 Task: Find connections with filter location Puntarenas with filter topic #Professionalwomenwith filter profile language Spanish with filter current company Roche with filter school Symbiosis Centre For Management and Human Resource Development with filter industry Electric Lighting Equipment Manufacturing with filter service category Health Insurance with filter keywords title Management Consultant
Action: Mouse moved to (662, 113)
Screenshot: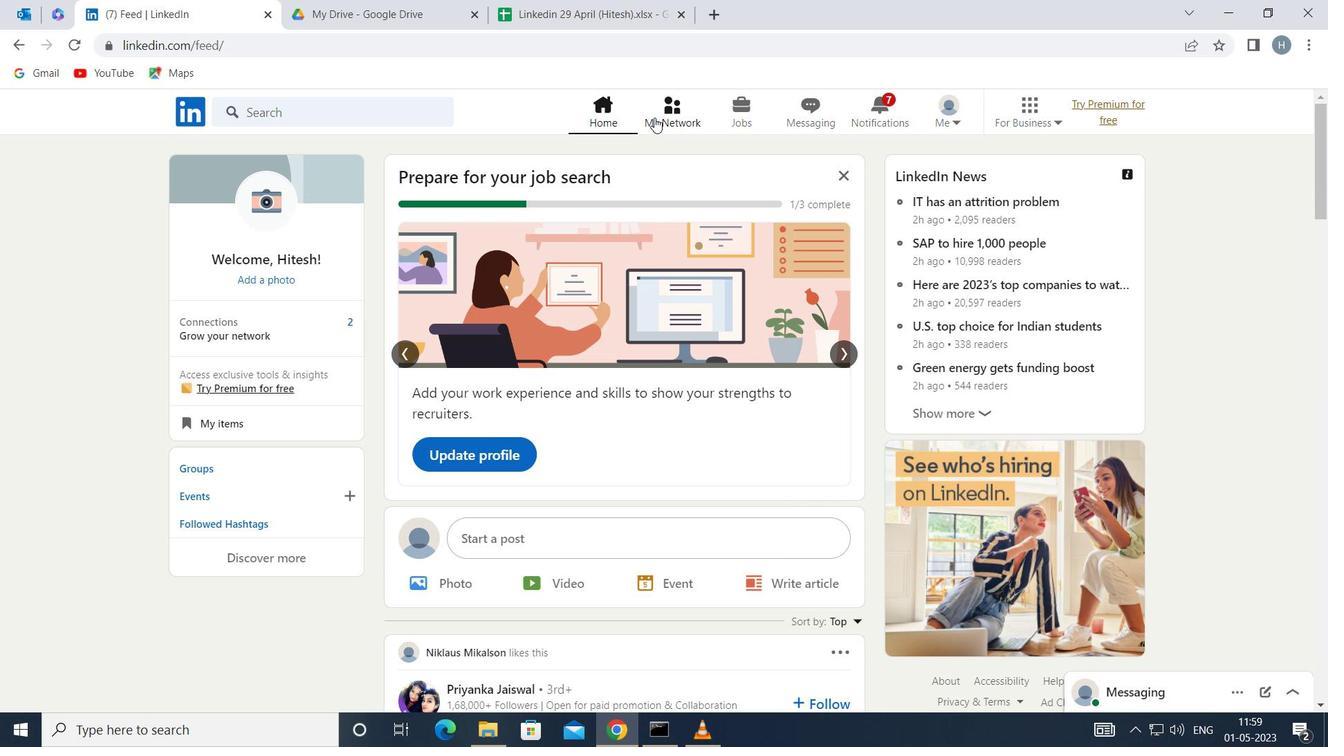 
Action: Mouse pressed left at (662, 113)
Screenshot: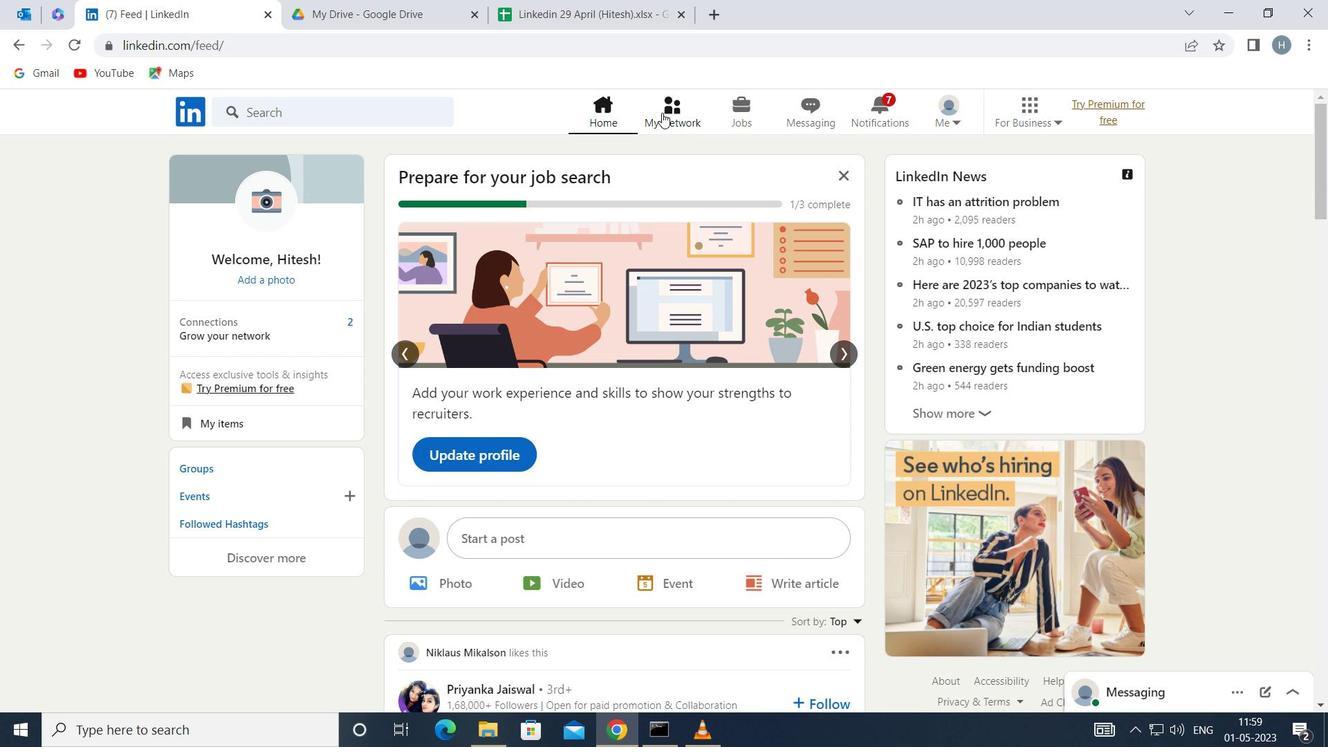 
Action: Mouse moved to (375, 209)
Screenshot: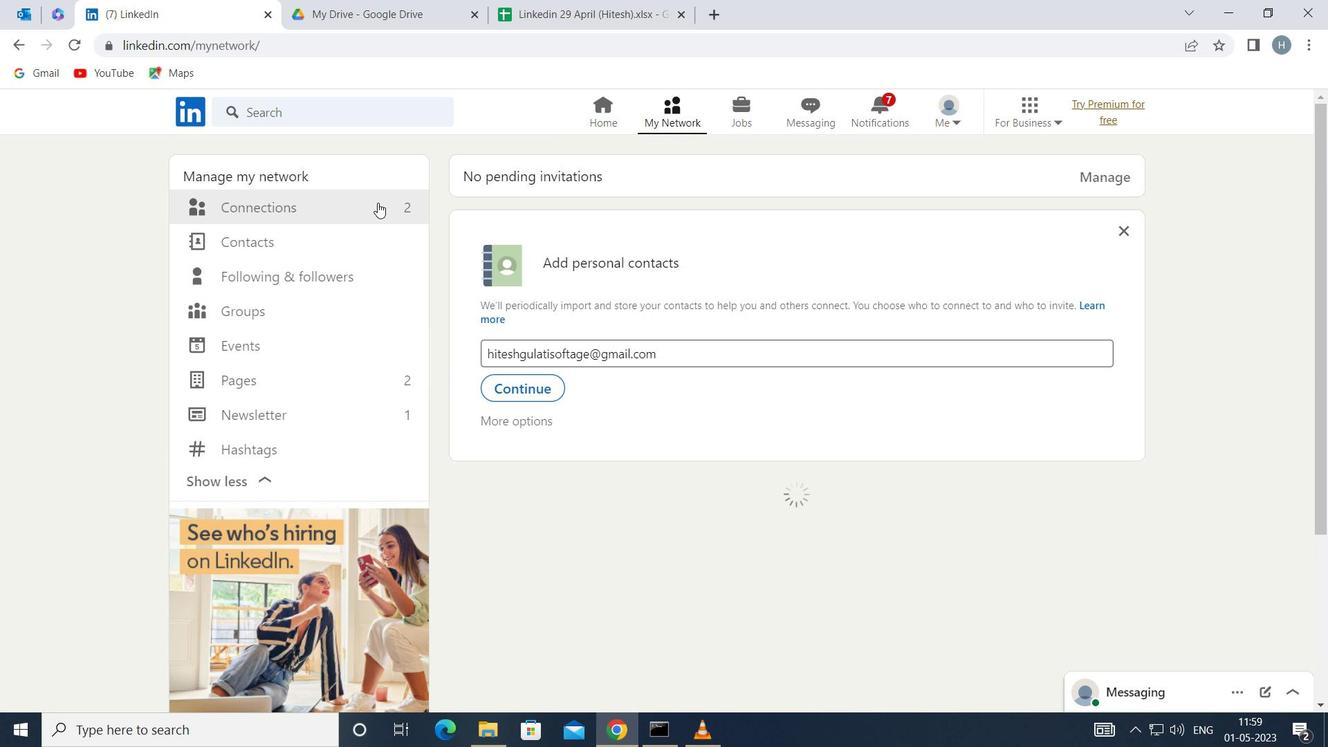 
Action: Mouse pressed left at (375, 209)
Screenshot: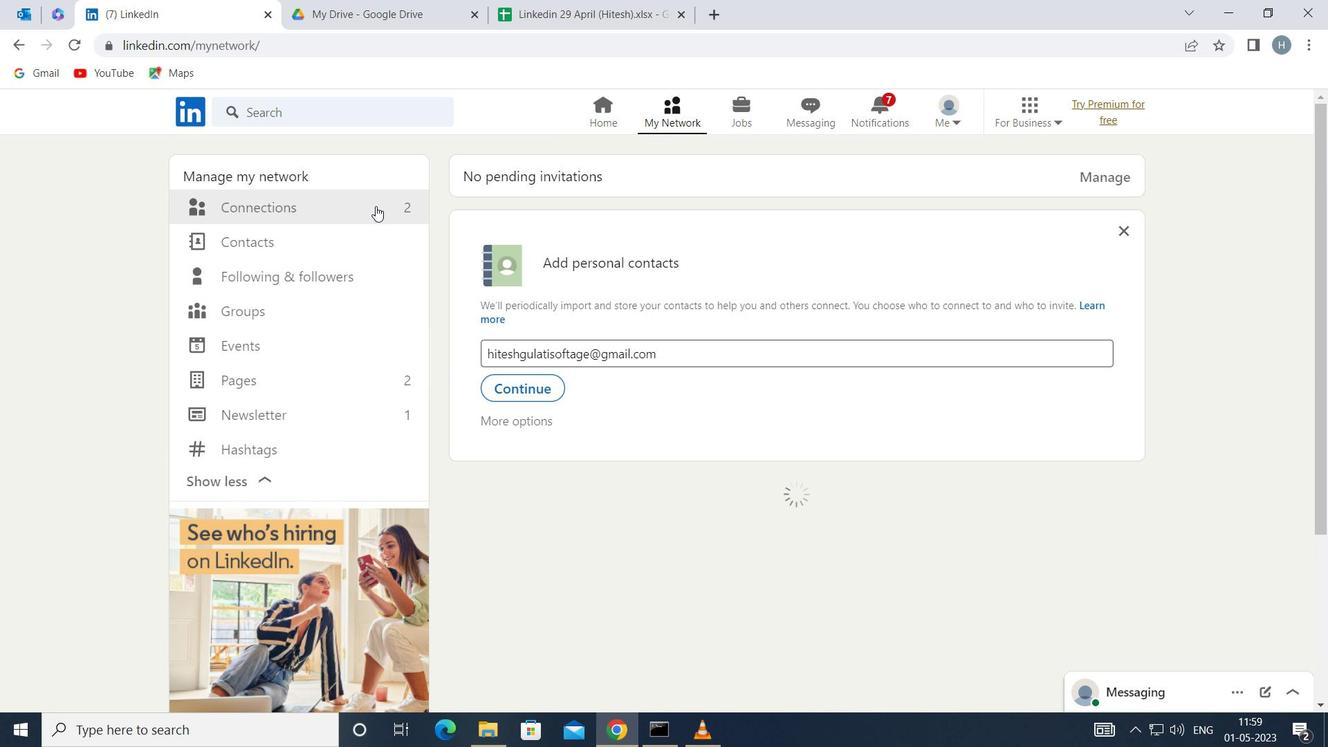 
Action: Mouse moved to (789, 205)
Screenshot: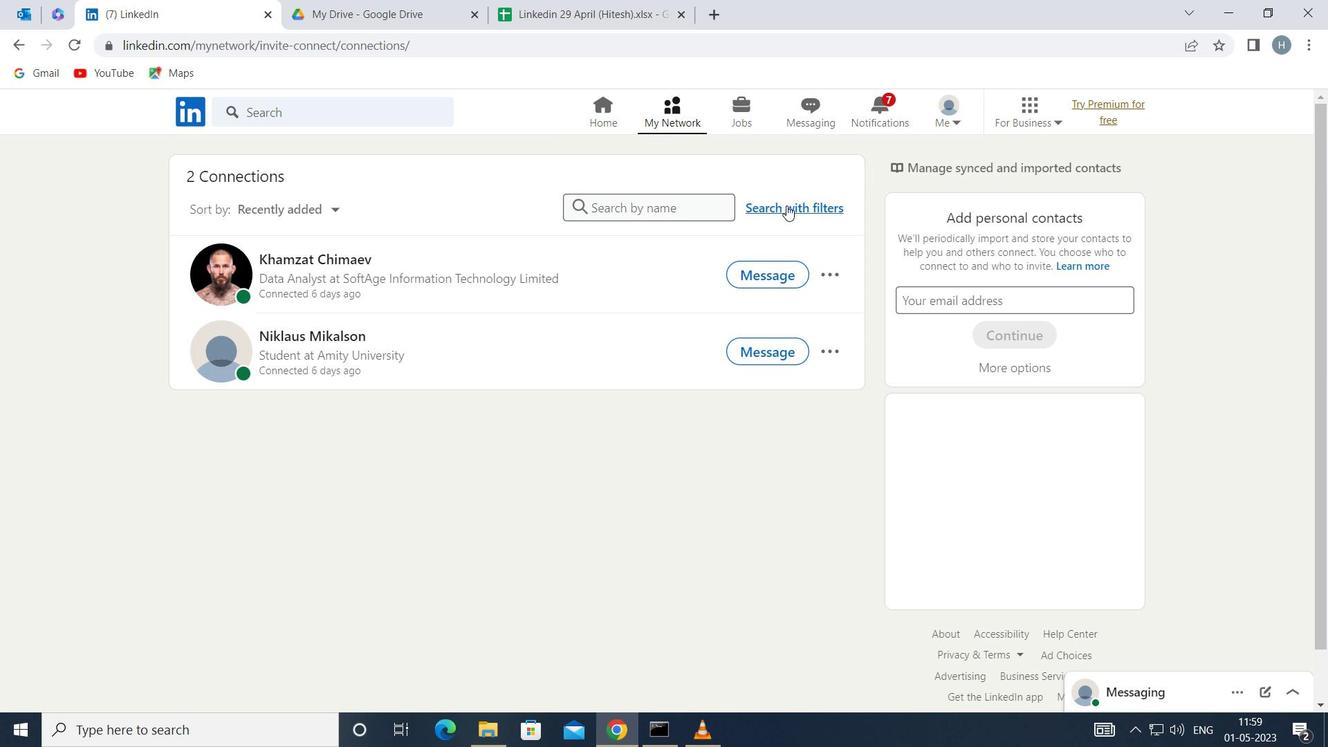 
Action: Mouse pressed left at (789, 205)
Screenshot: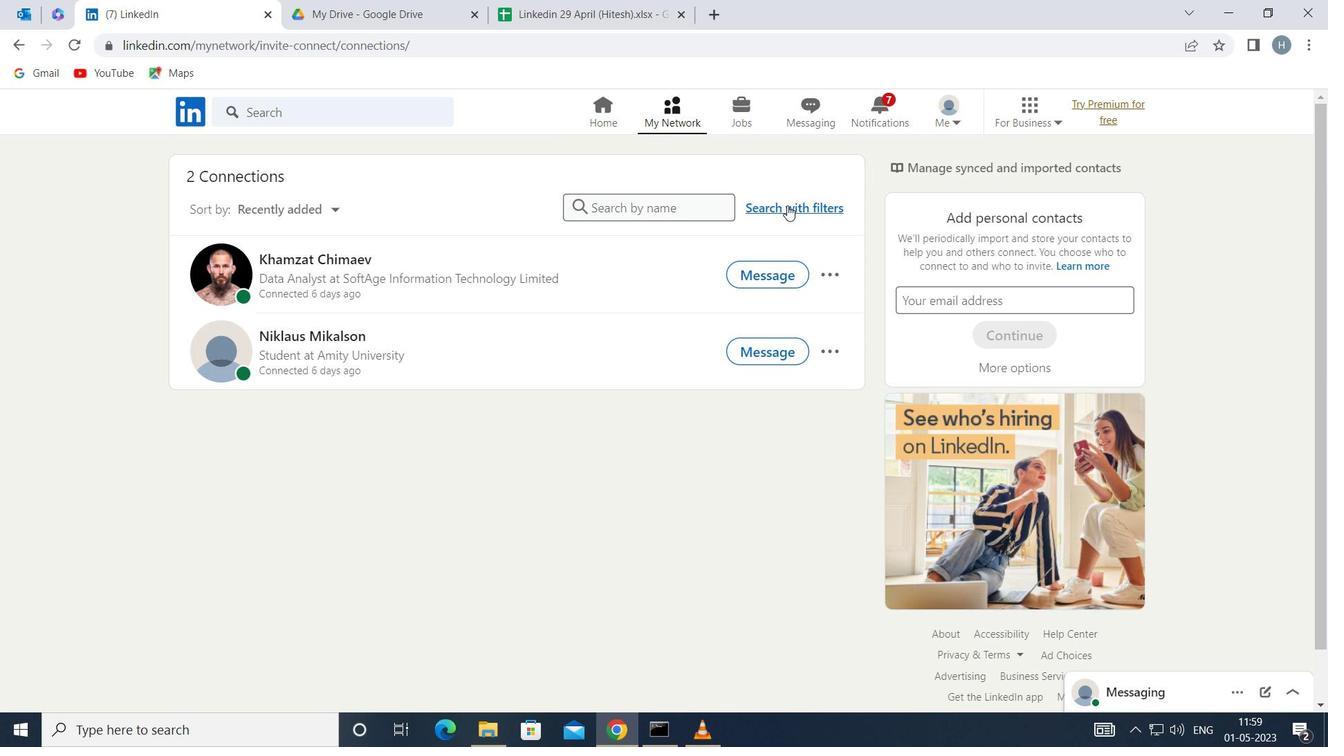 
Action: Mouse moved to (727, 161)
Screenshot: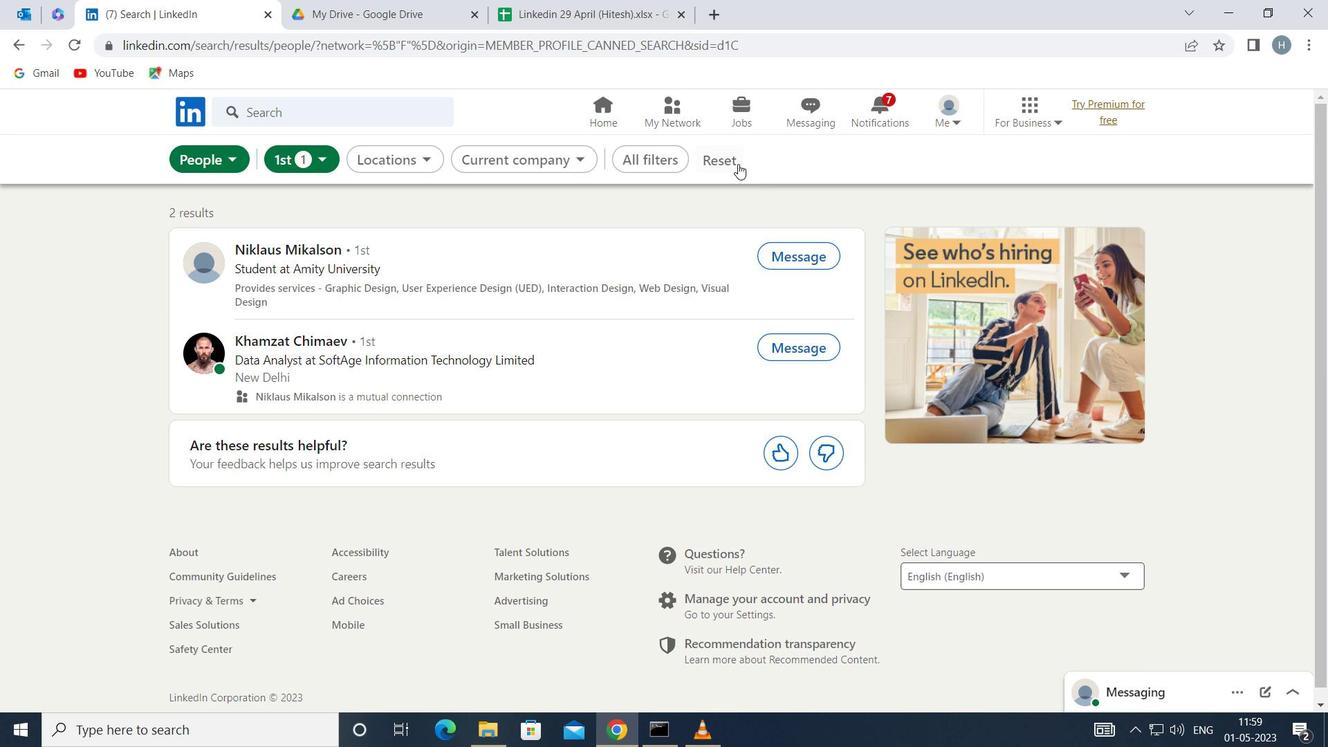 
Action: Mouse pressed left at (727, 161)
Screenshot: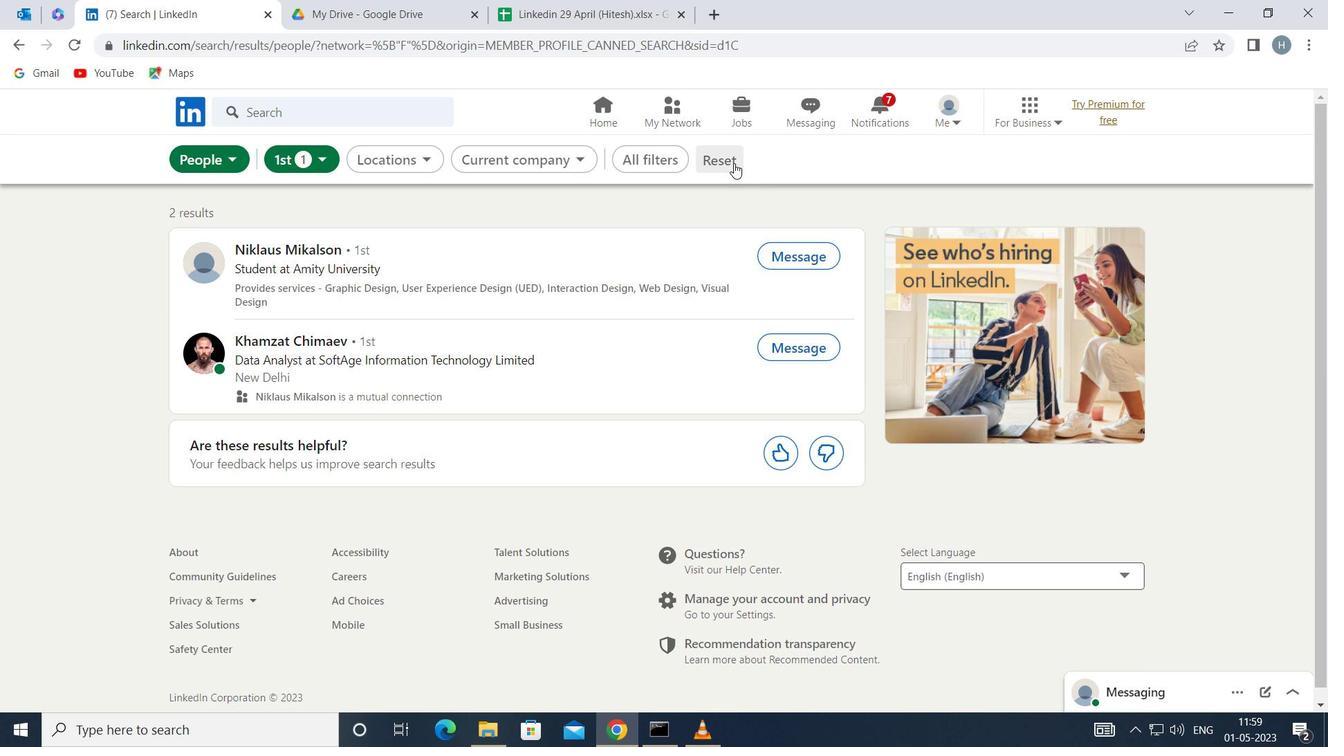 
Action: Mouse moved to (697, 155)
Screenshot: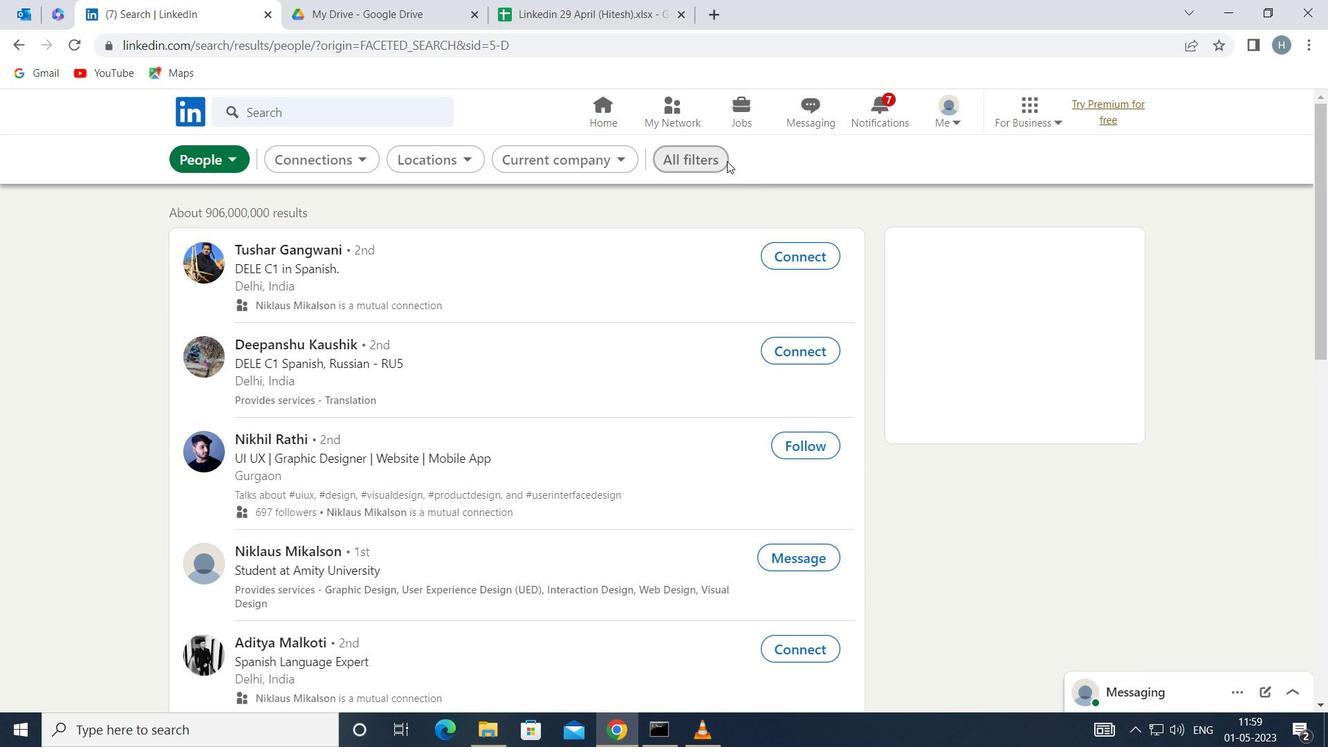 
Action: Mouse pressed left at (697, 155)
Screenshot: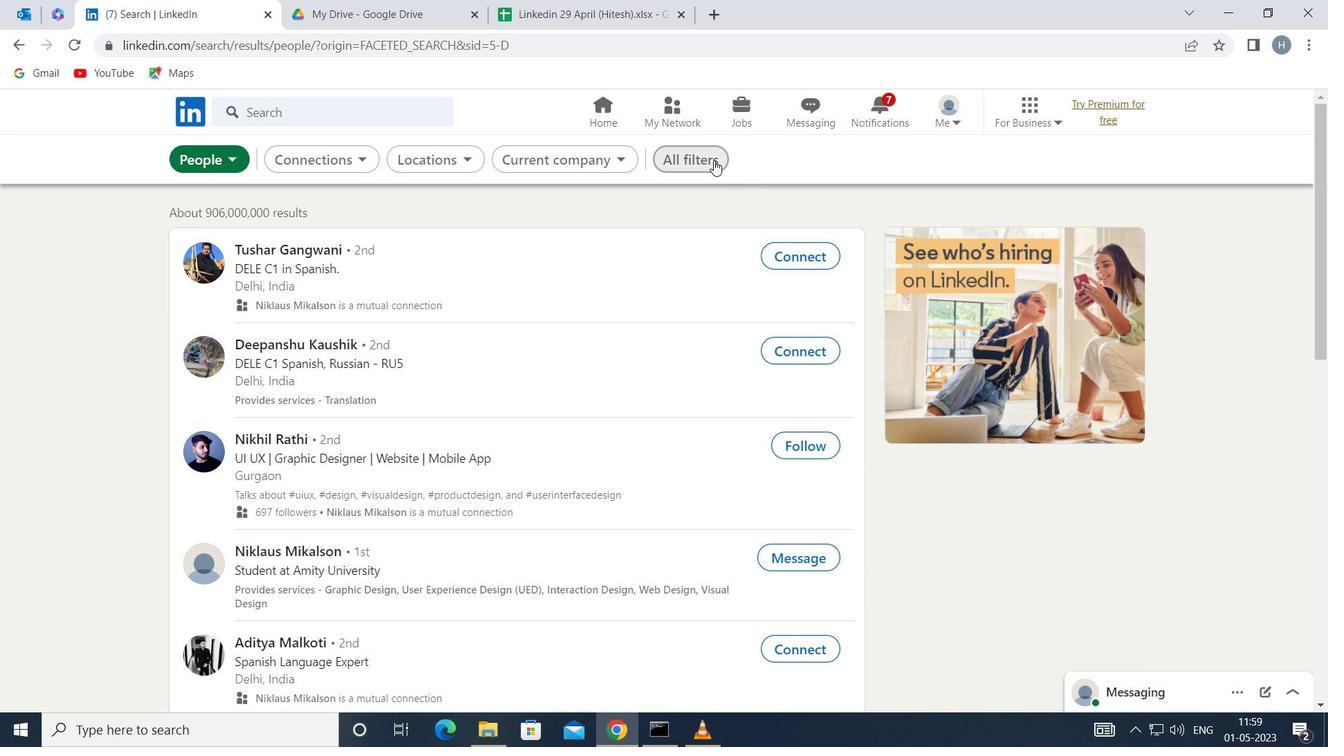 
Action: Mouse moved to (926, 291)
Screenshot: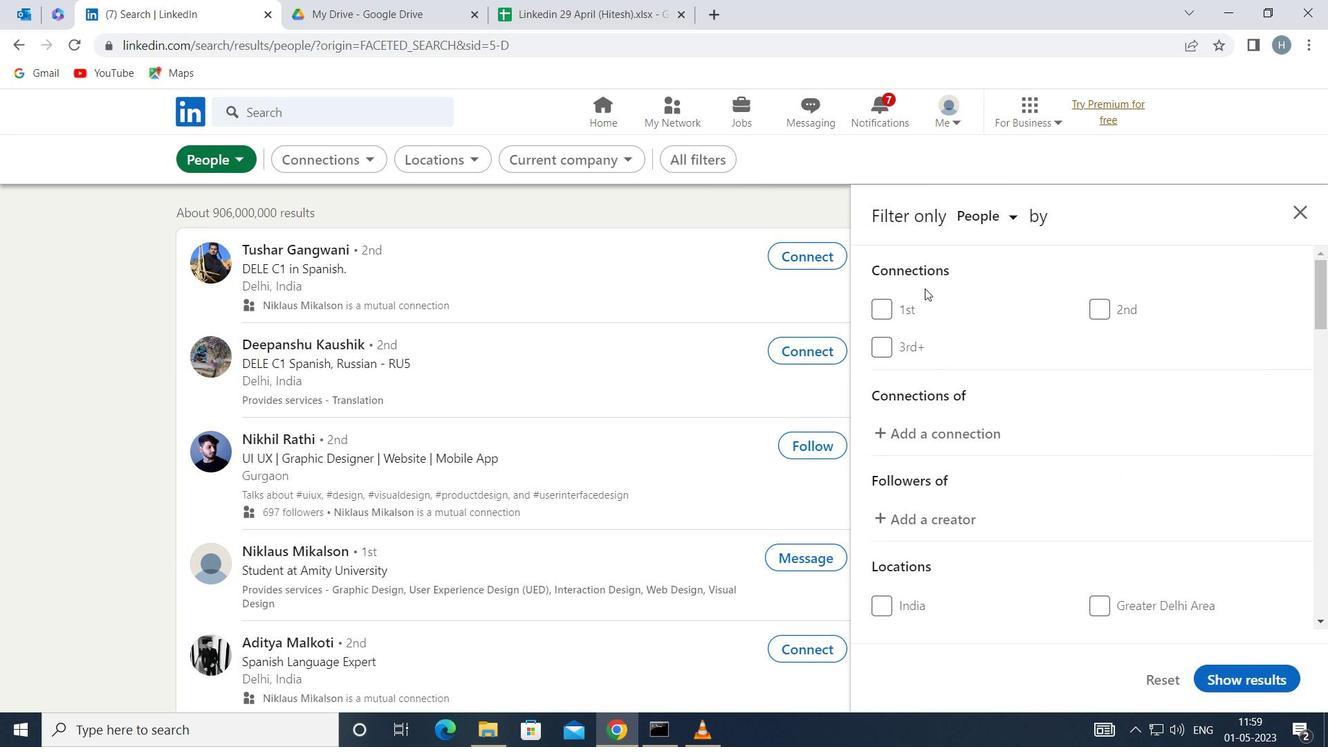
Action: Mouse scrolled (926, 291) with delta (0, 0)
Screenshot: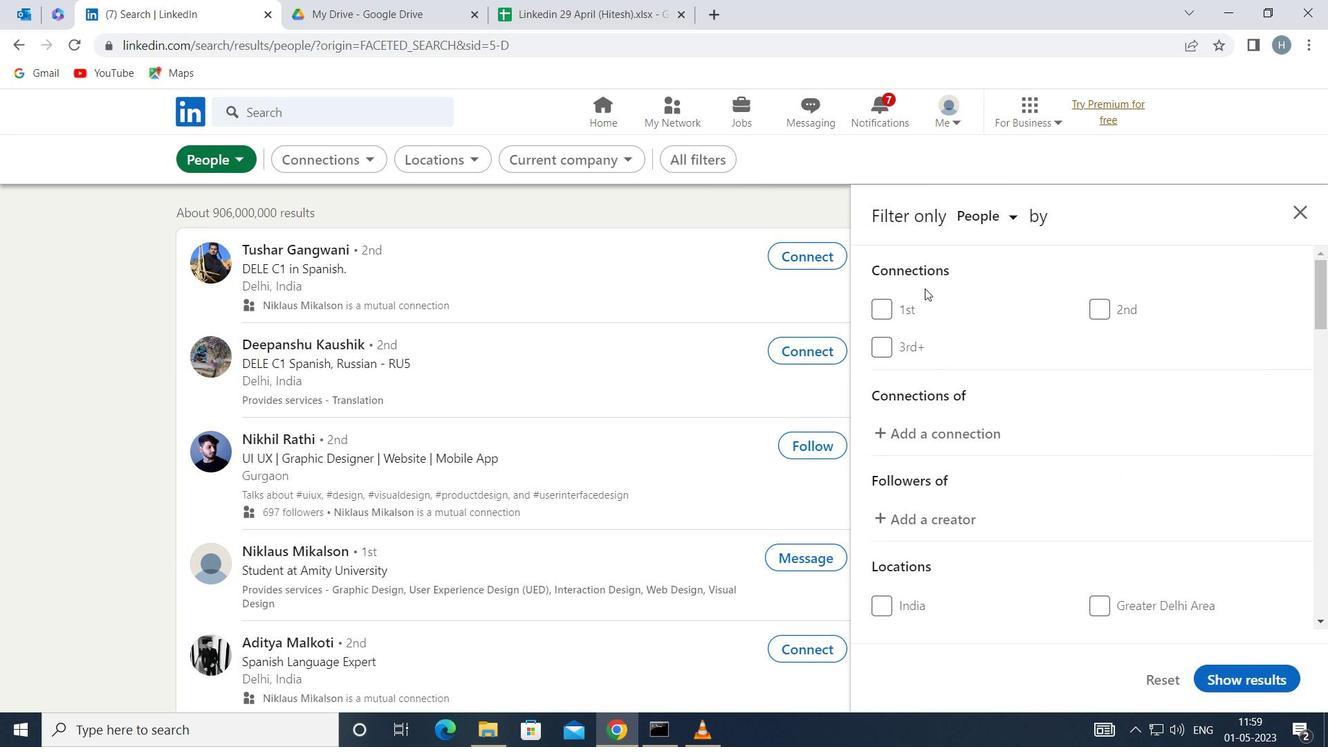 
Action: Mouse moved to (927, 292)
Screenshot: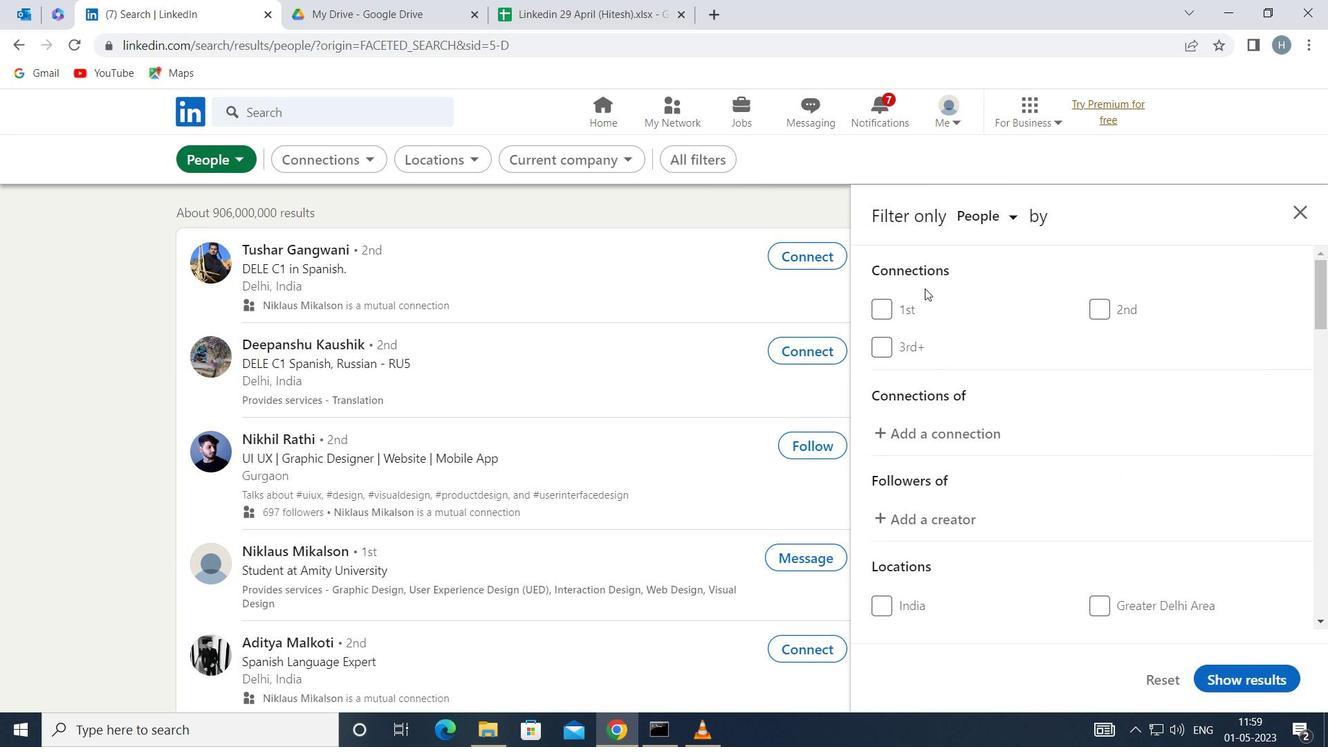 
Action: Mouse scrolled (927, 291) with delta (0, 0)
Screenshot: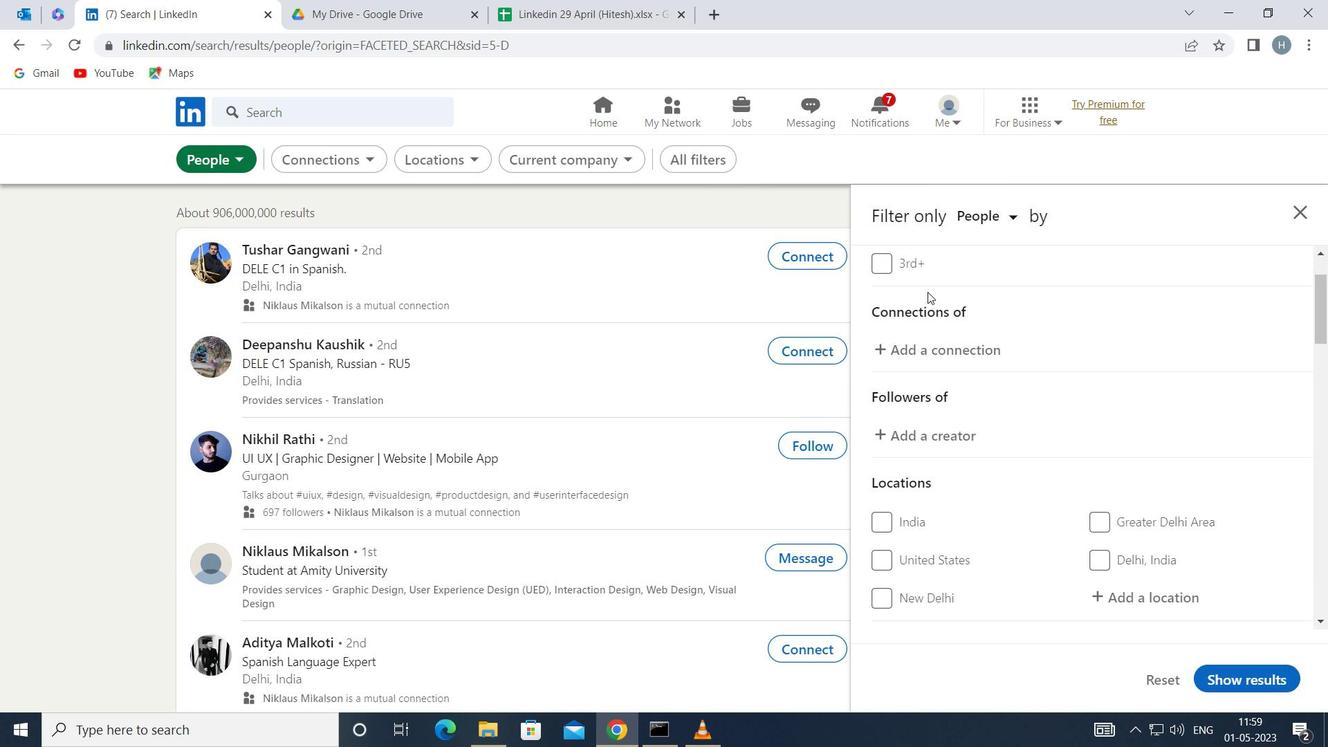
Action: Mouse scrolled (927, 291) with delta (0, 0)
Screenshot: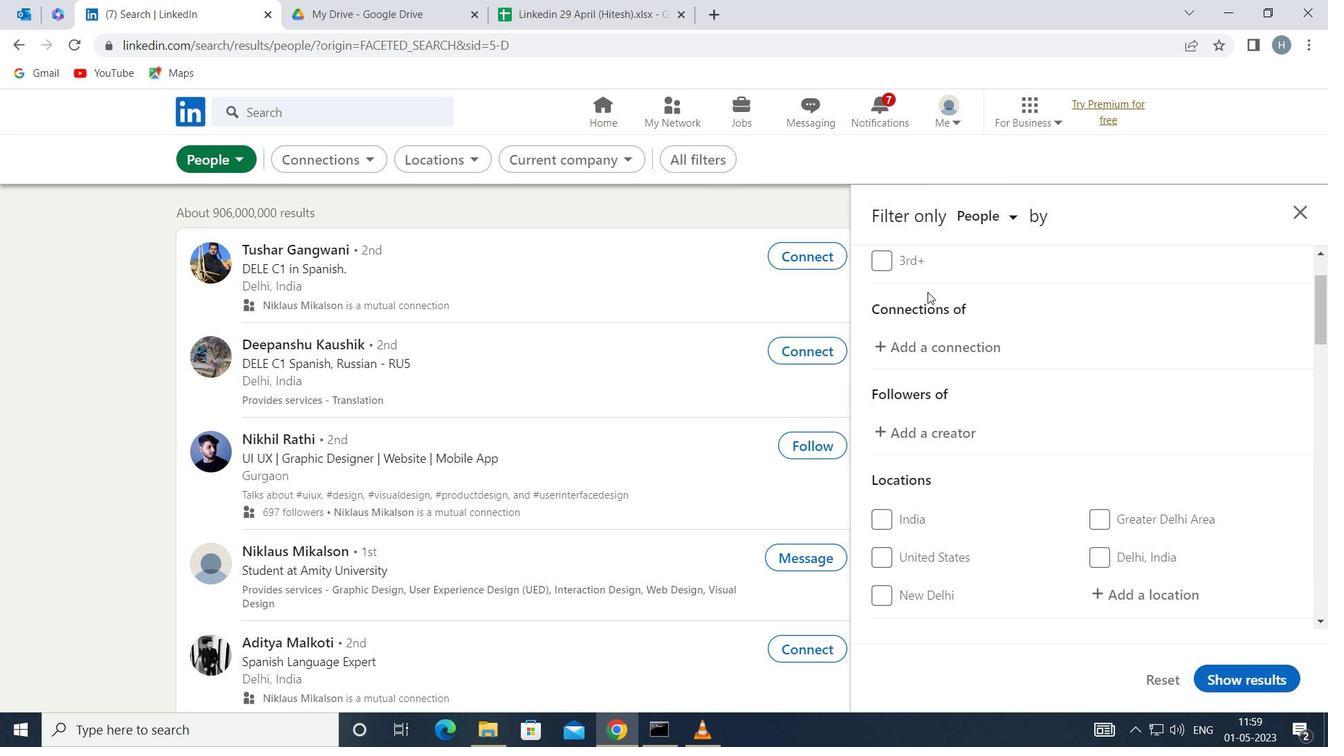 
Action: Mouse moved to (1166, 428)
Screenshot: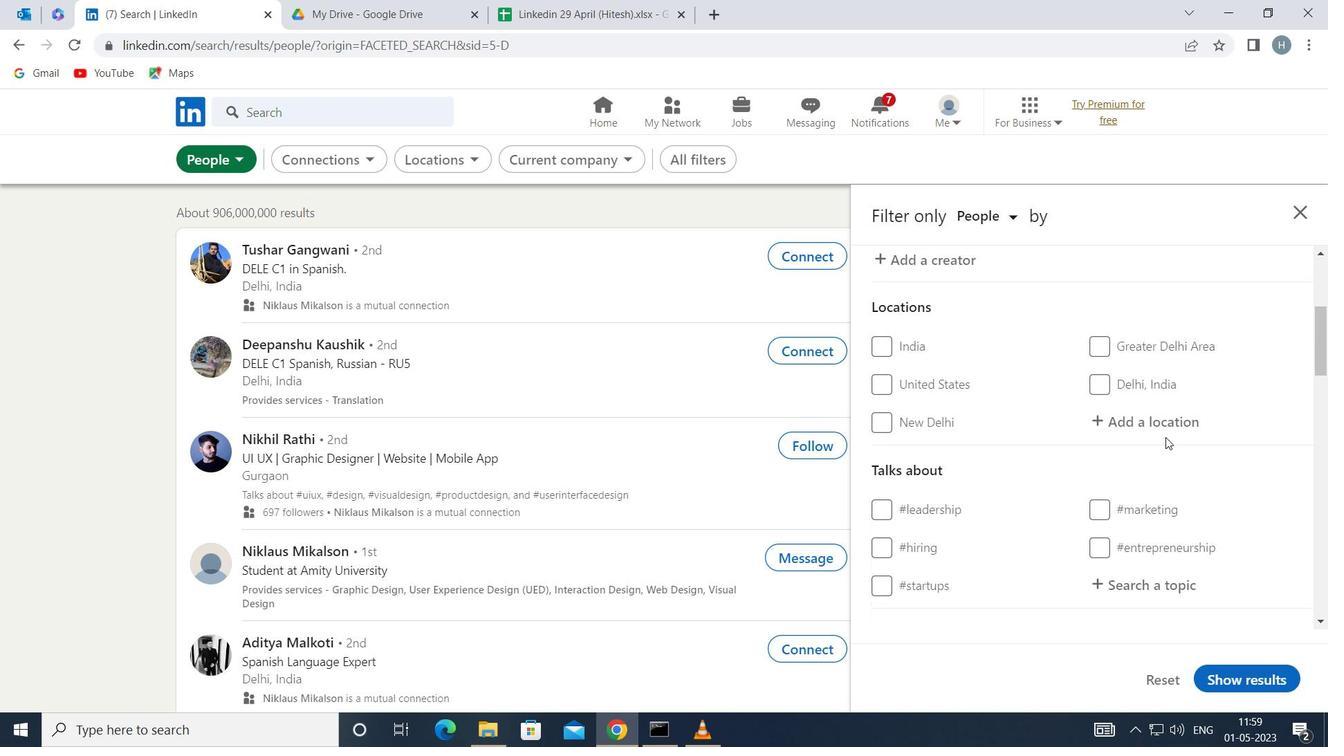 
Action: Mouse pressed left at (1166, 428)
Screenshot: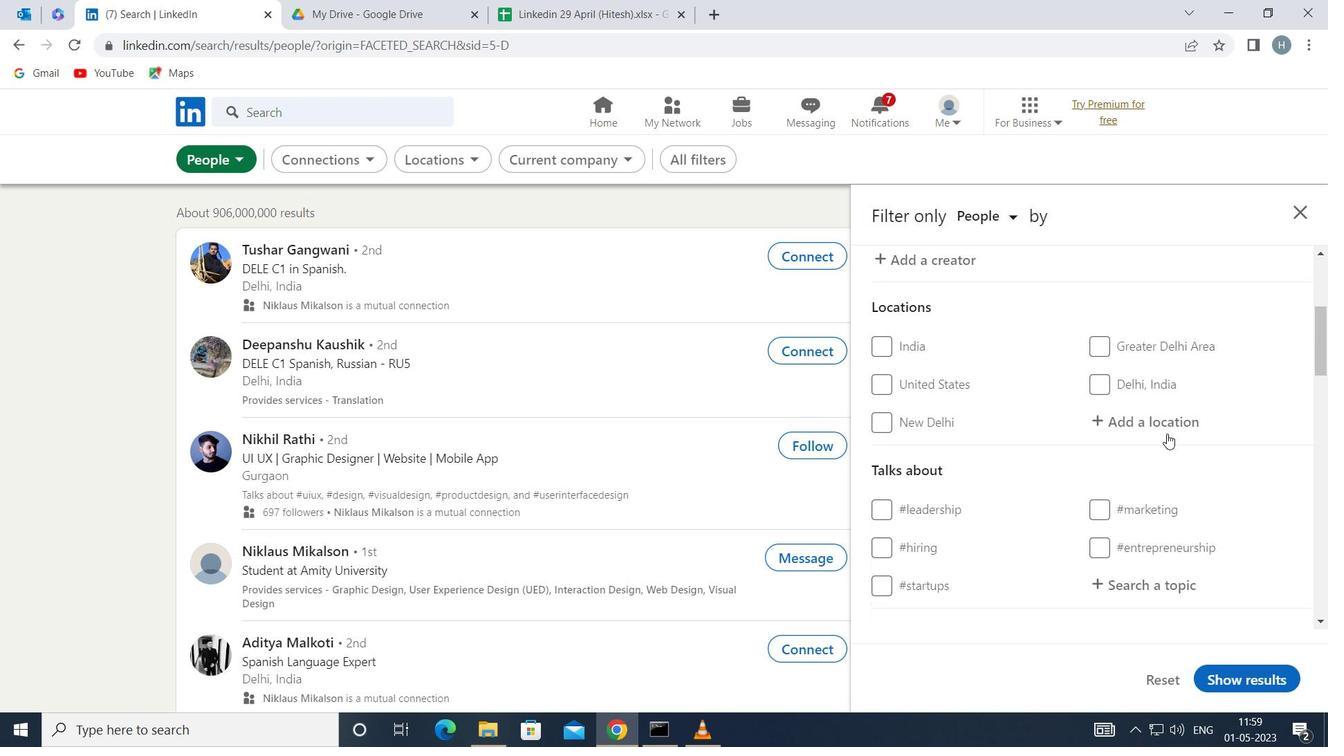 
Action: Mouse moved to (1166, 427)
Screenshot: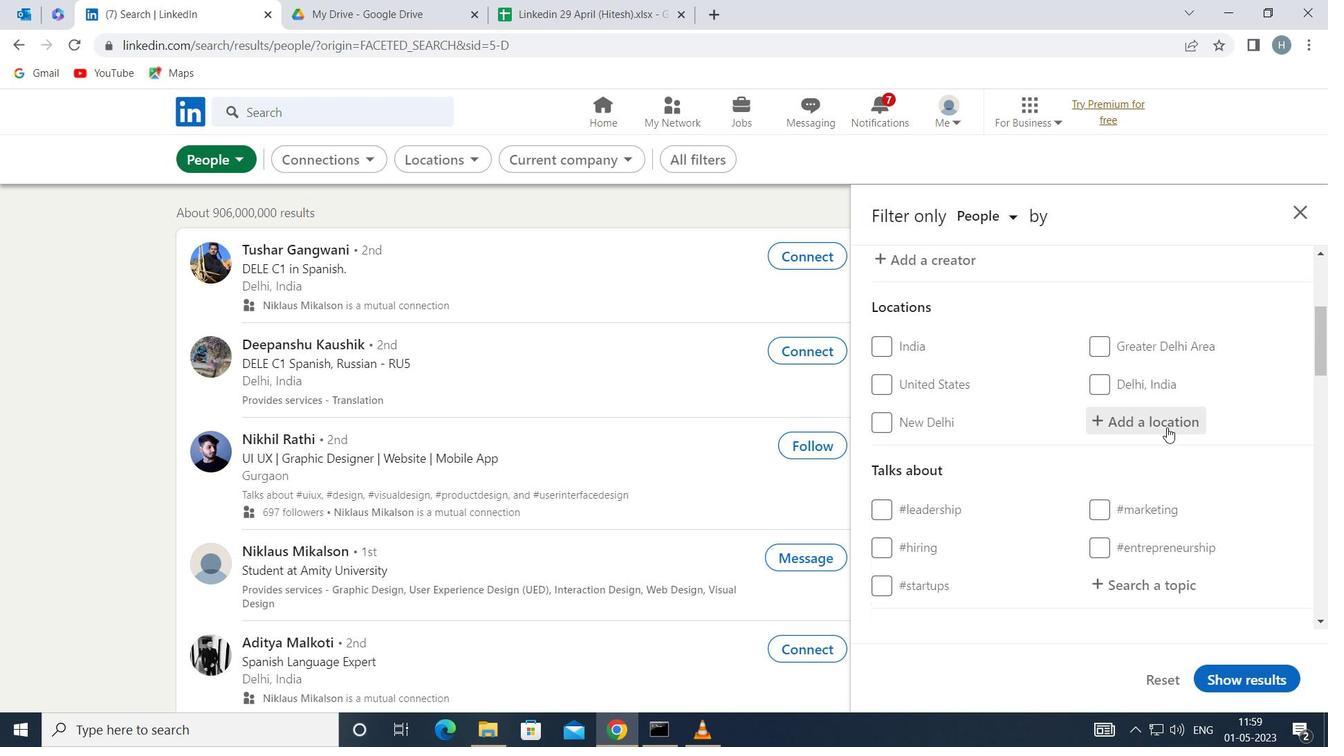 
Action: Key pressed <Key.shift>PUNTARENAS
Screenshot: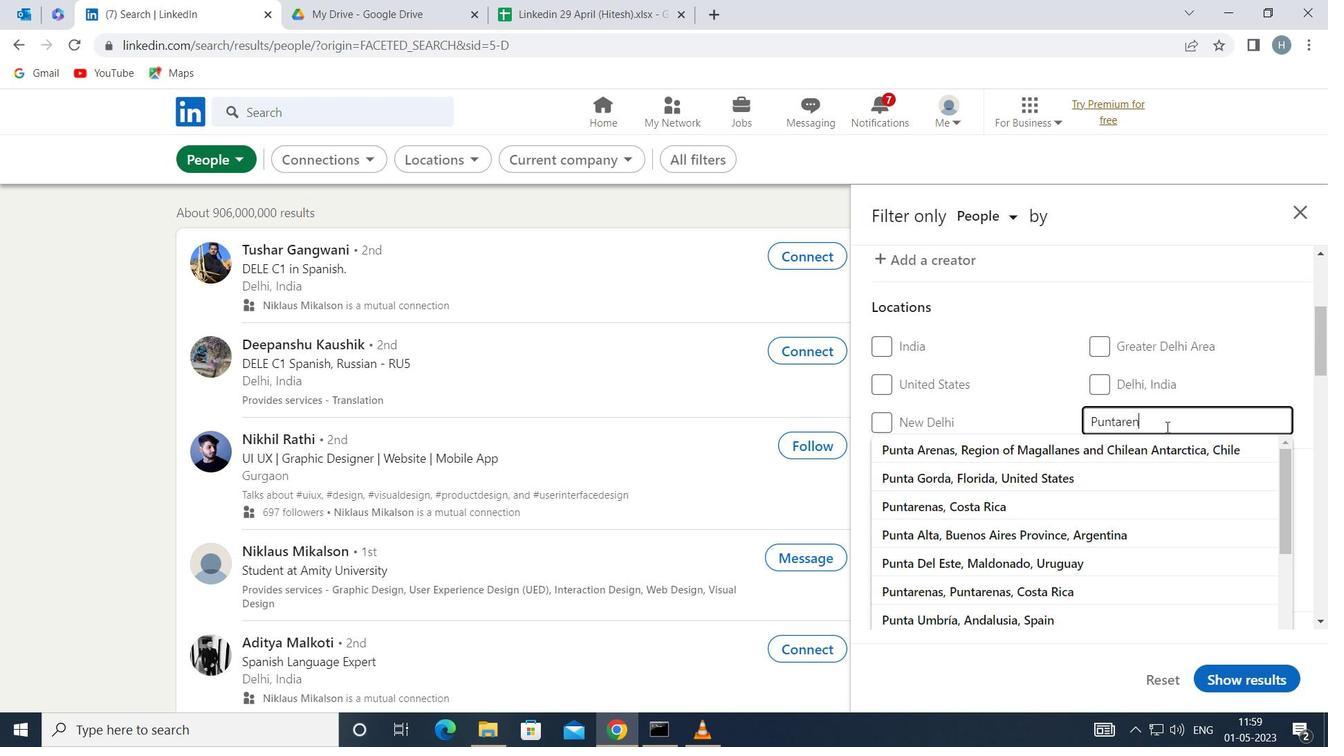 
Action: Mouse moved to (1164, 424)
Screenshot: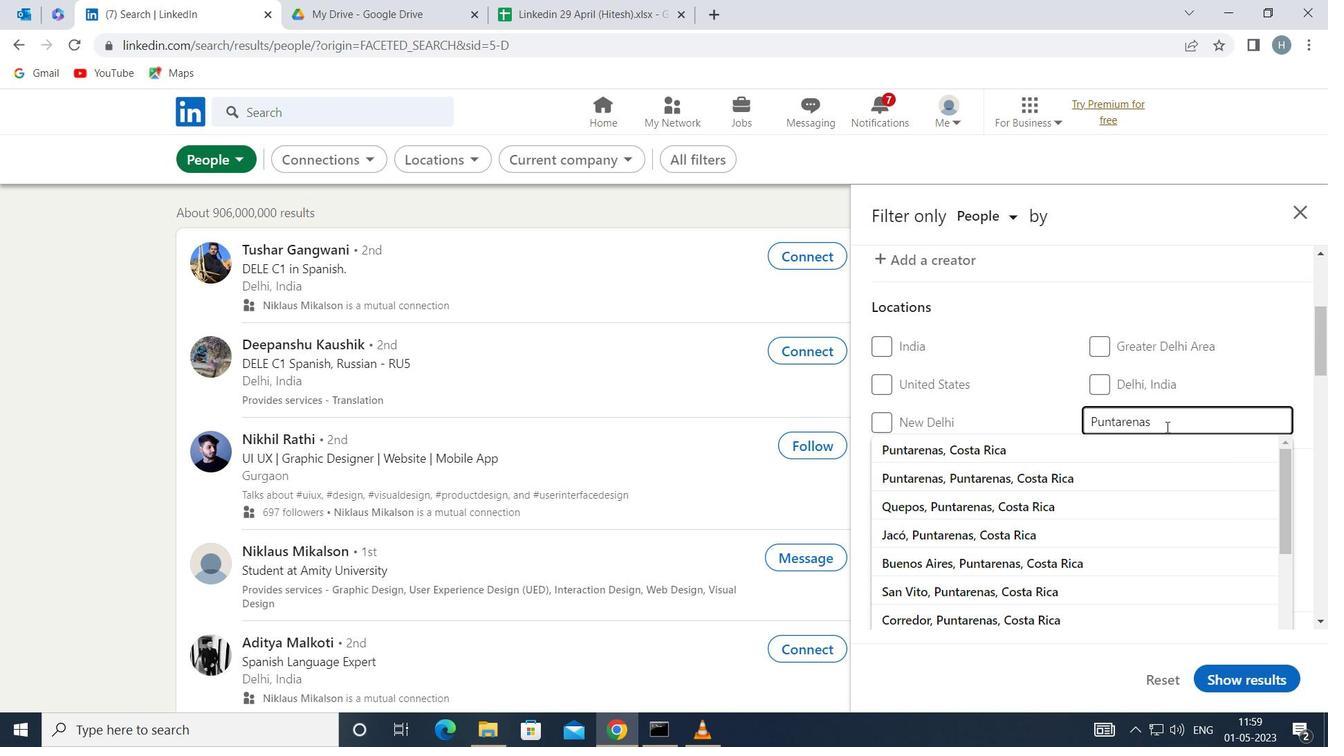 
Action: Key pressed <Key.enter>
Screenshot: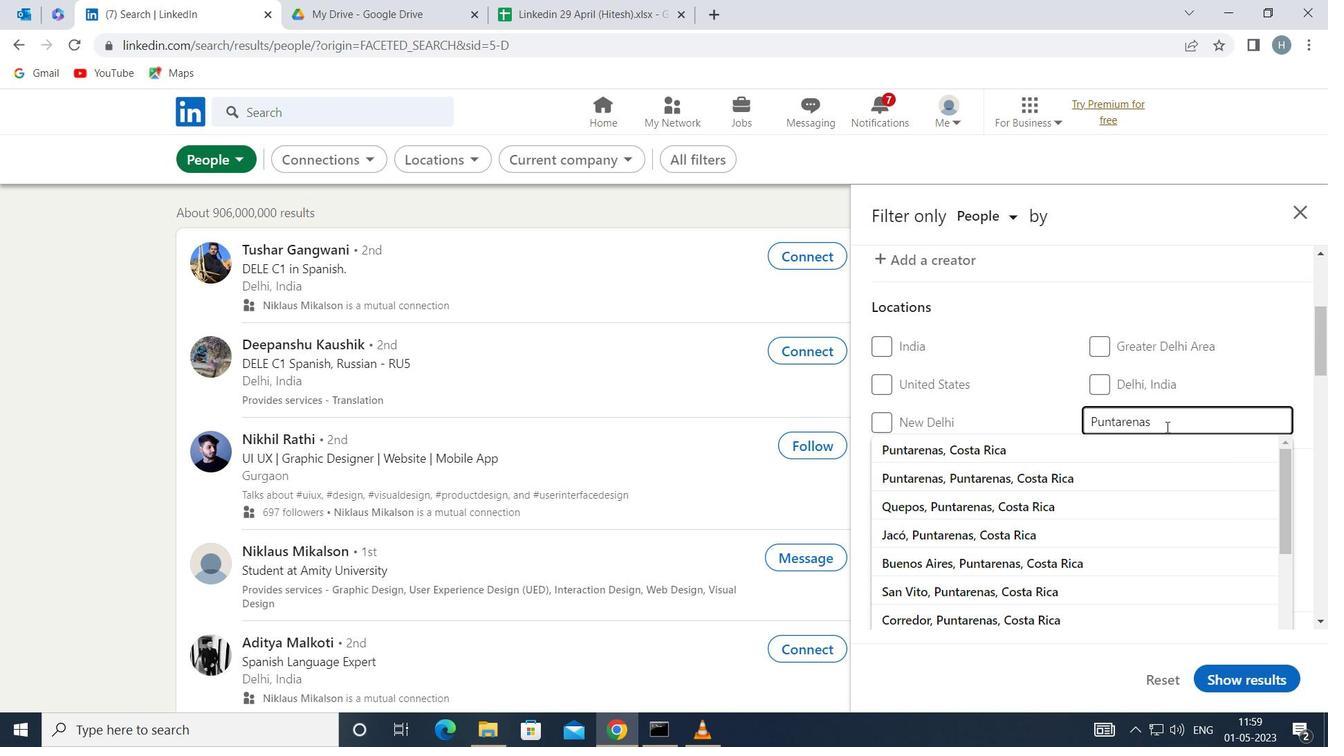
Action: Mouse moved to (1198, 441)
Screenshot: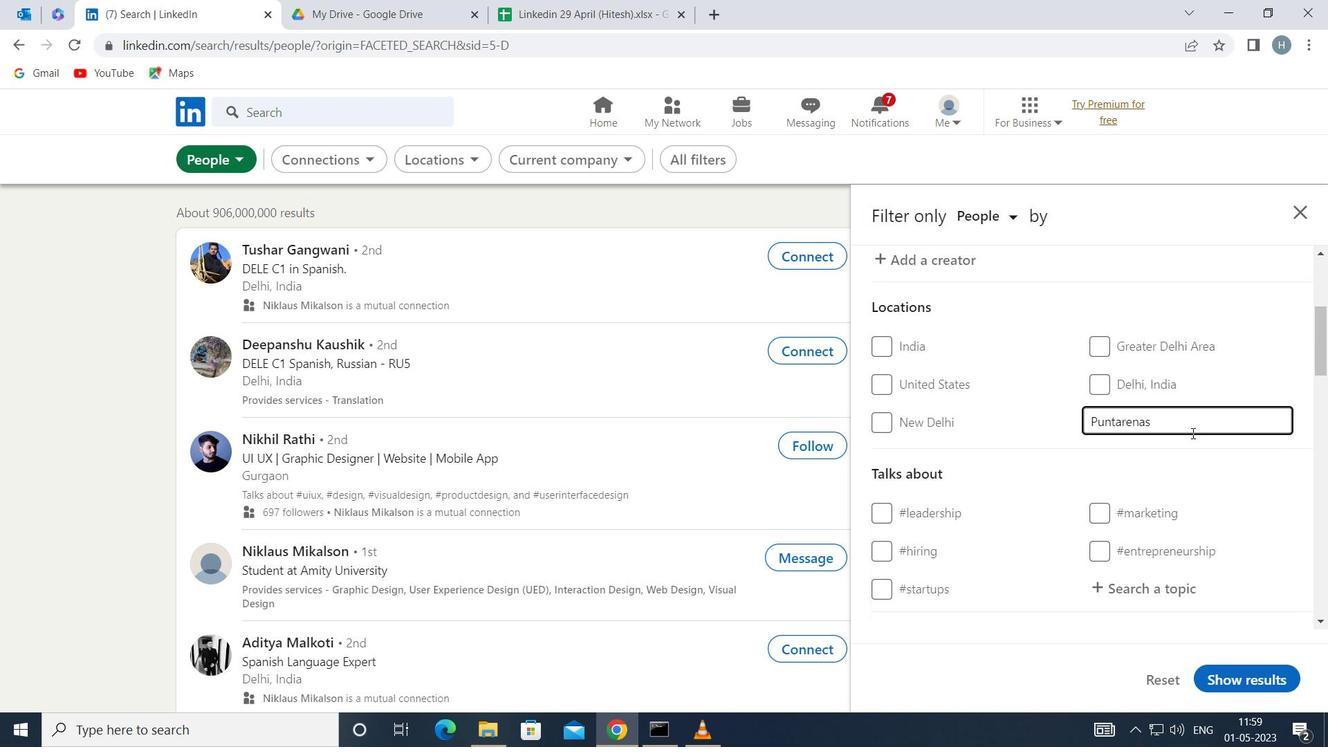 
Action: Mouse scrolled (1198, 440) with delta (0, 0)
Screenshot: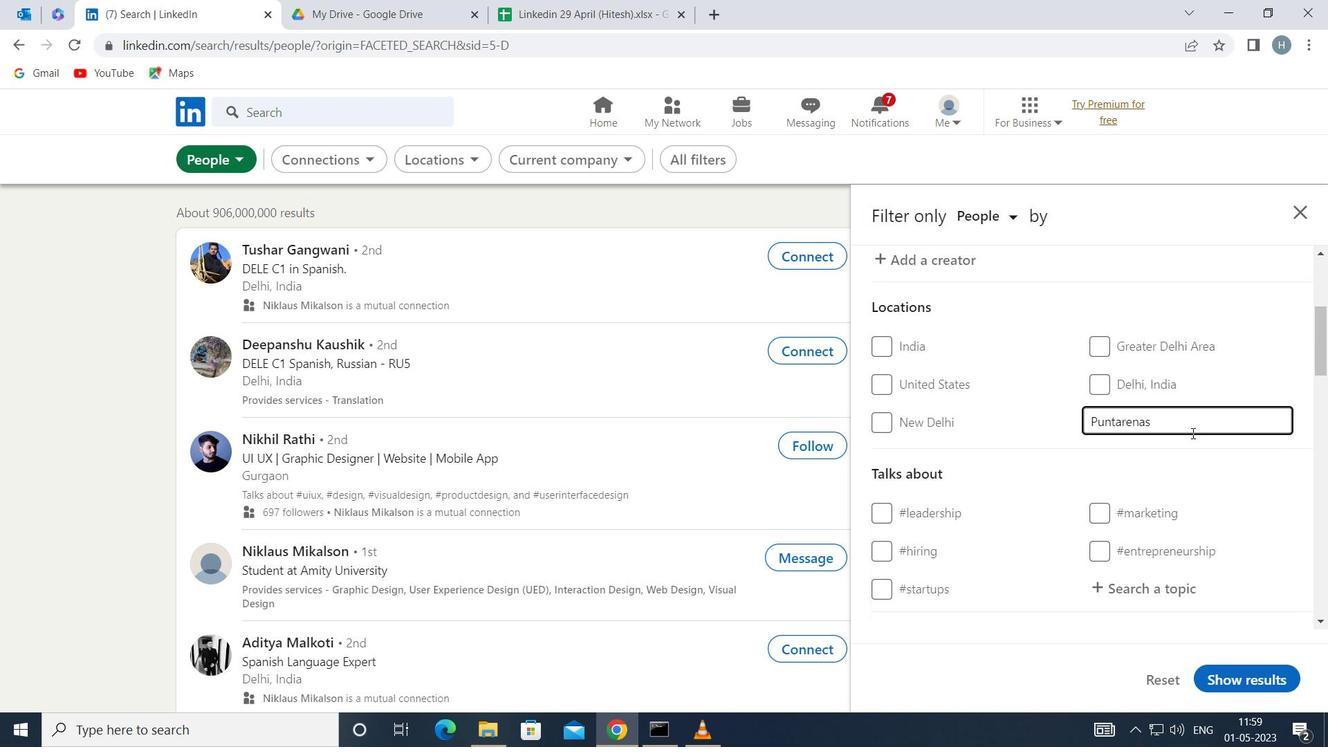 
Action: Mouse moved to (1164, 496)
Screenshot: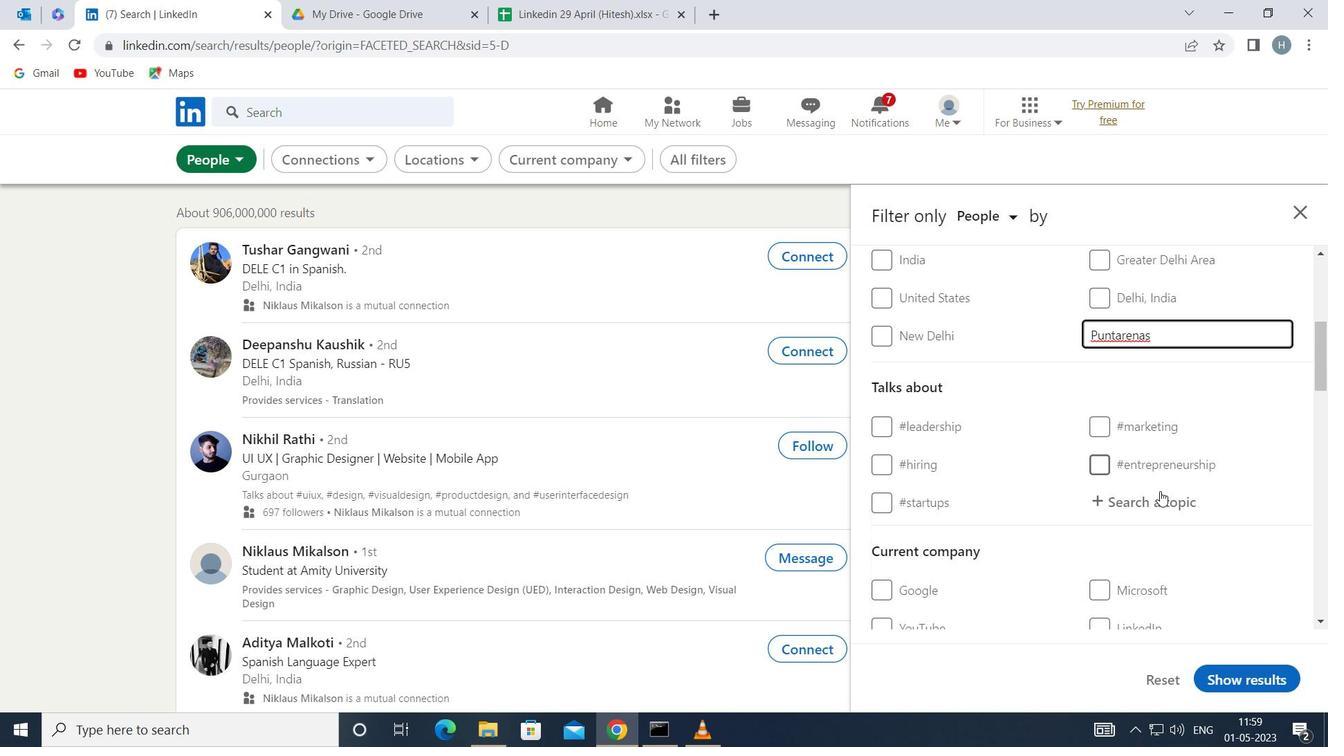 
Action: Mouse pressed left at (1164, 496)
Screenshot: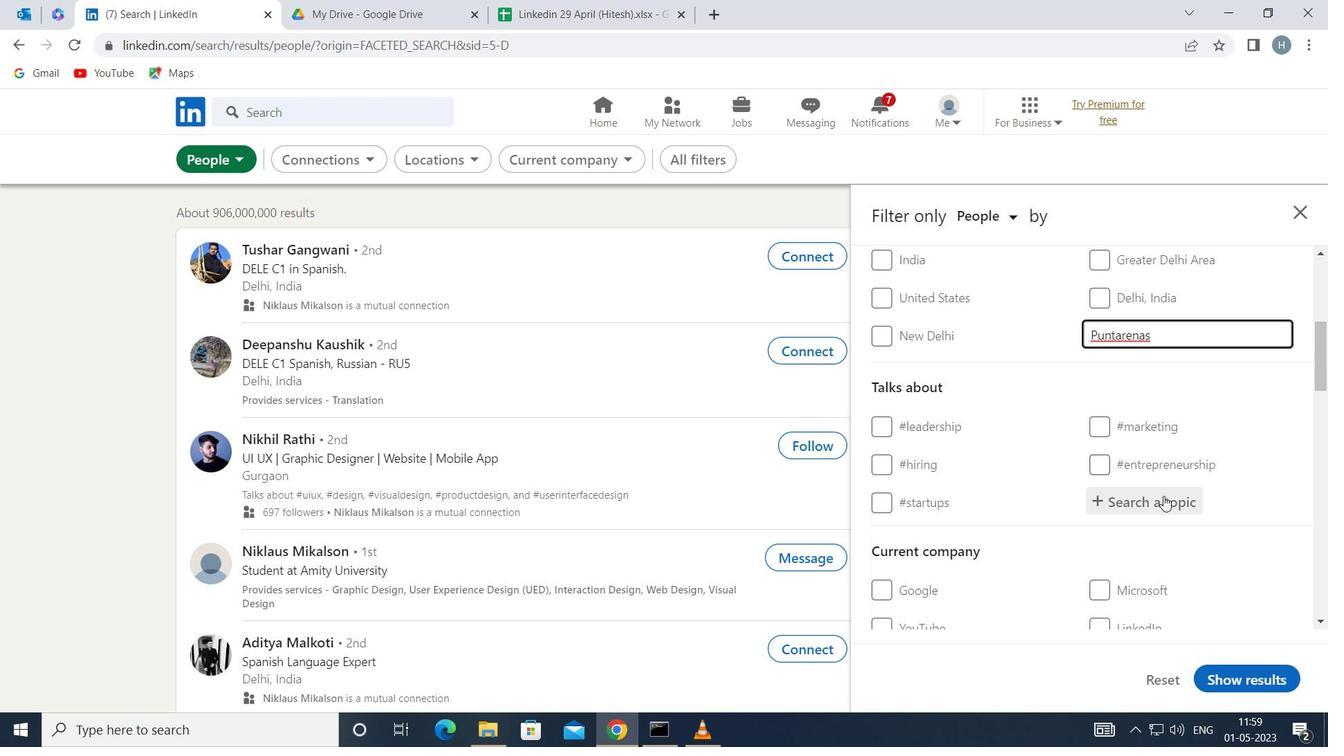 
Action: Mouse moved to (1164, 497)
Screenshot: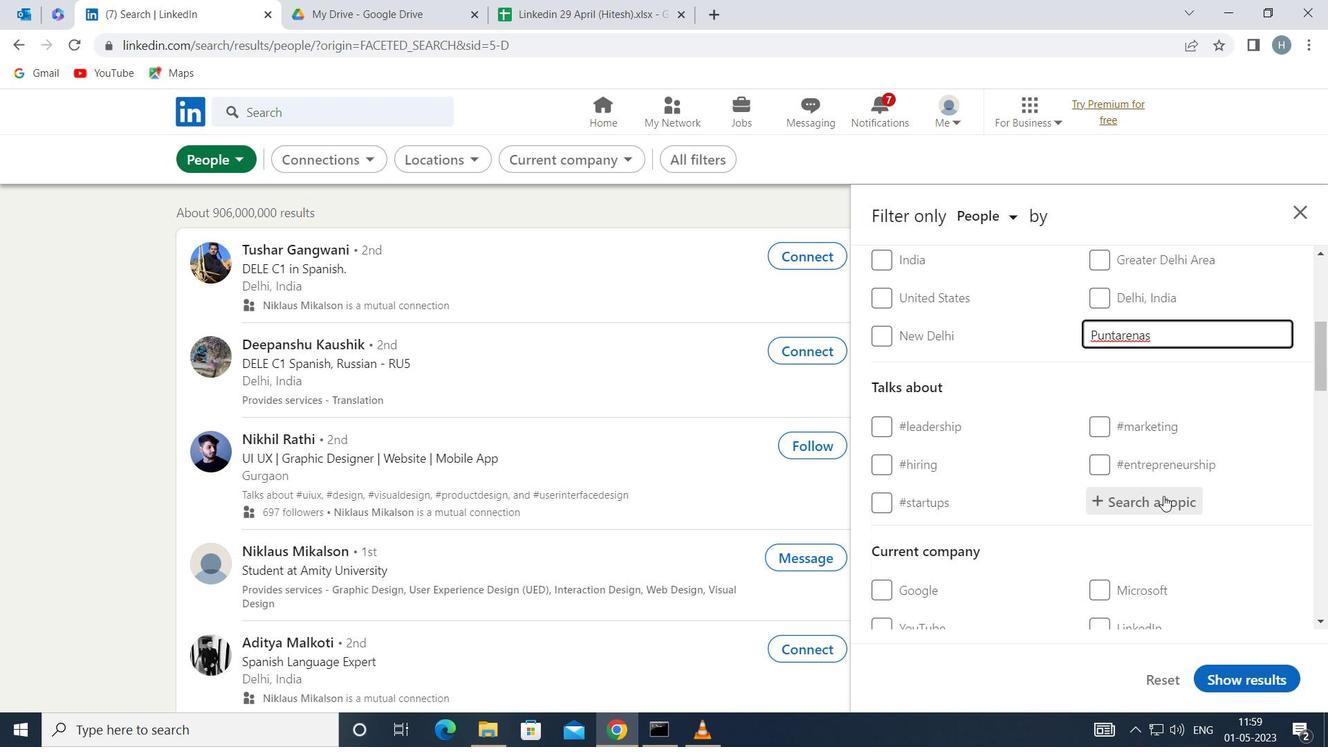 
Action: Key pressed <Key.shift>PROFESSIONALW
Screenshot: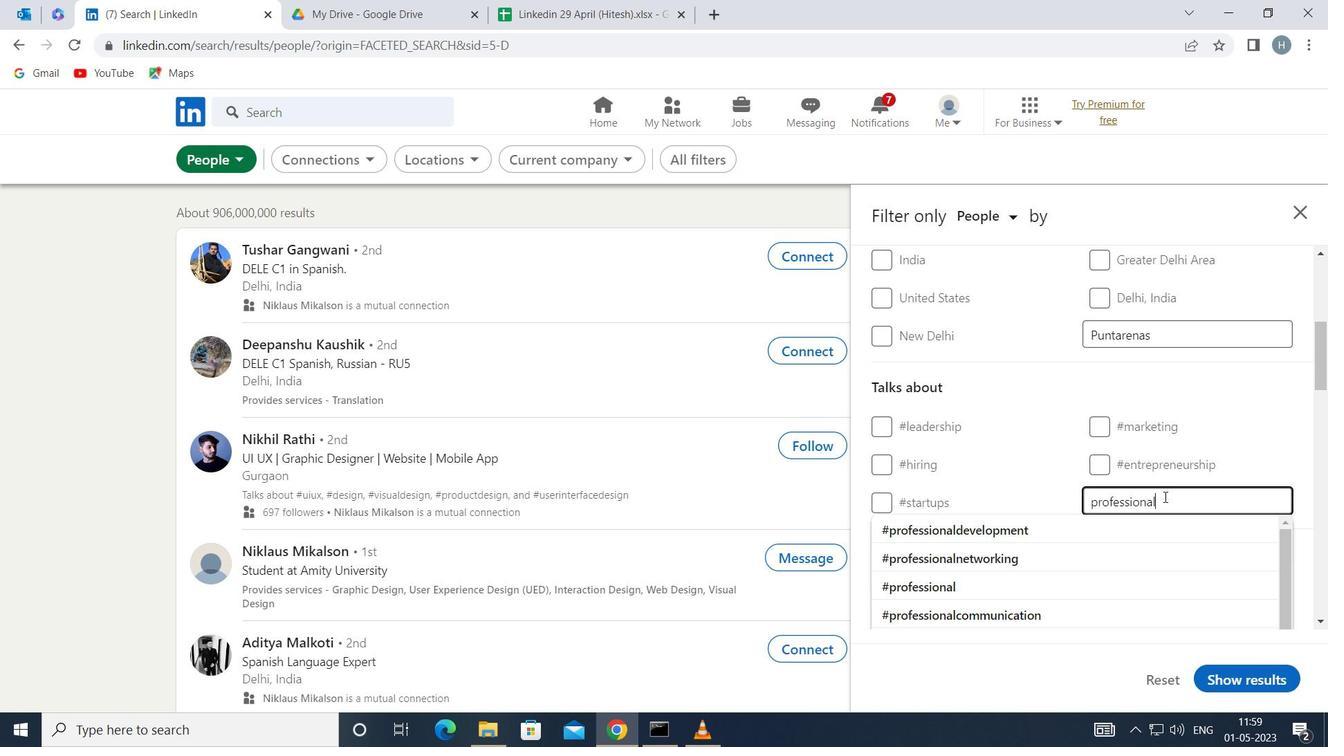 
Action: Mouse moved to (1096, 531)
Screenshot: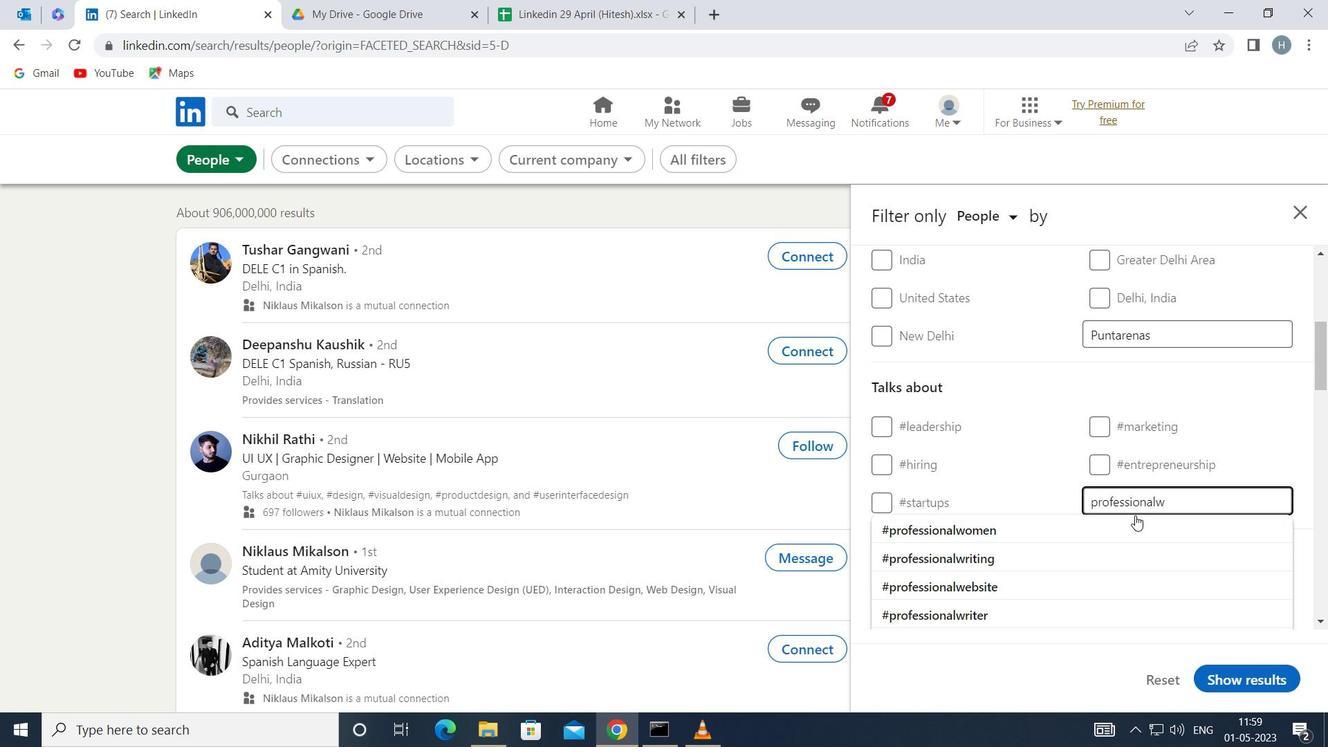 
Action: Mouse pressed left at (1096, 531)
Screenshot: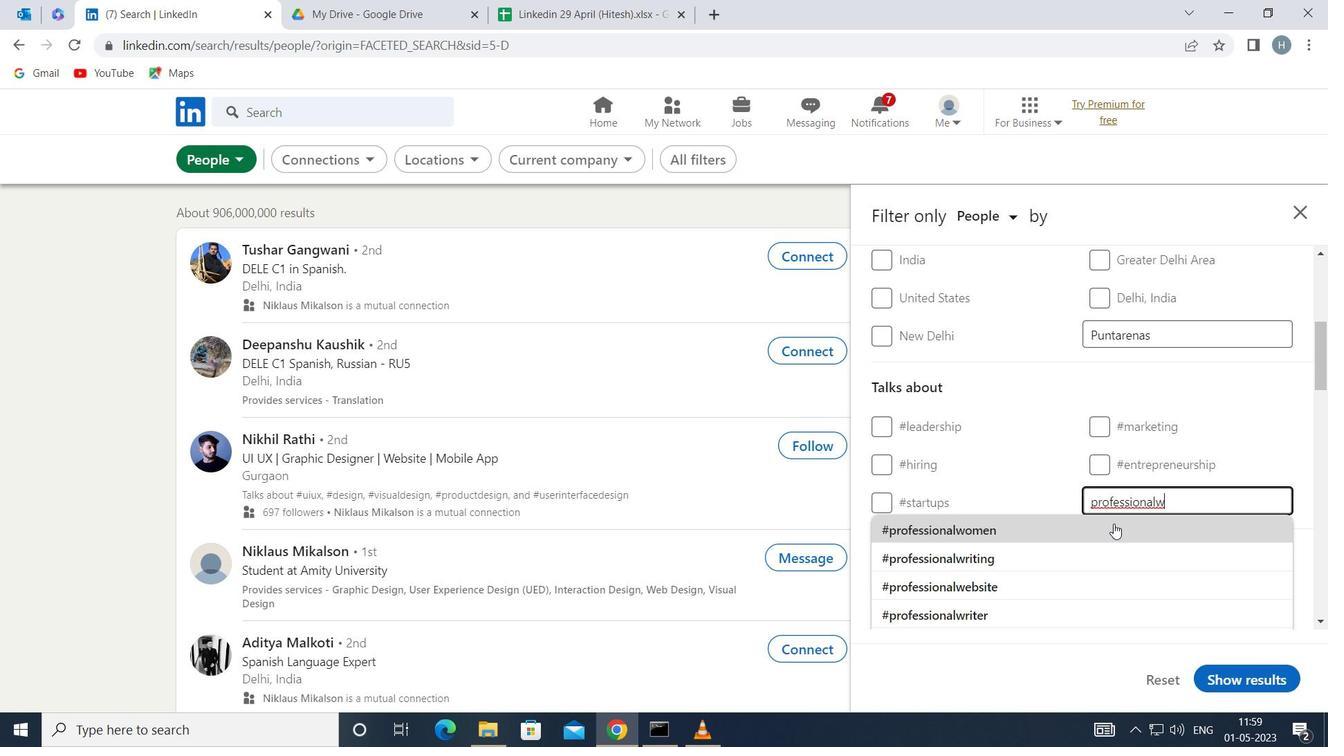
Action: Mouse moved to (1032, 510)
Screenshot: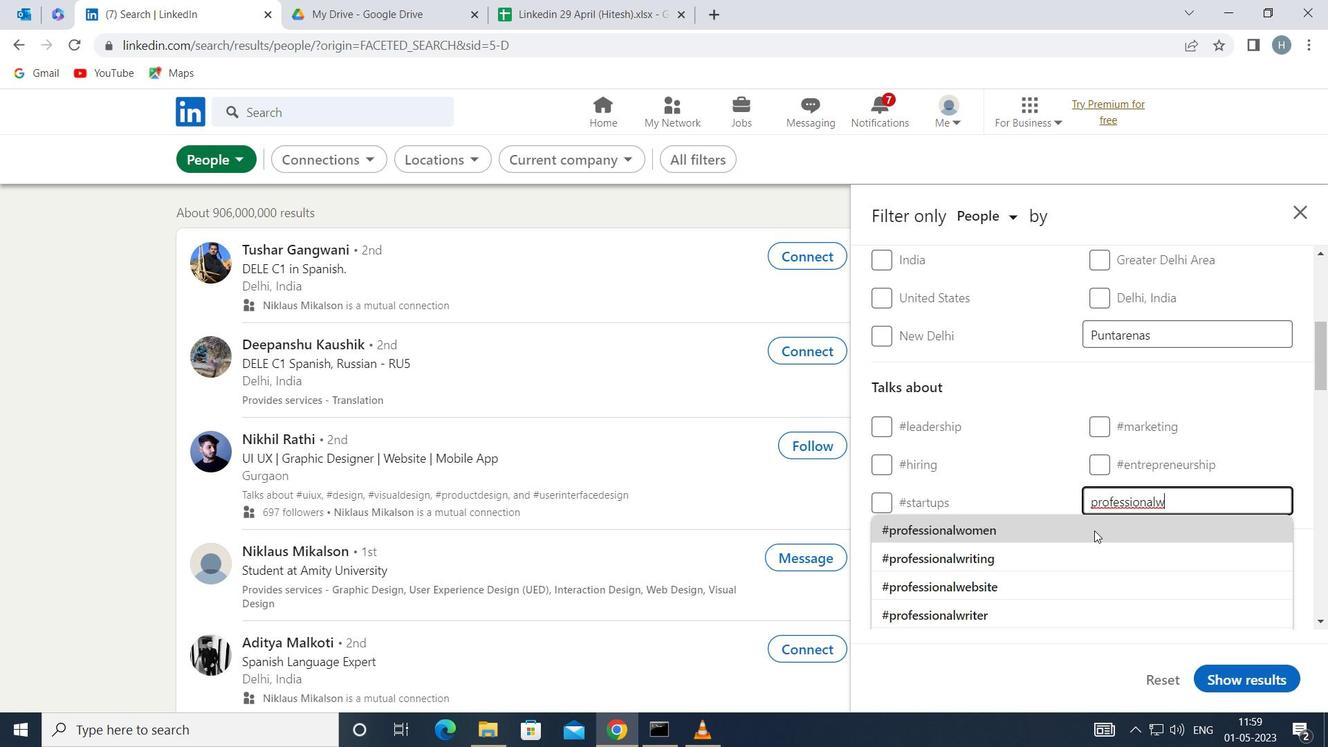
Action: Mouse scrolled (1032, 509) with delta (0, 0)
Screenshot: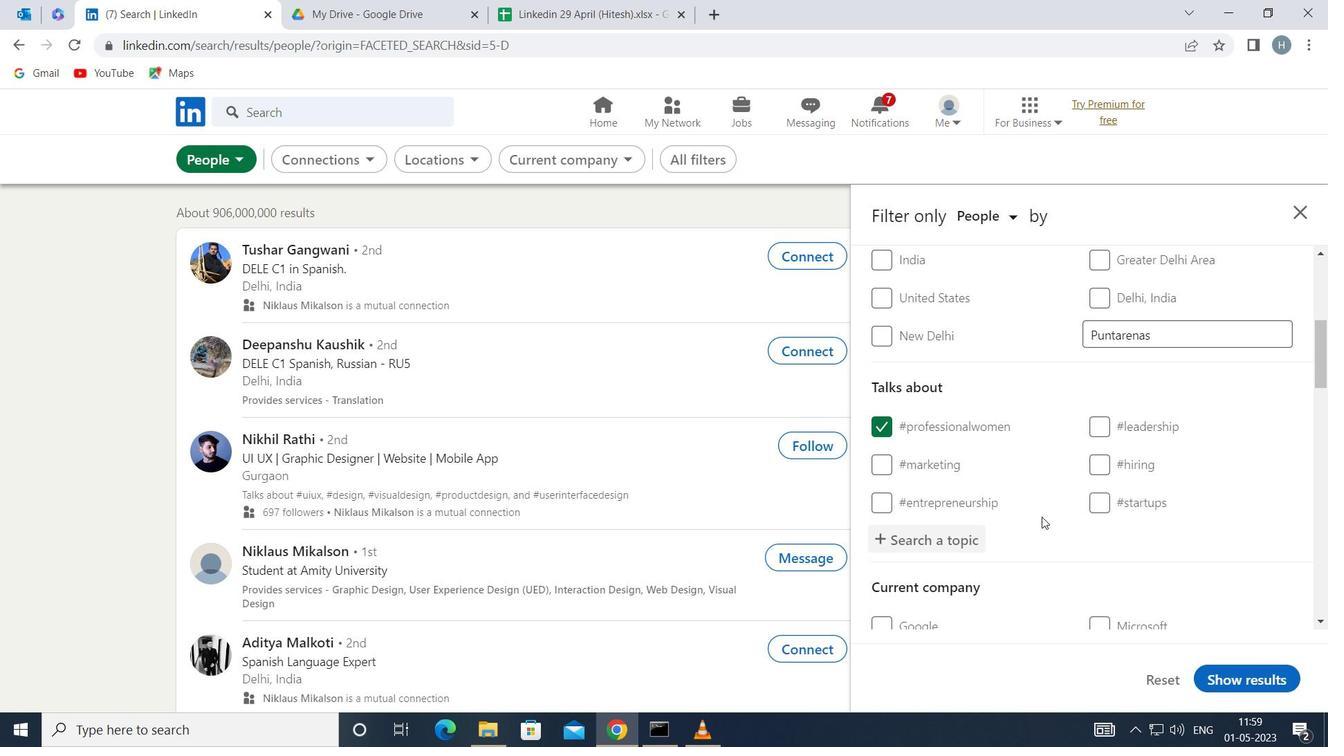 
Action: Mouse scrolled (1032, 509) with delta (0, 0)
Screenshot: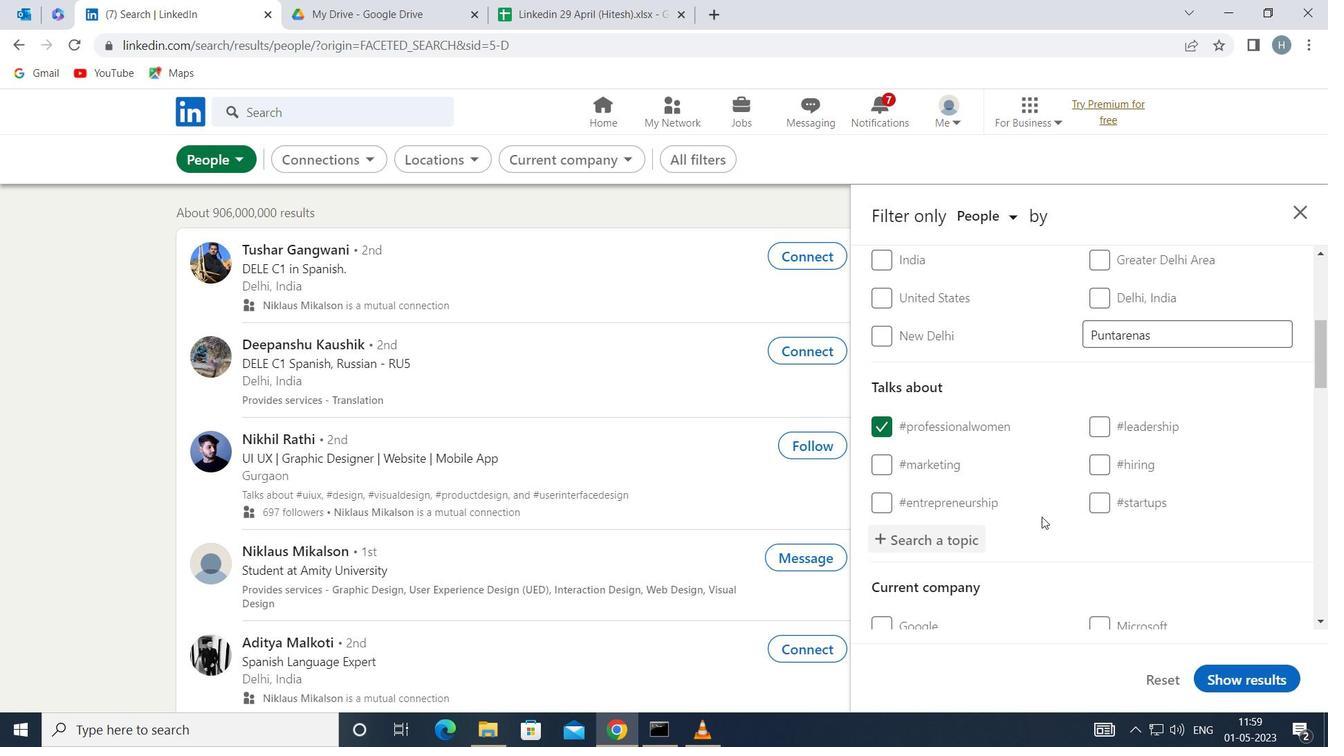 
Action: Mouse moved to (1030, 499)
Screenshot: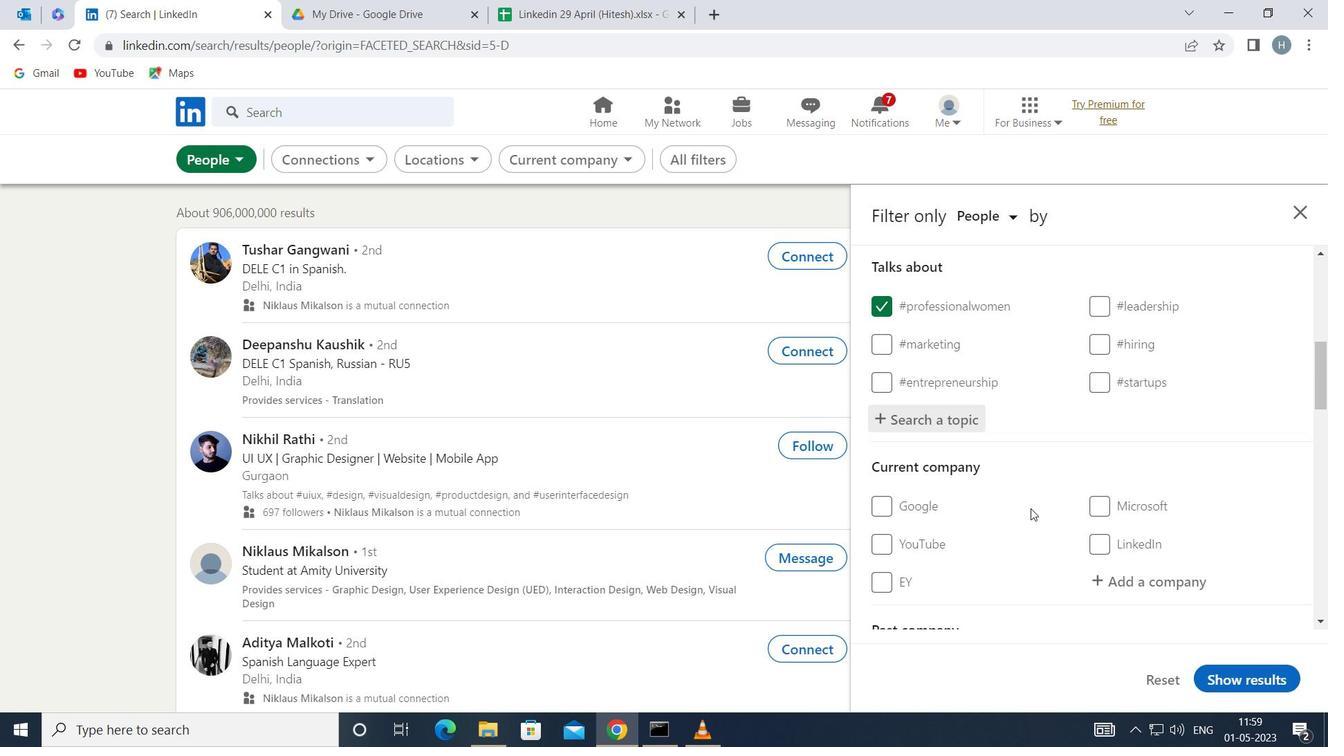 
Action: Mouse scrolled (1030, 498) with delta (0, 0)
Screenshot: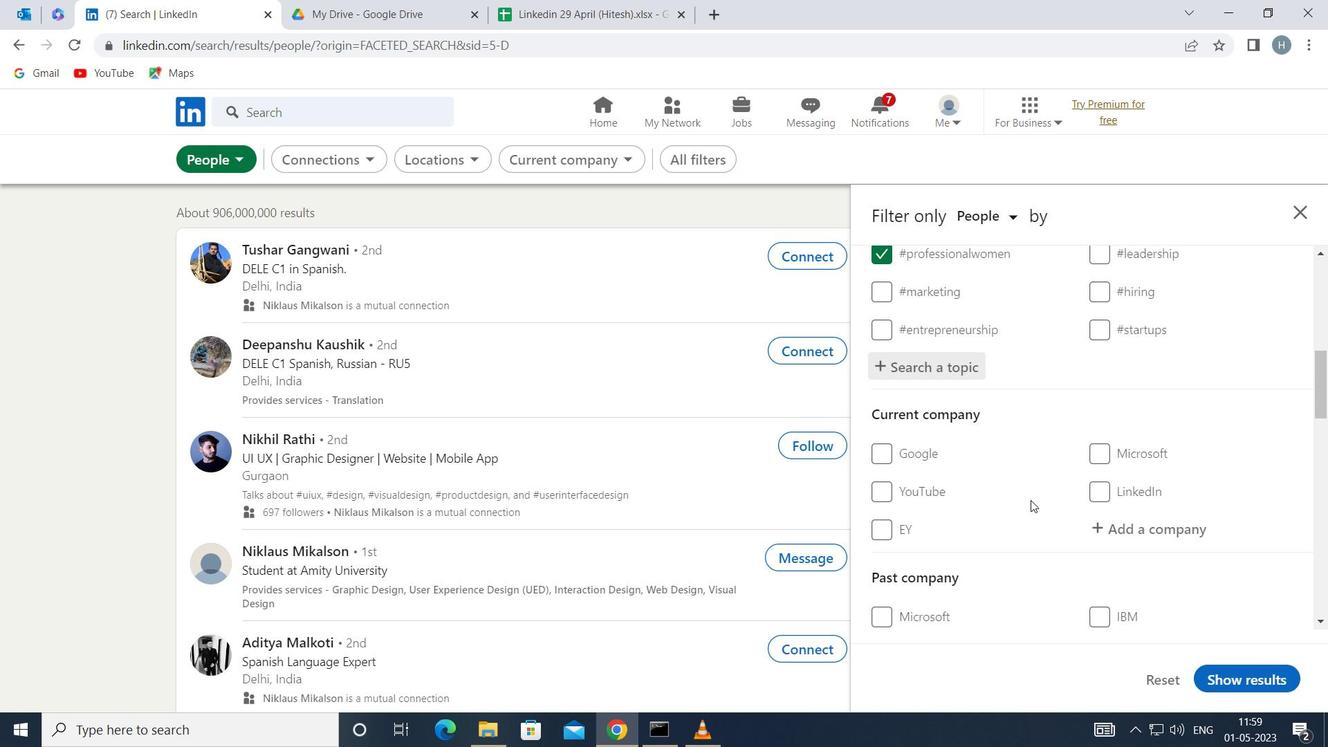 
Action: Mouse scrolled (1030, 498) with delta (0, 0)
Screenshot: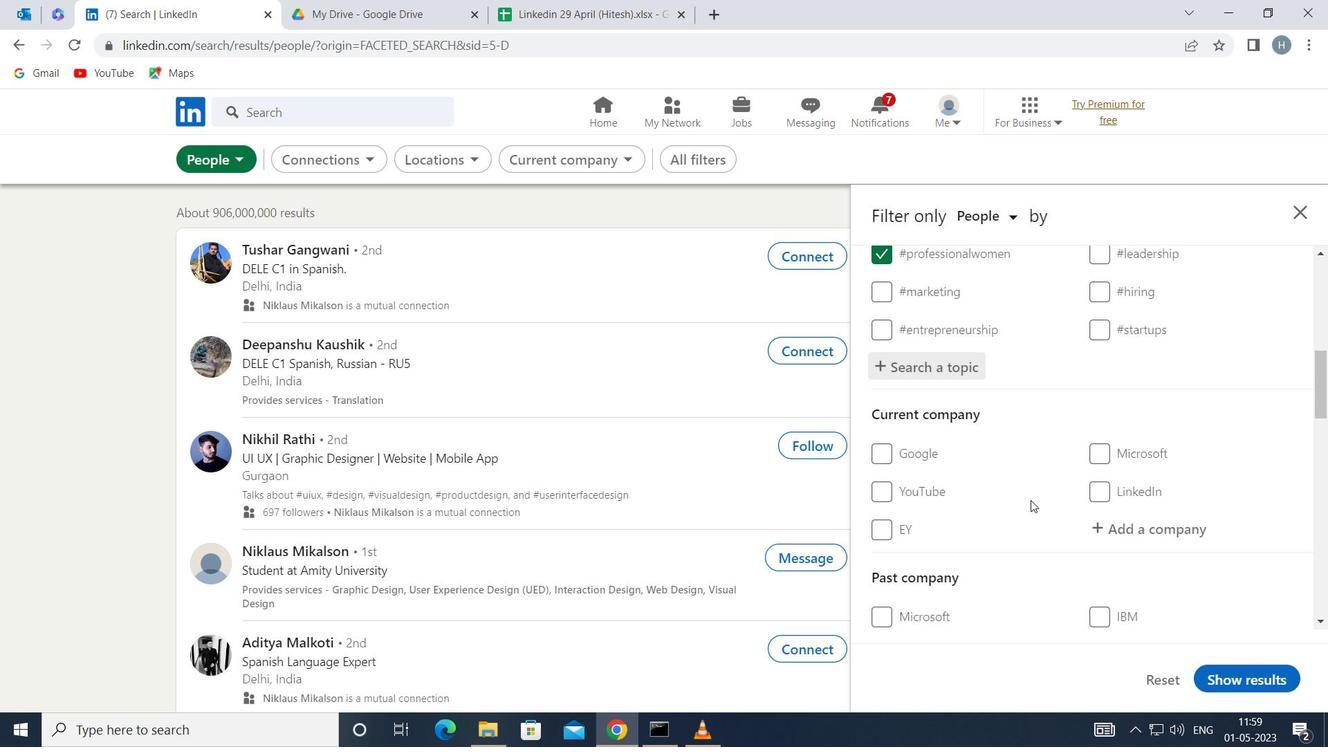 
Action: Mouse moved to (1032, 494)
Screenshot: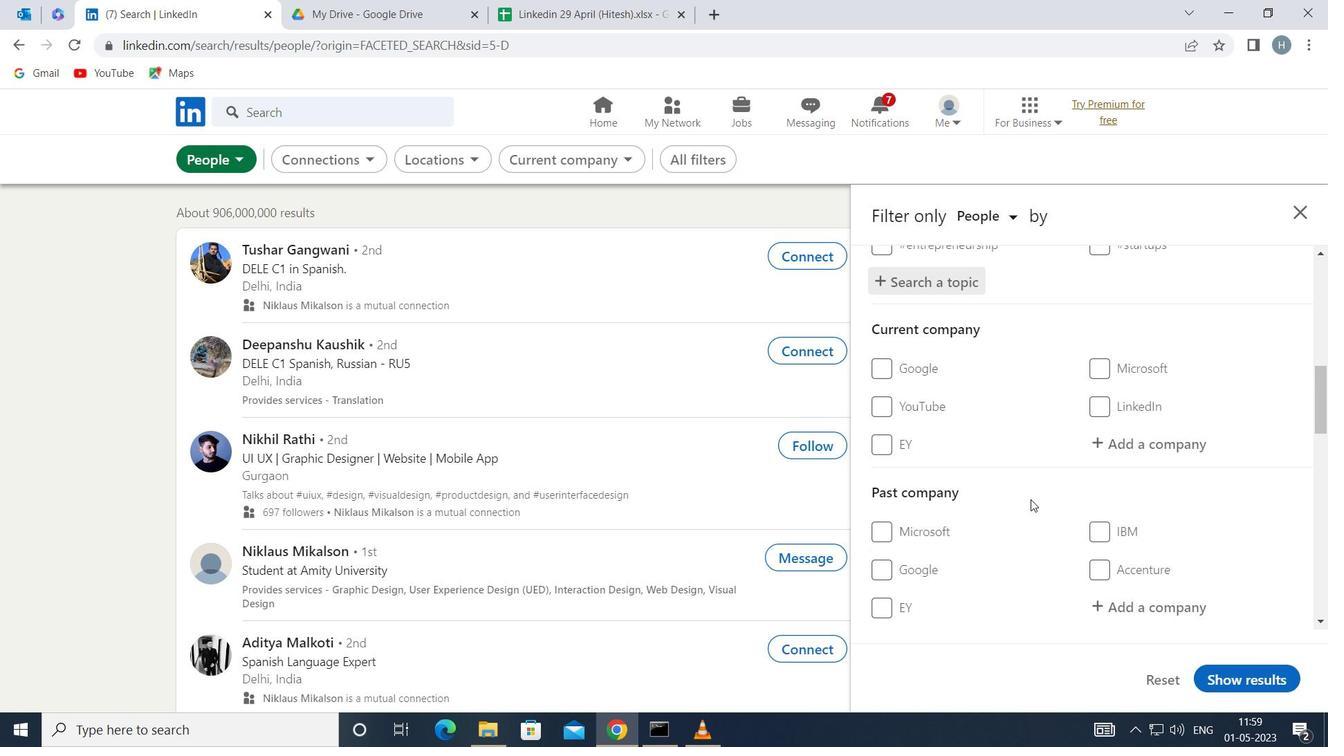 
Action: Mouse scrolled (1032, 493) with delta (0, 0)
Screenshot: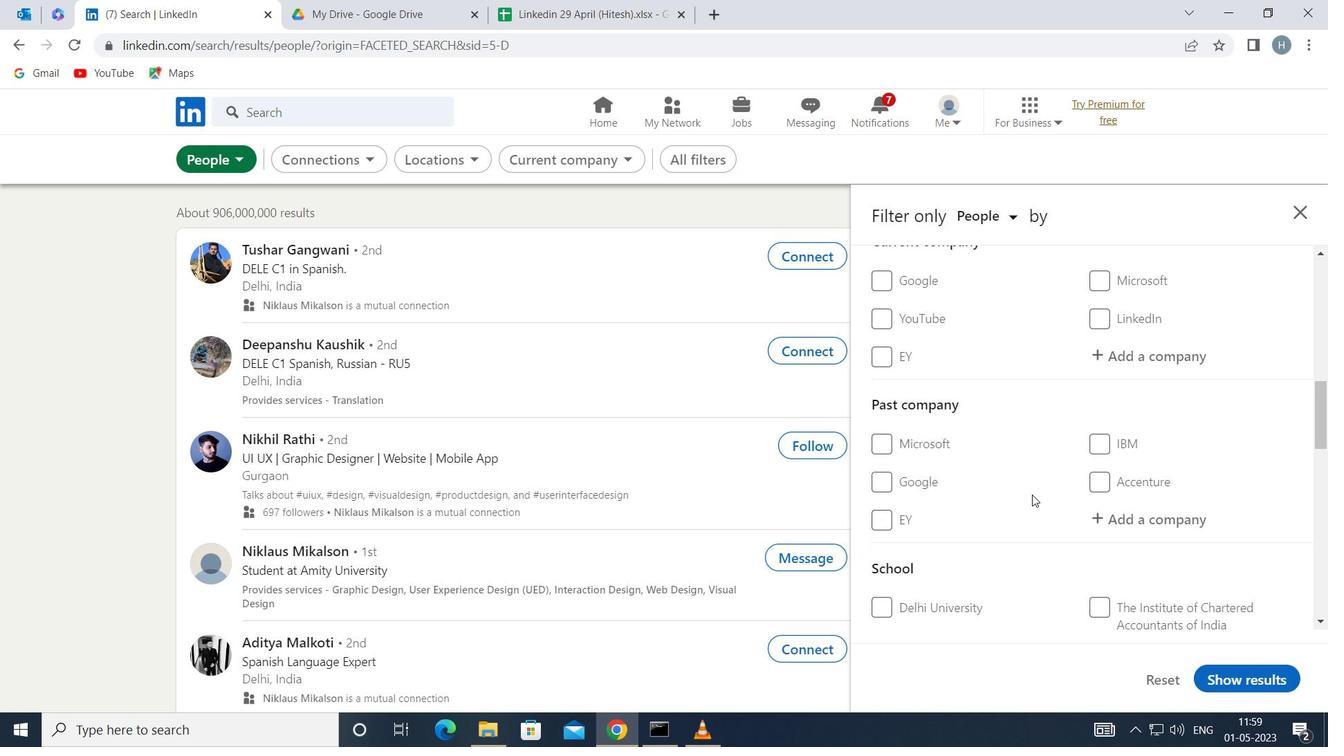 
Action: Mouse moved to (1032, 494)
Screenshot: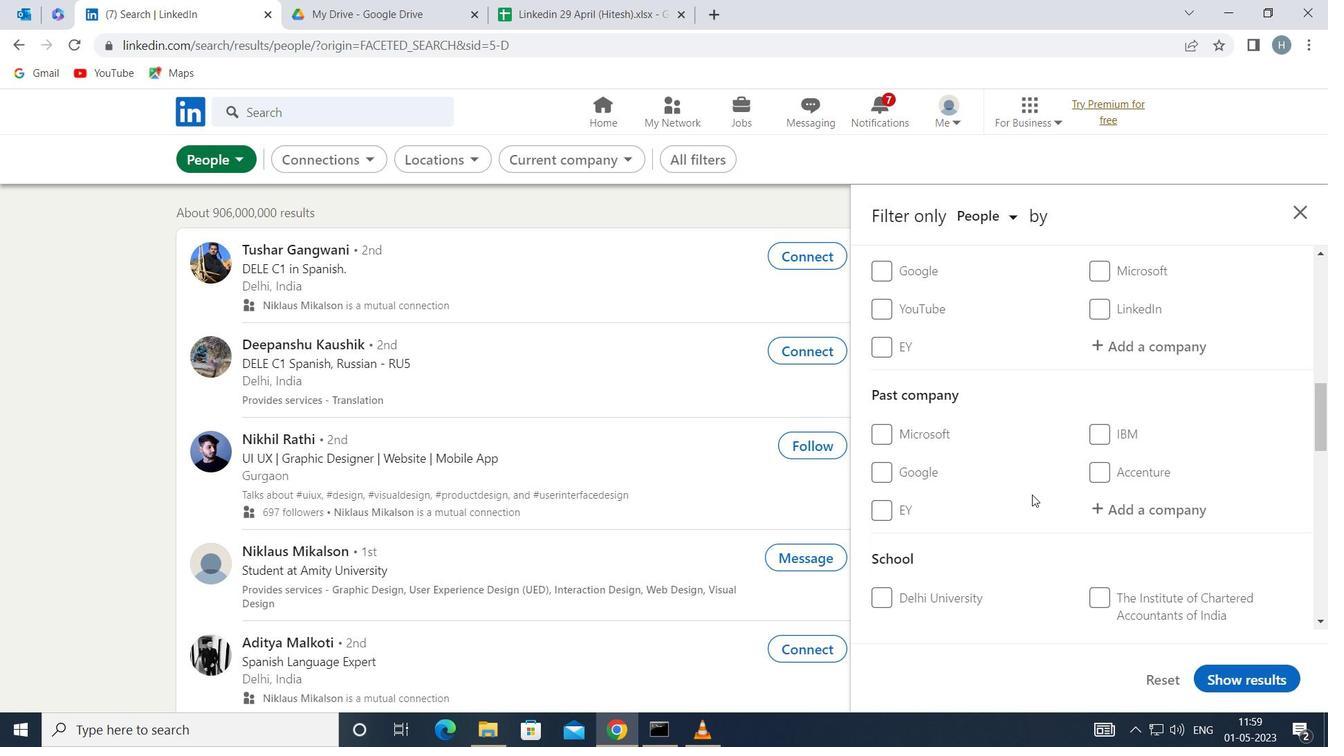 
Action: Mouse scrolled (1032, 493) with delta (0, 0)
Screenshot: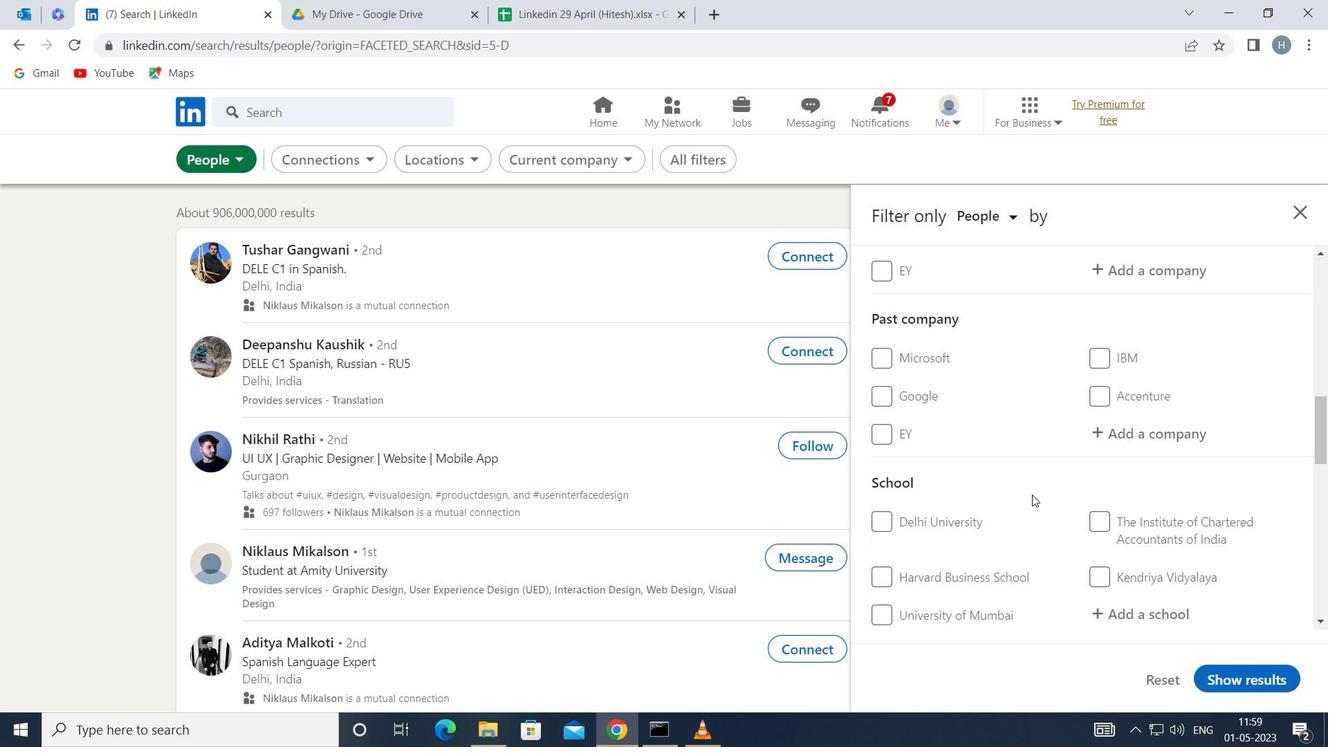 
Action: Mouse moved to (1034, 492)
Screenshot: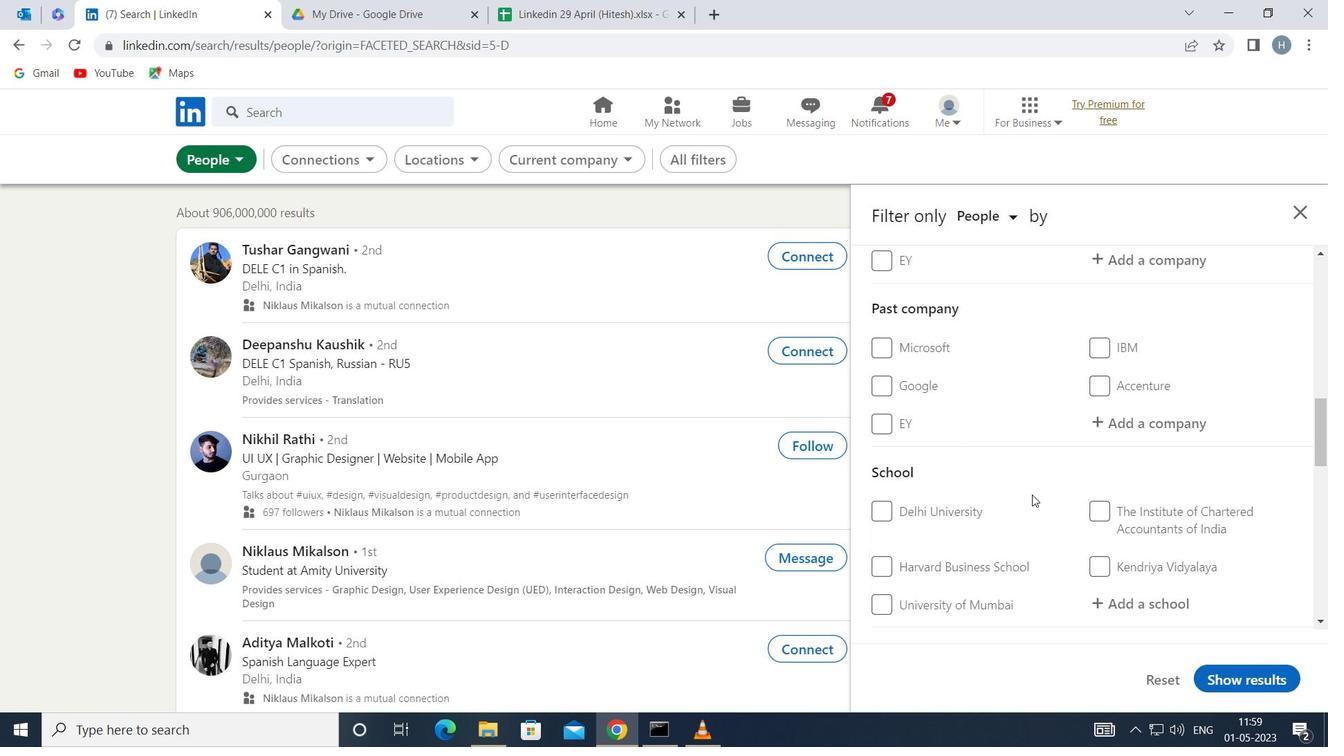 
Action: Mouse scrolled (1034, 491) with delta (0, 0)
Screenshot: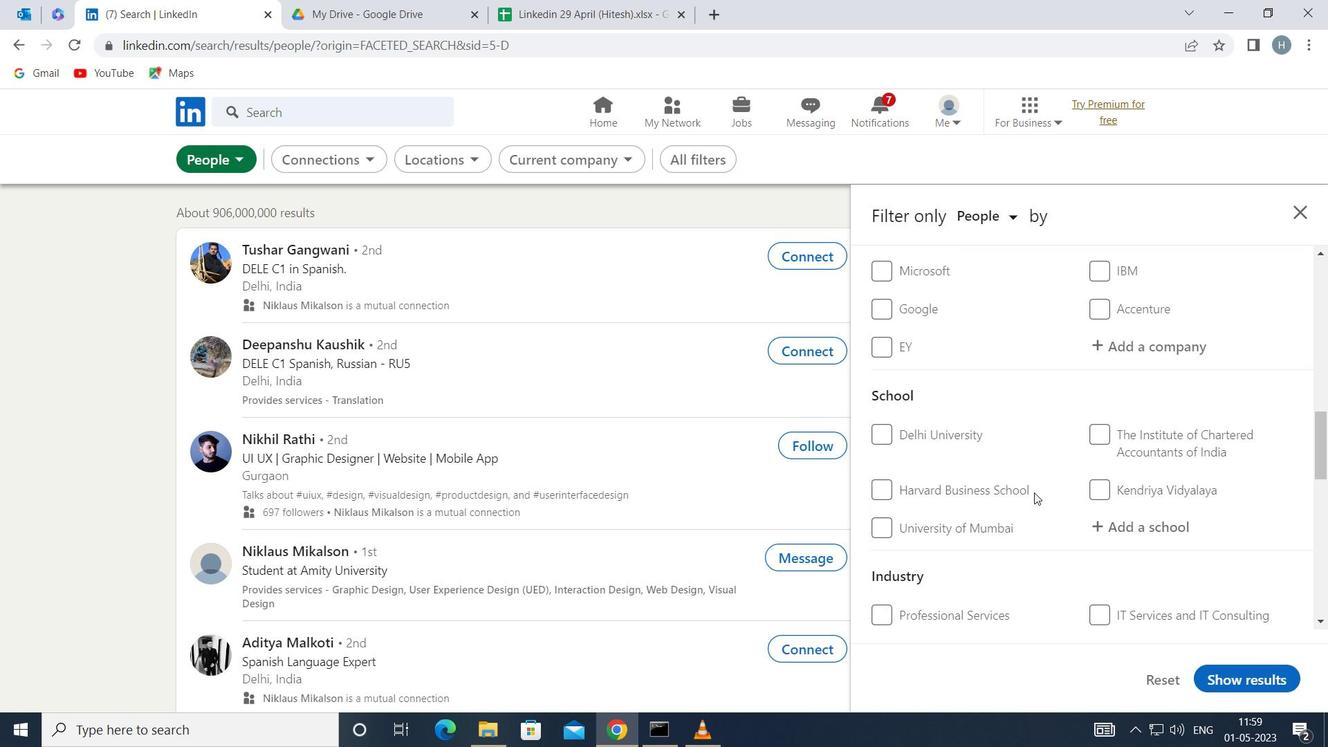 
Action: Mouse scrolled (1034, 491) with delta (0, 0)
Screenshot: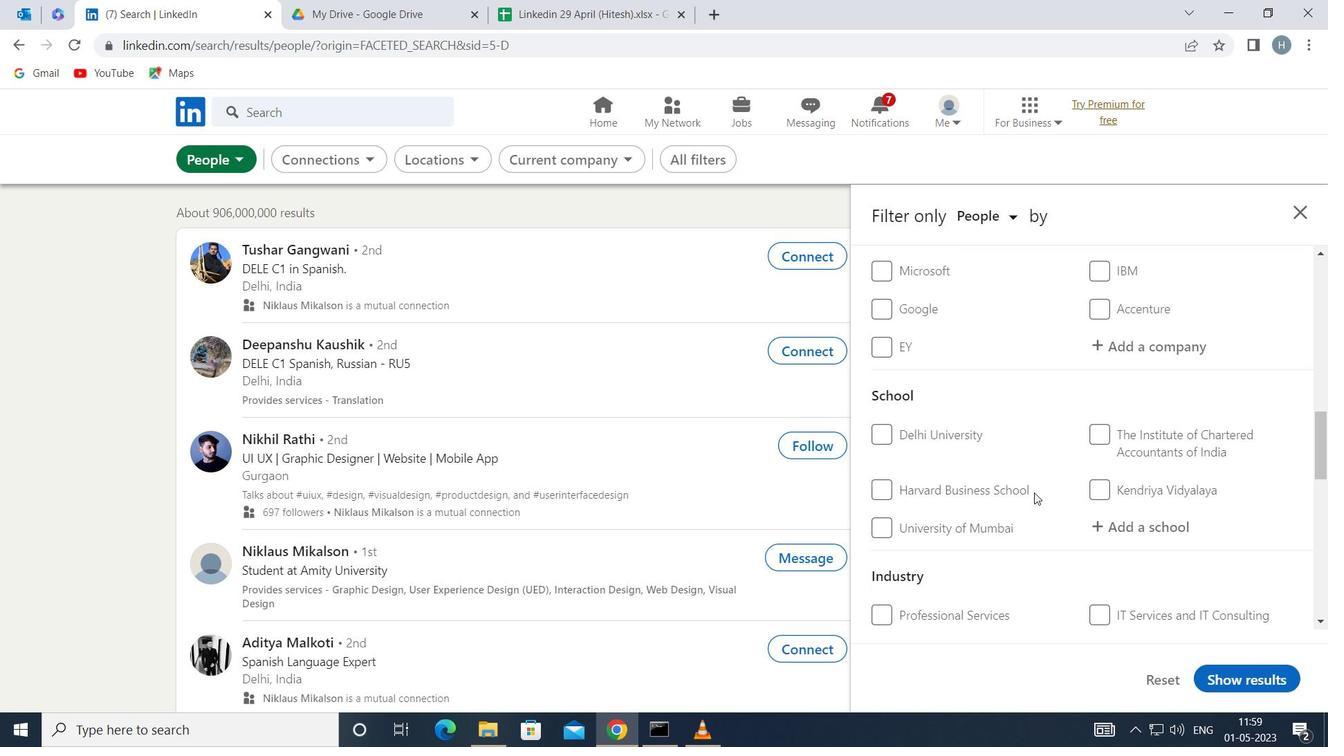 
Action: Mouse scrolled (1034, 491) with delta (0, 0)
Screenshot: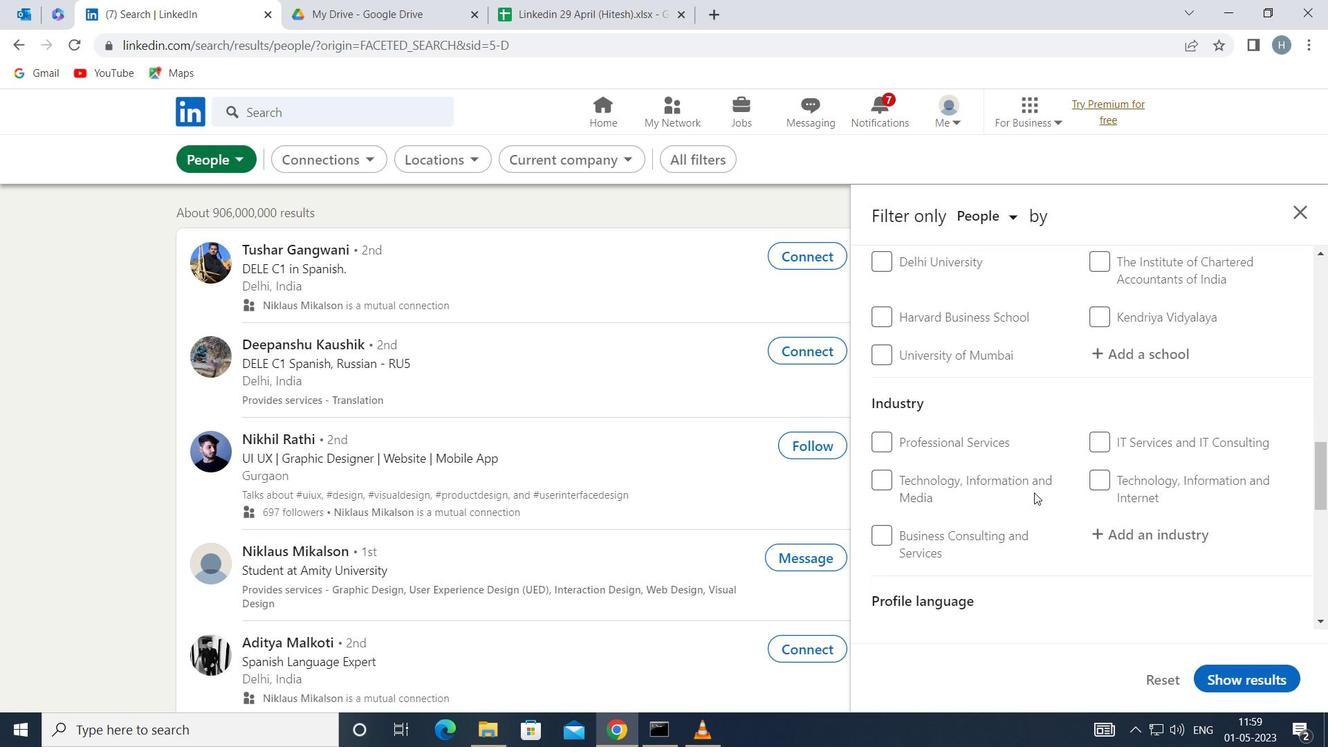 
Action: Mouse moved to (1034, 492)
Screenshot: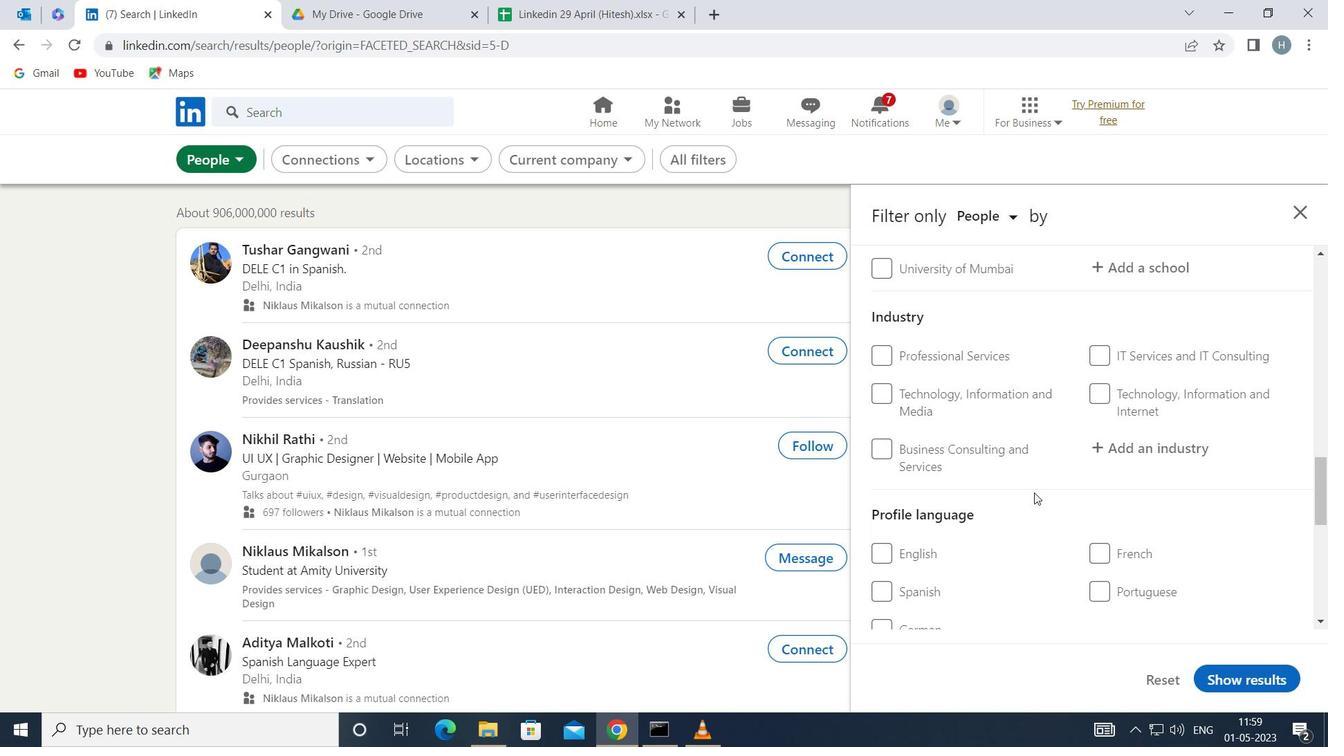 
Action: Mouse scrolled (1034, 491) with delta (0, 0)
Screenshot: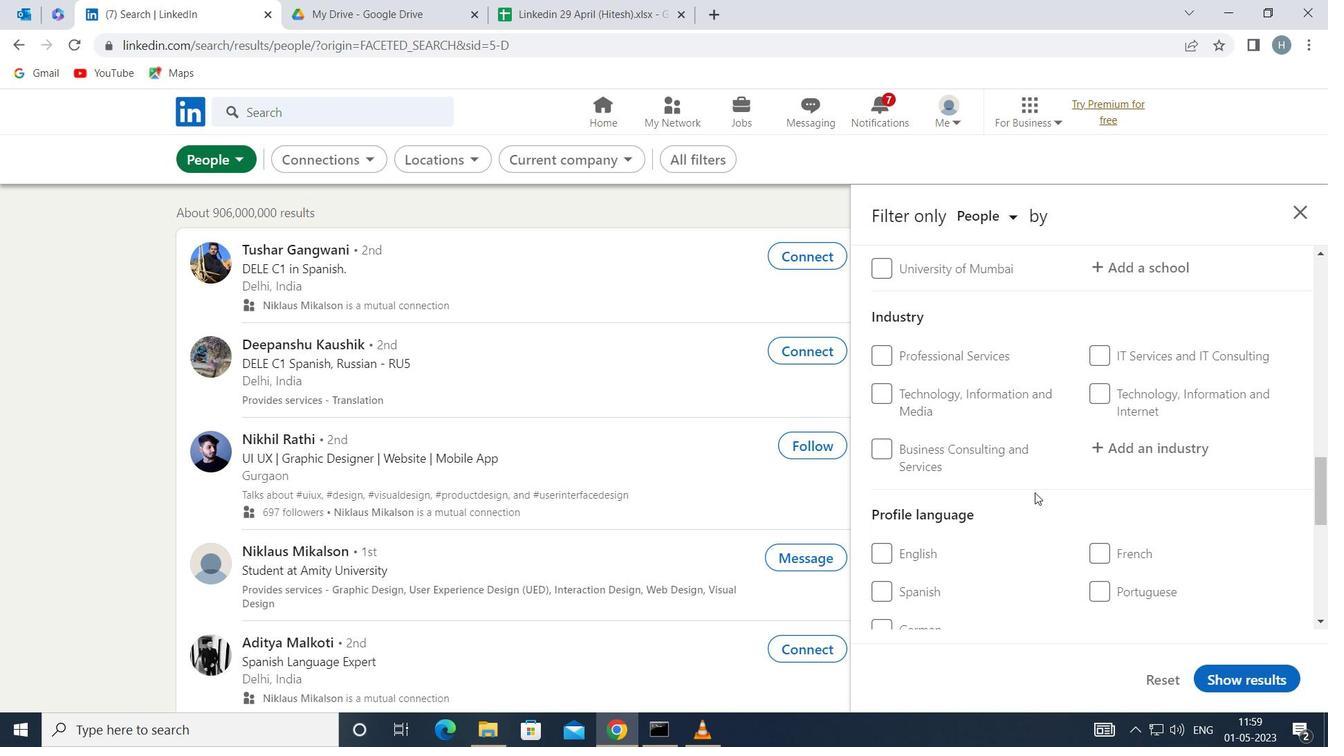 
Action: Mouse moved to (927, 499)
Screenshot: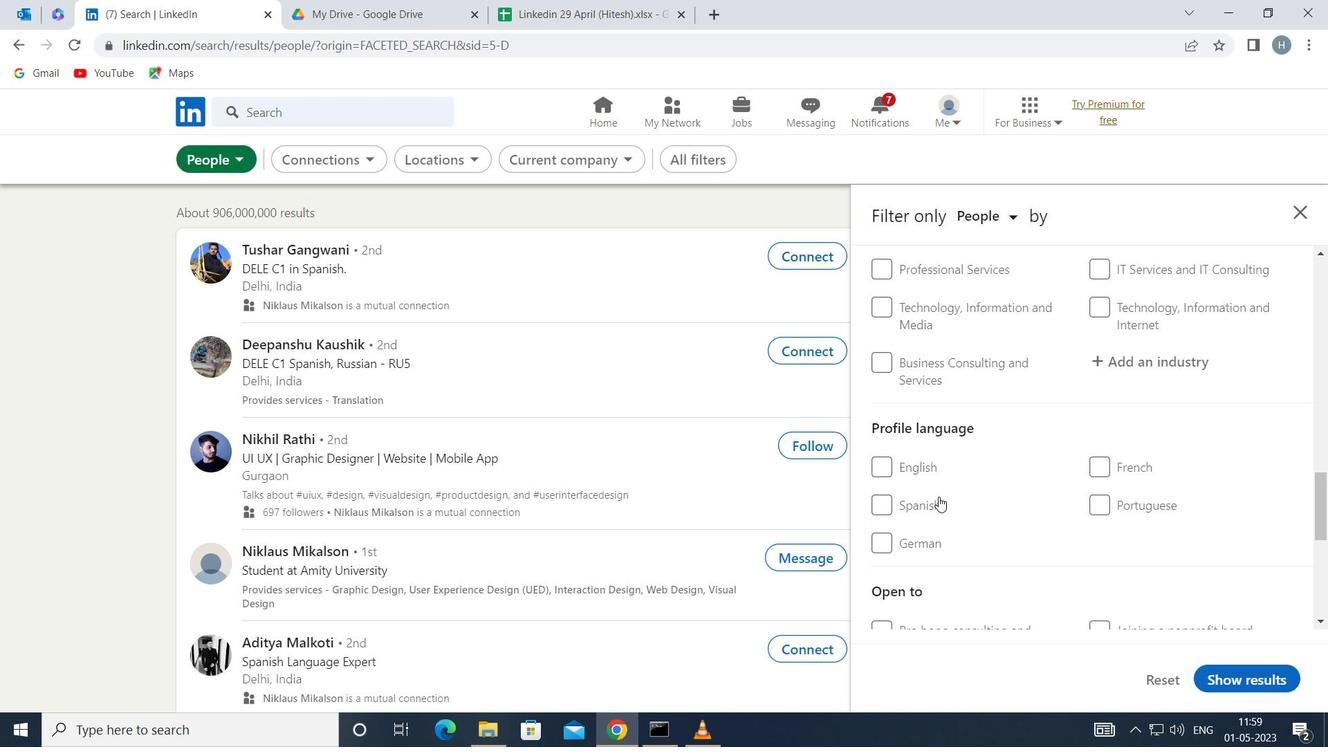 
Action: Mouse pressed left at (927, 499)
Screenshot: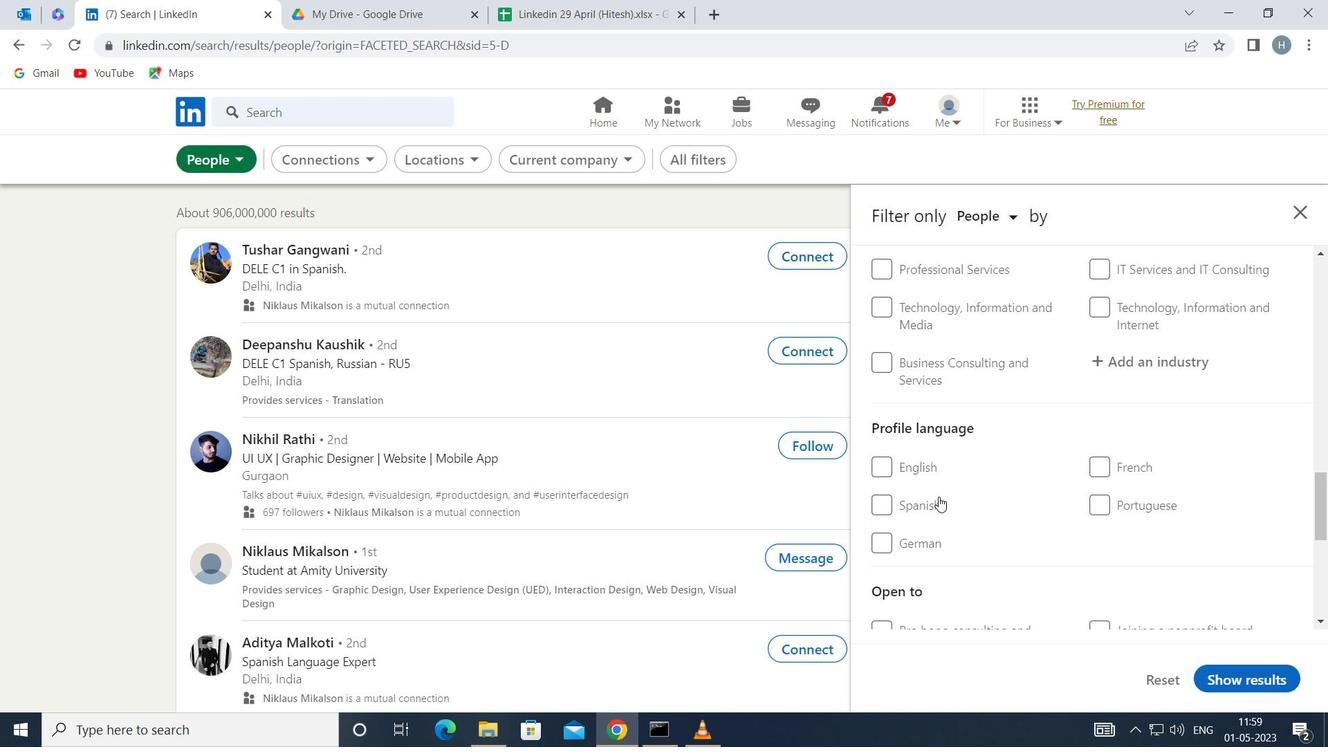 
Action: Mouse moved to (1005, 495)
Screenshot: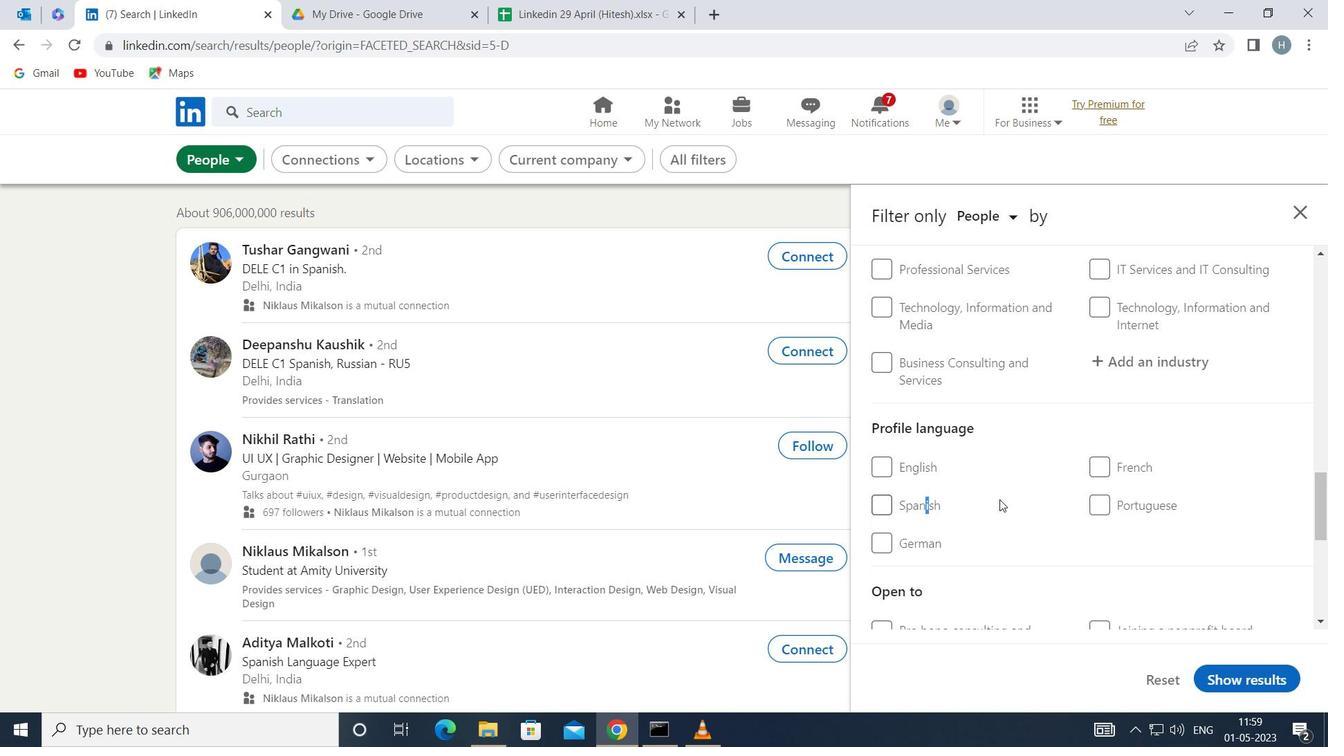 
Action: Mouse scrolled (1005, 495) with delta (0, 0)
Screenshot: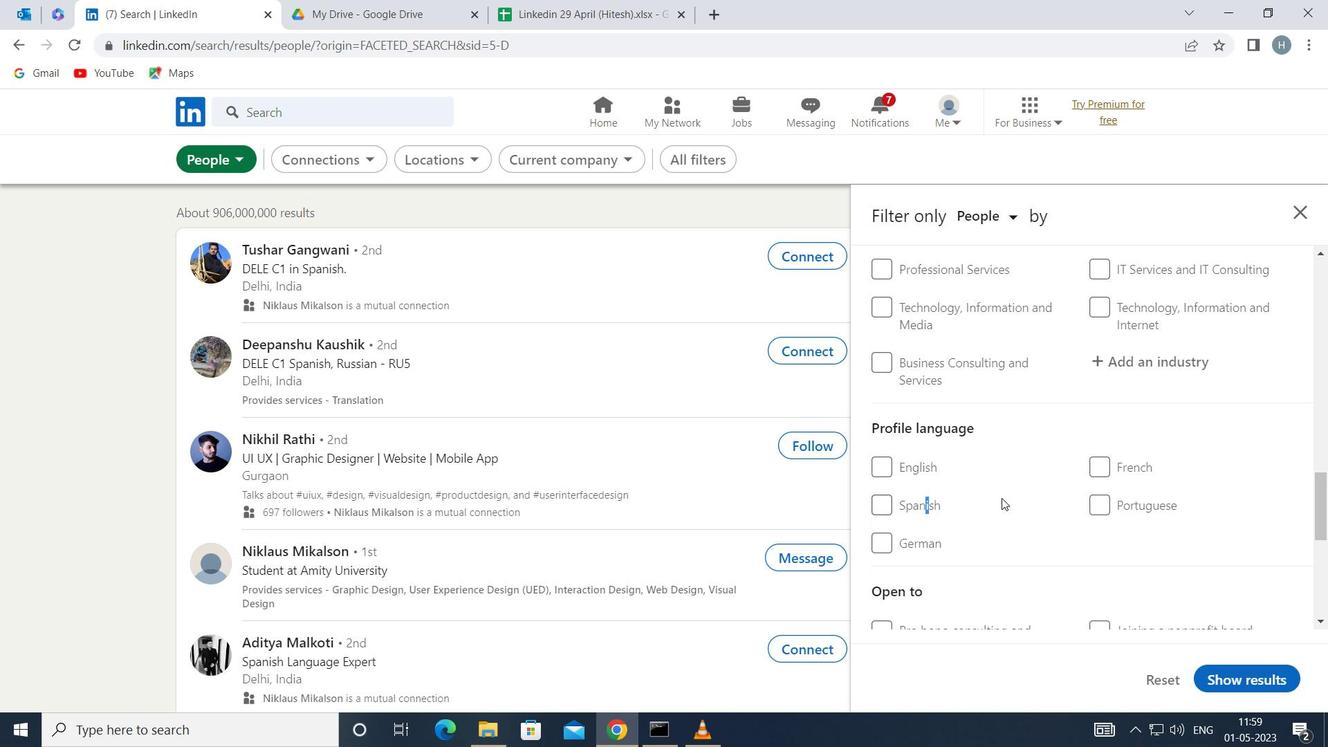 
Action: Mouse moved to (1005, 494)
Screenshot: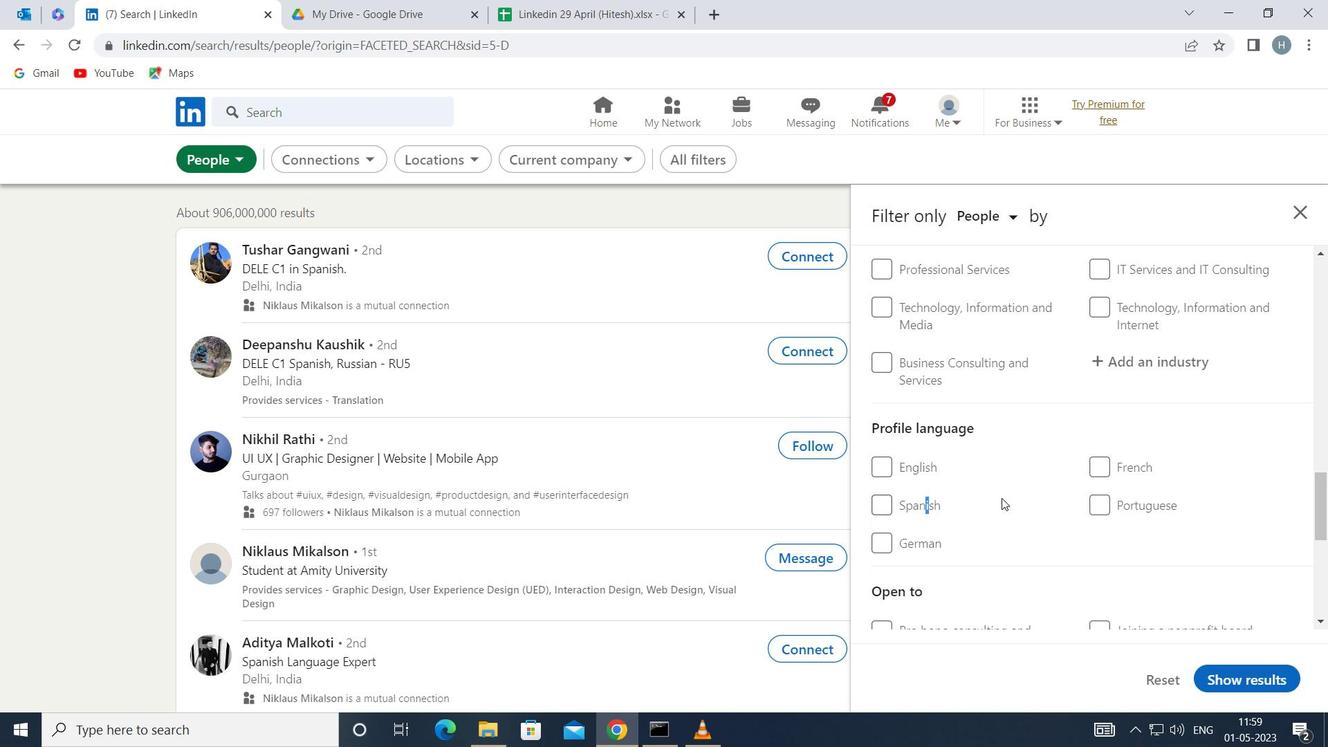 
Action: Mouse scrolled (1005, 495) with delta (0, 0)
Screenshot: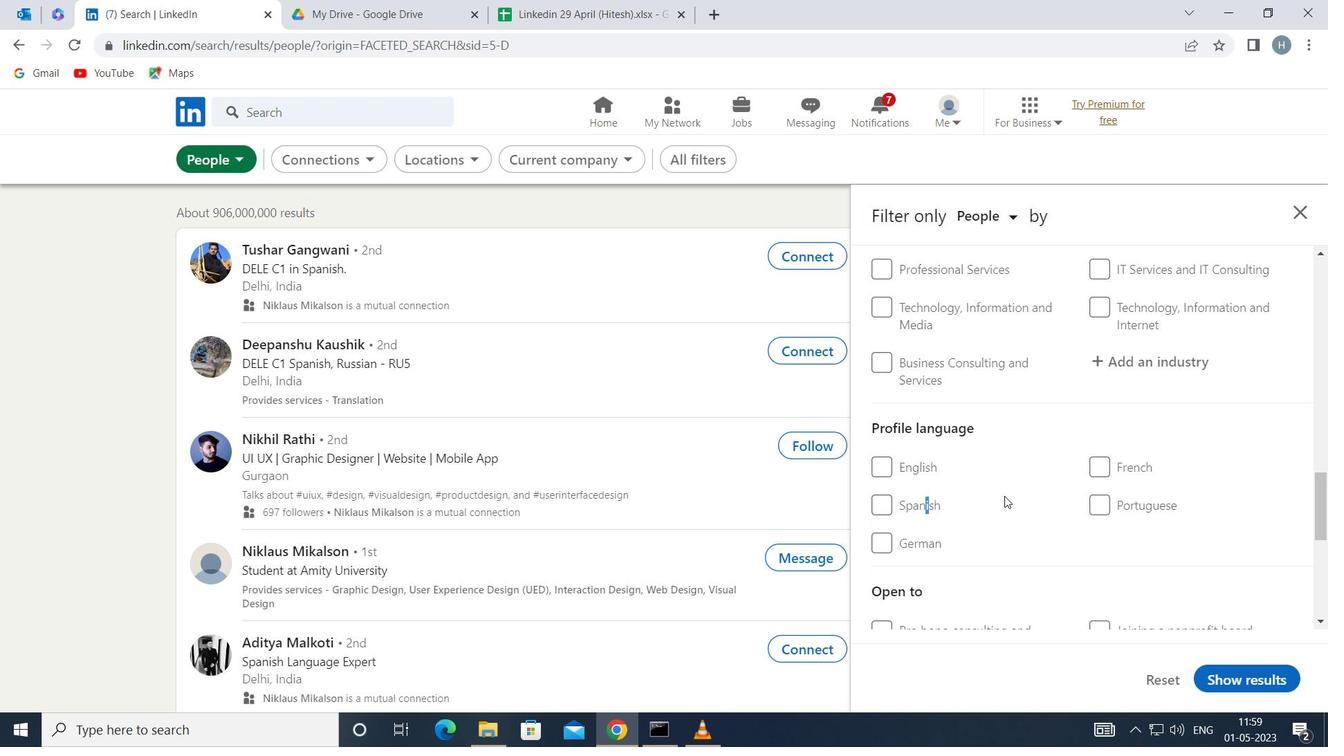 
Action: Mouse moved to (944, 542)
Screenshot: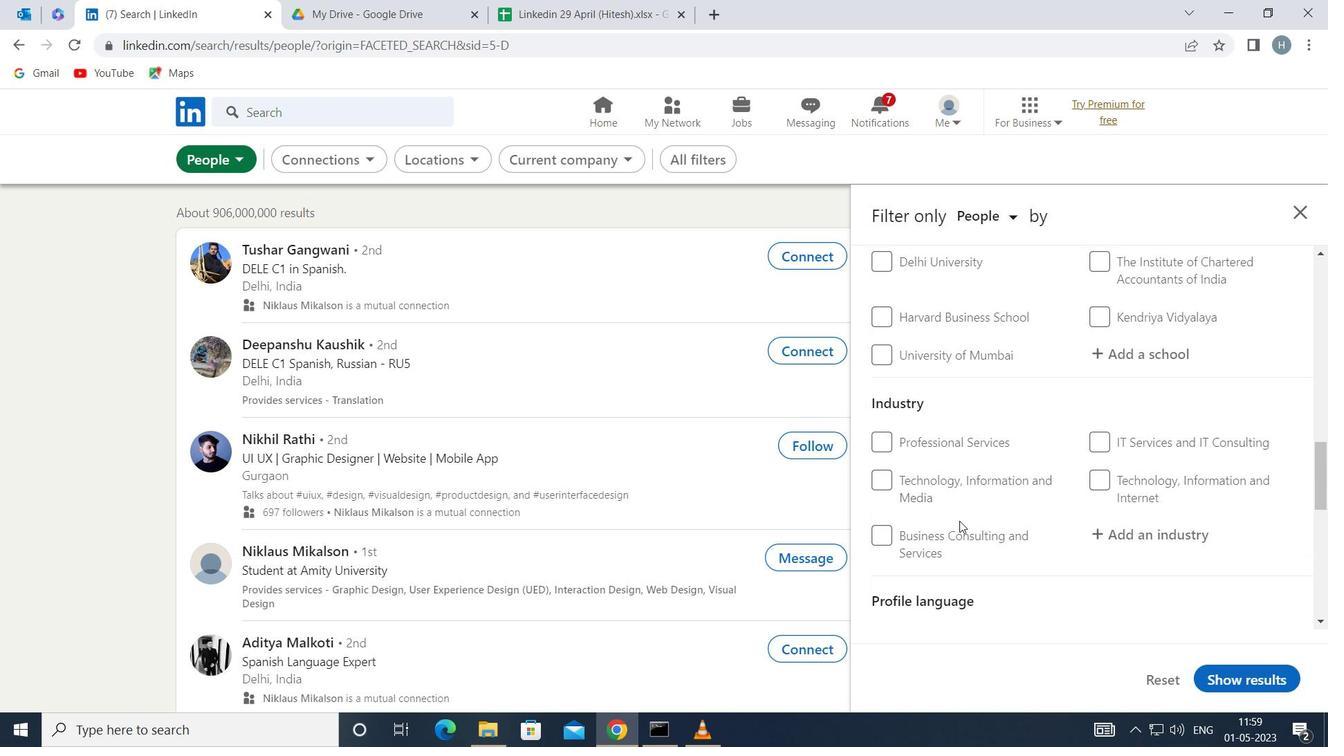 
Action: Mouse scrolled (944, 541) with delta (0, 0)
Screenshot: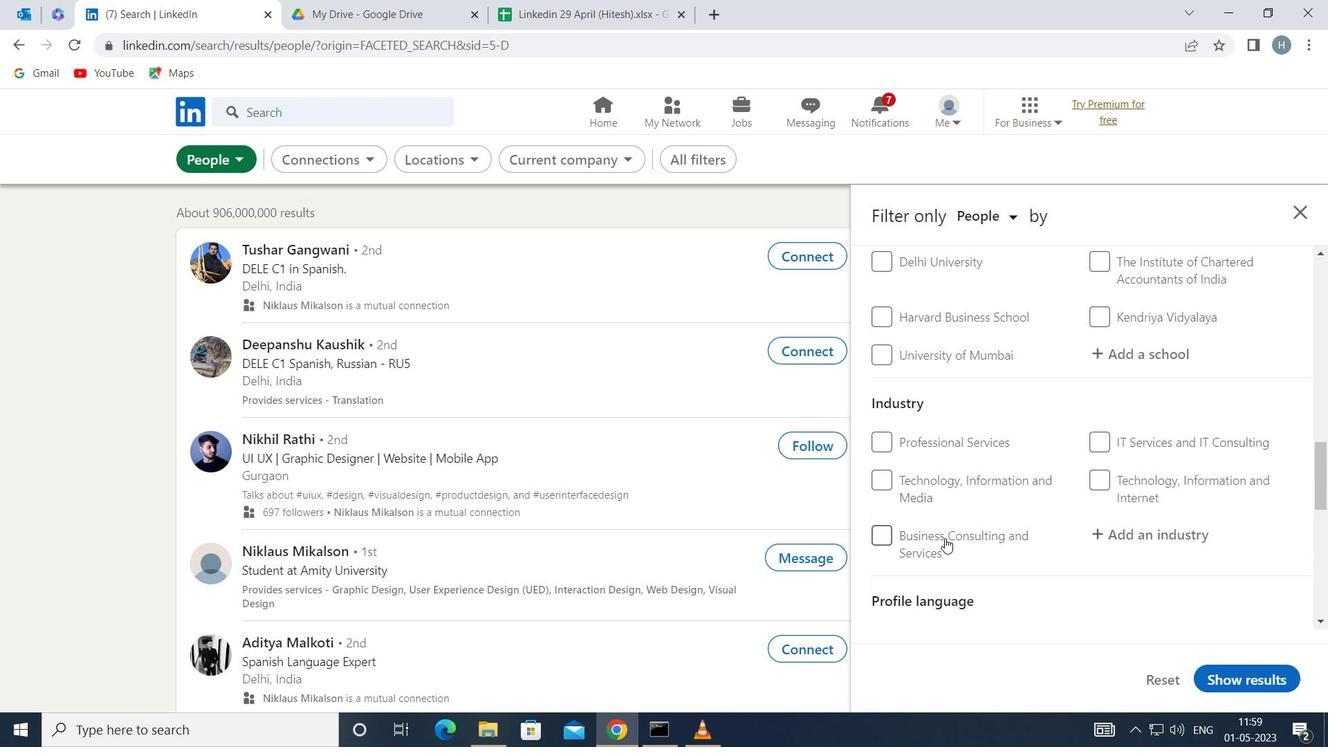 
Action: Mouse scrolled (944, 541) with delta (0, 0)
Screenshot: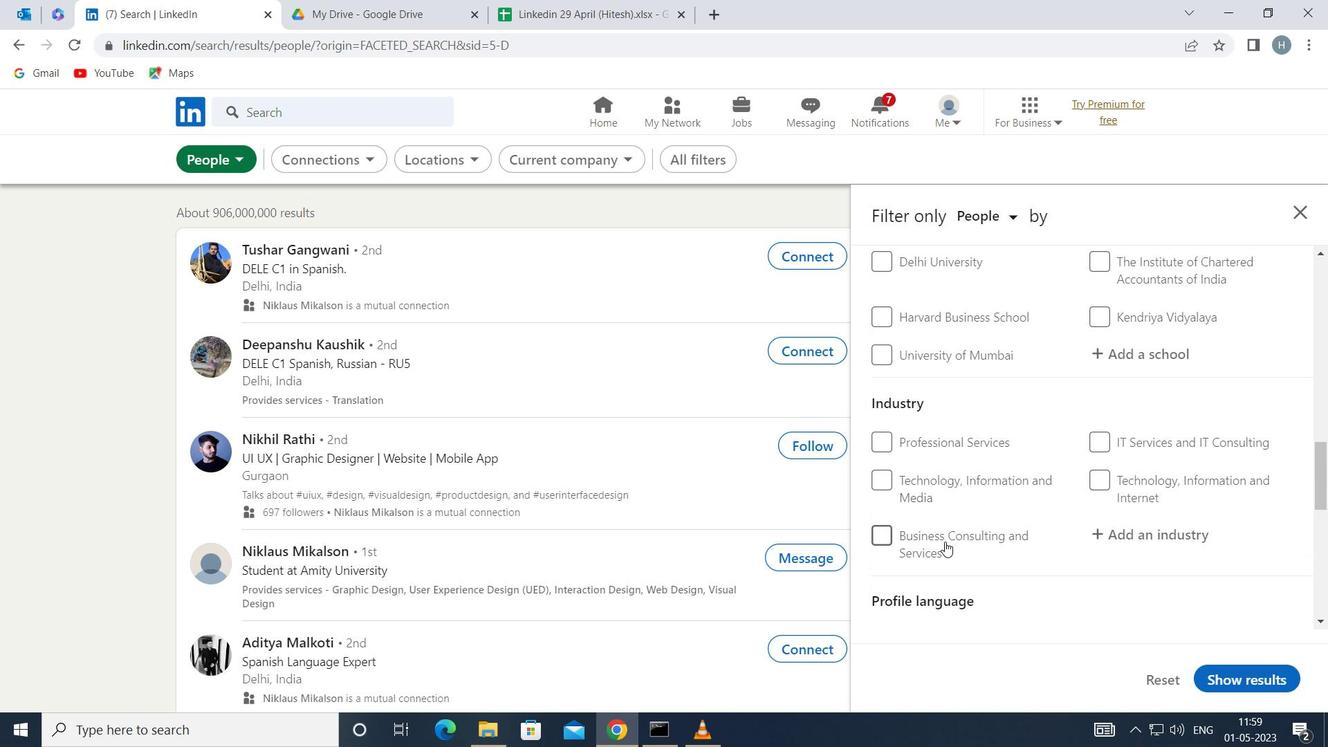 
Action: Mouse moved to (889, 504)
Screenshot: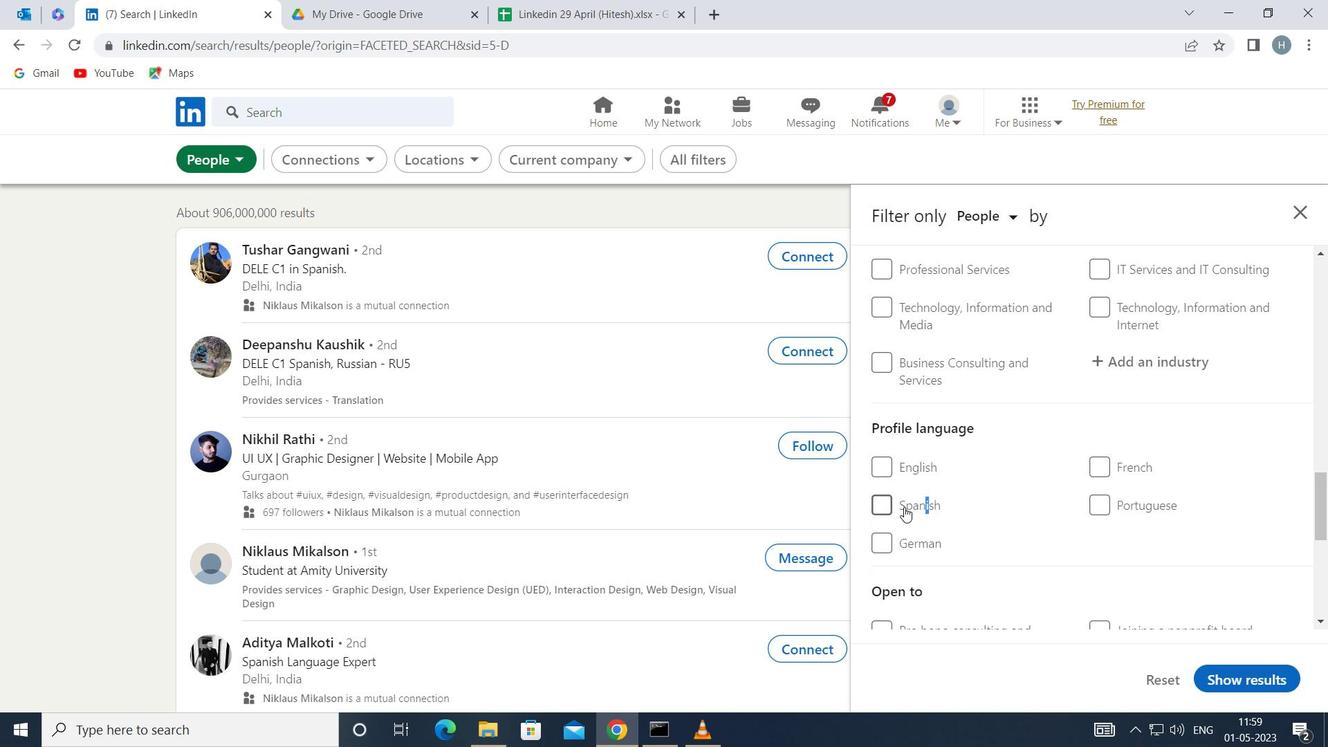 
Action: Mouse pressed left at (889, 504)
Screenshot: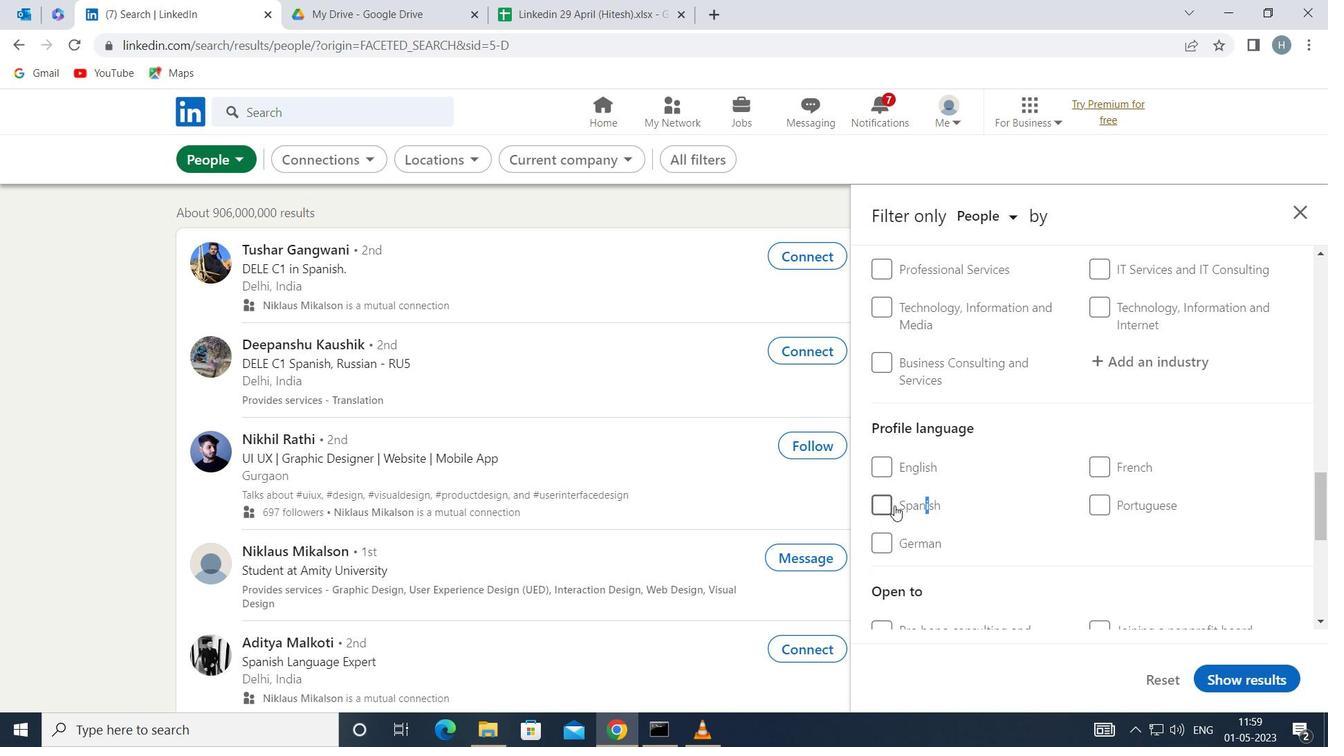 
Action: Mouse moved to (1000, 502)
Screenshot: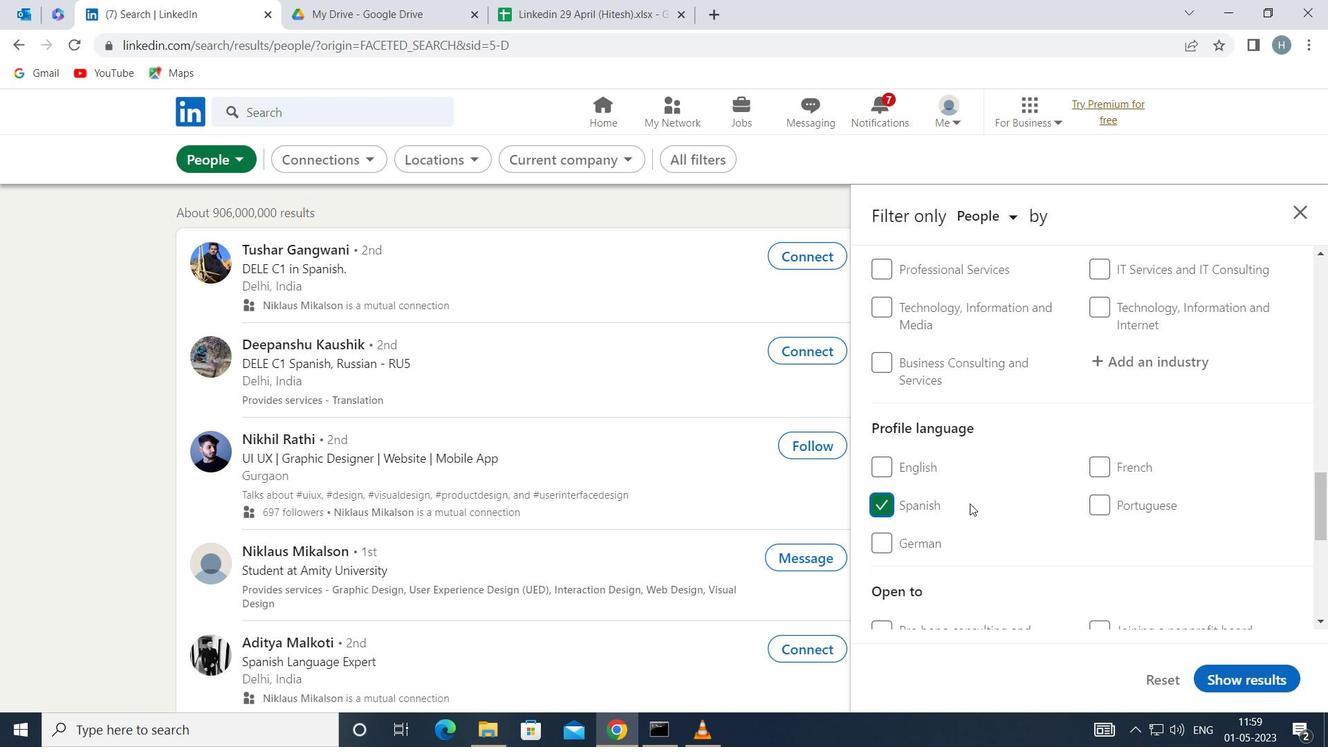 
Action: Mouse scrolled (1000, 503) with delta (0, 0)
Screenshot: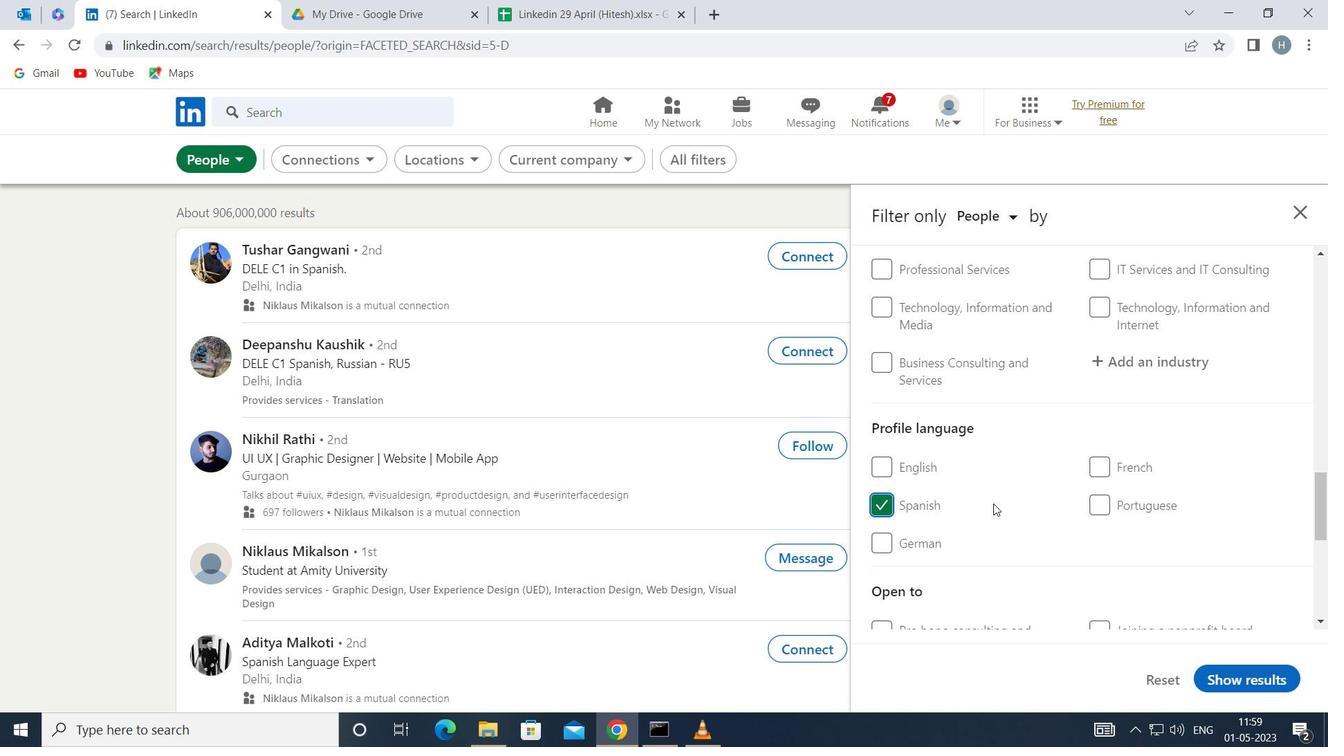 
Action: Mouse scrolled (1000, 503) with delta (0, 0)
Screenshot: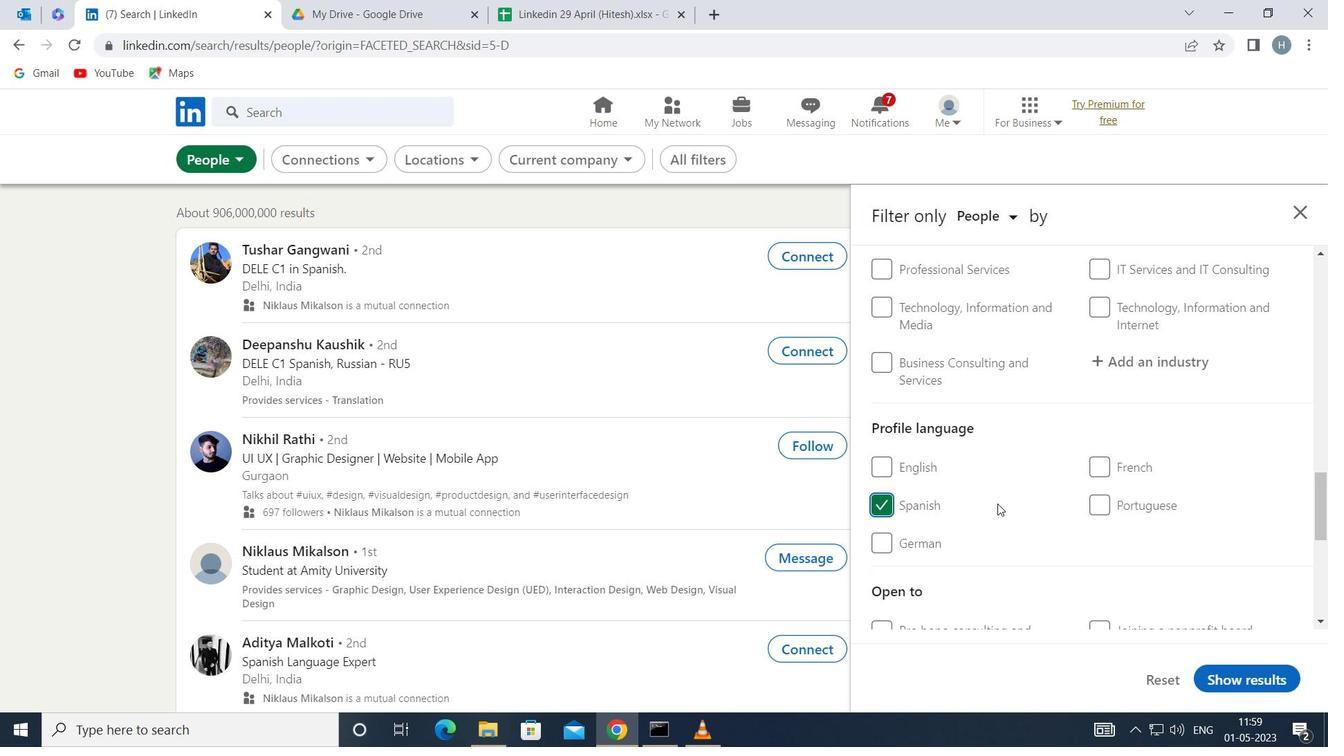 
Action: Mouse moved to (1016, 498)
Screenshot: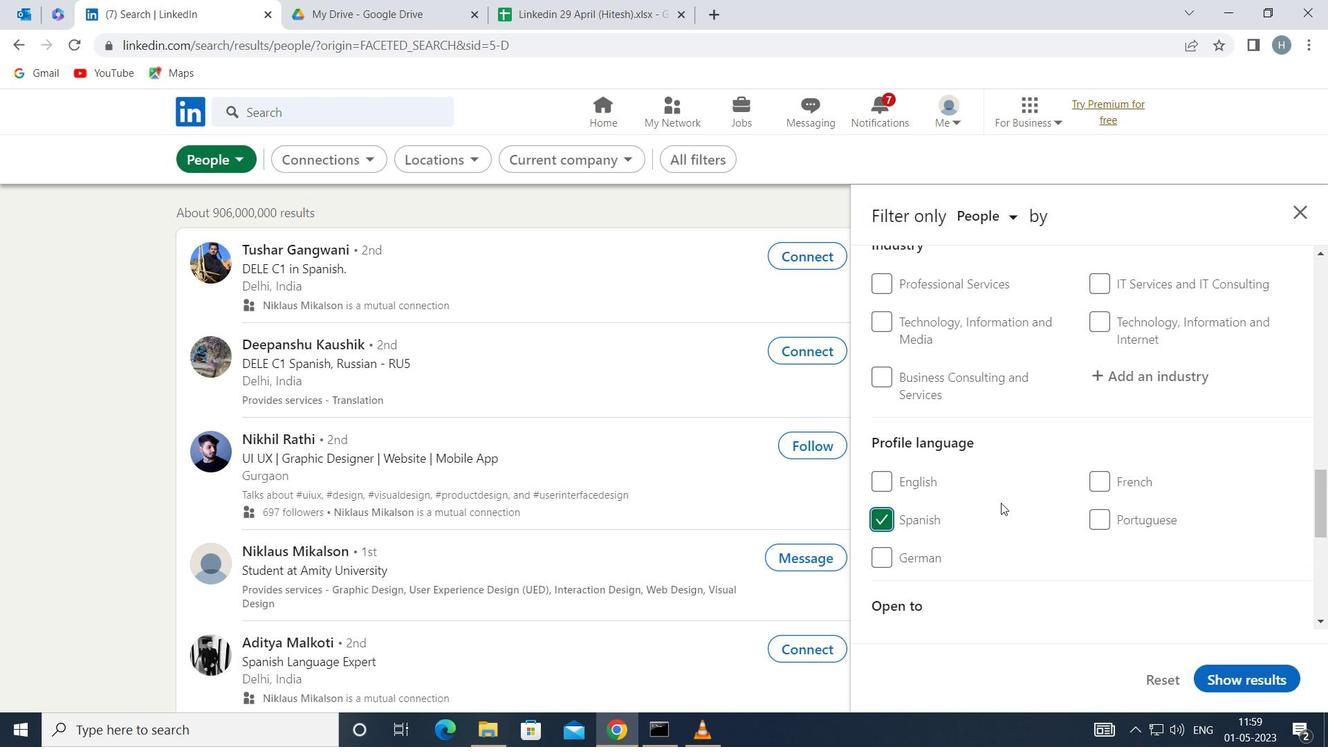 
Action: Mouse scrolled (1016, 498) with delta (0, 0)
Screenshot: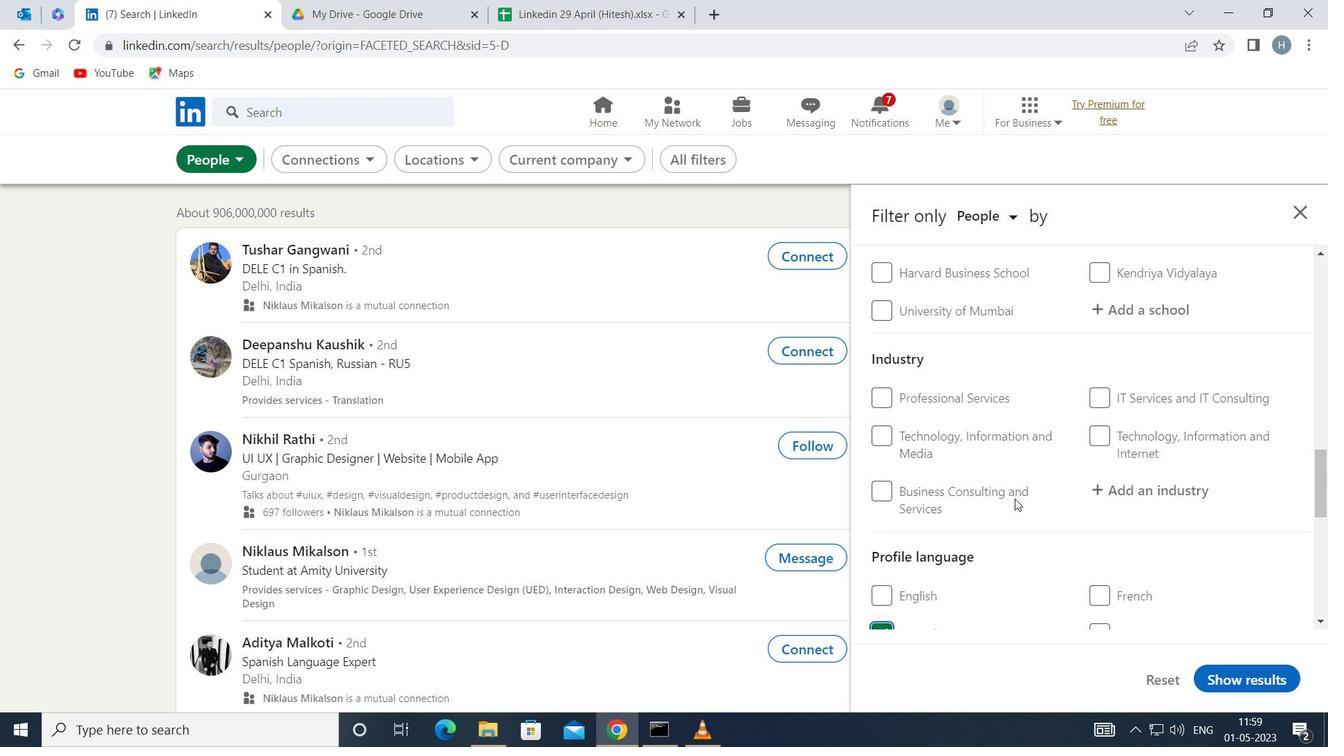 
Action: Mouse scrolled (1016, 498) with delta (0, 0)
Screenshot: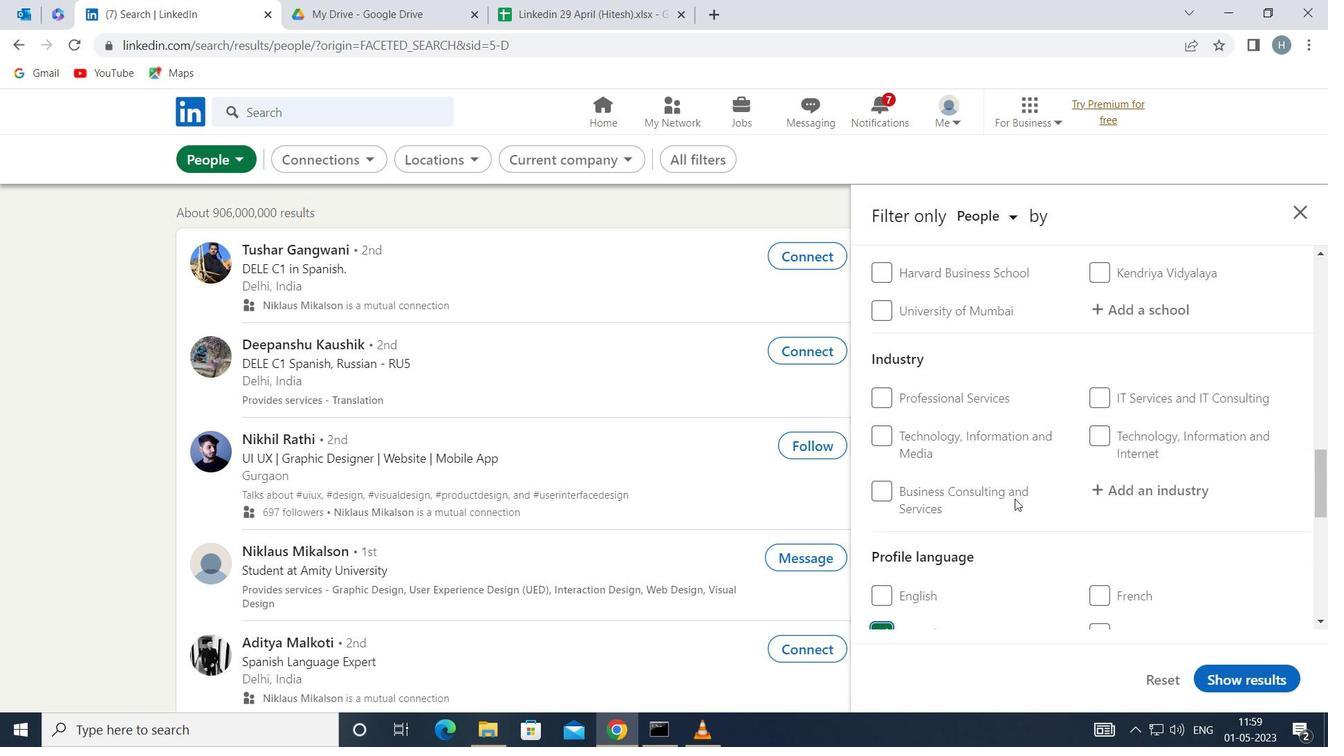 
Action: Mouse scrolled (1016, 498) with delta (0, 0)
Screenshot: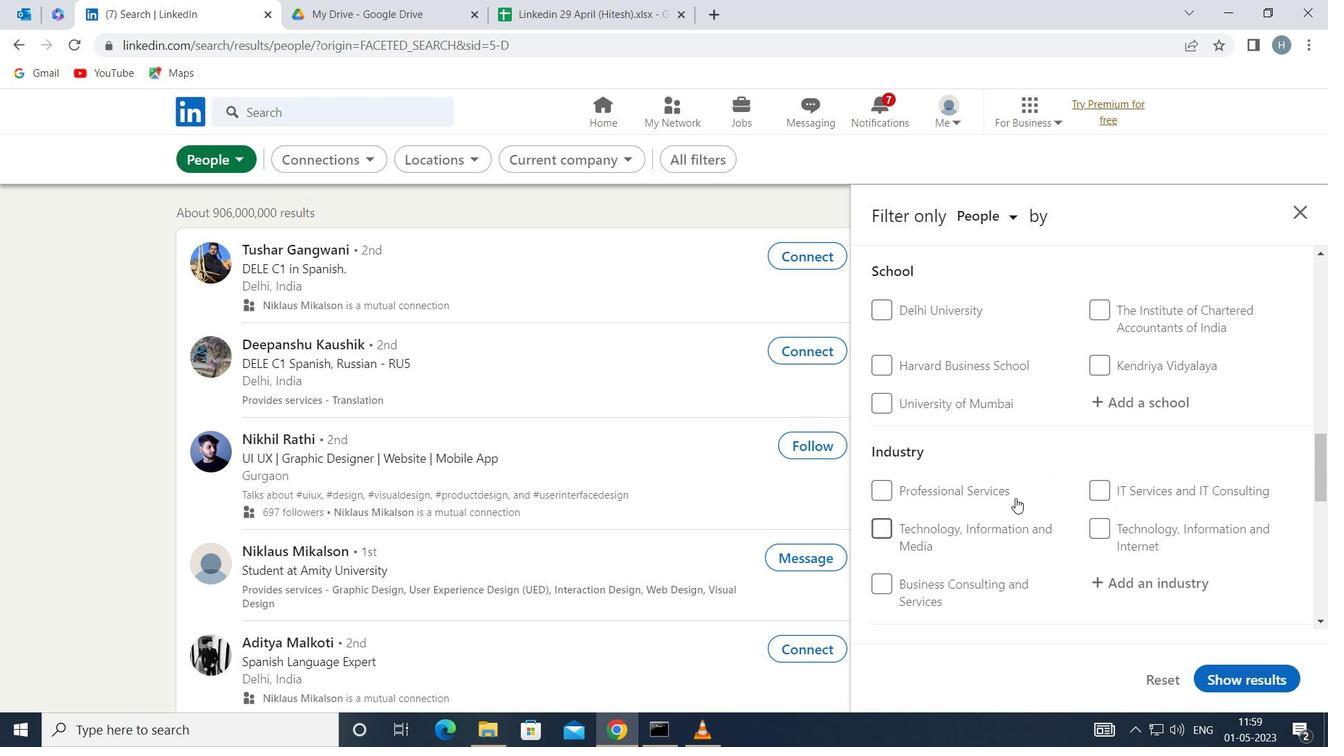 
Action: Mouse scrolled (1016, 498) with delta (0, 0)
Screenshot: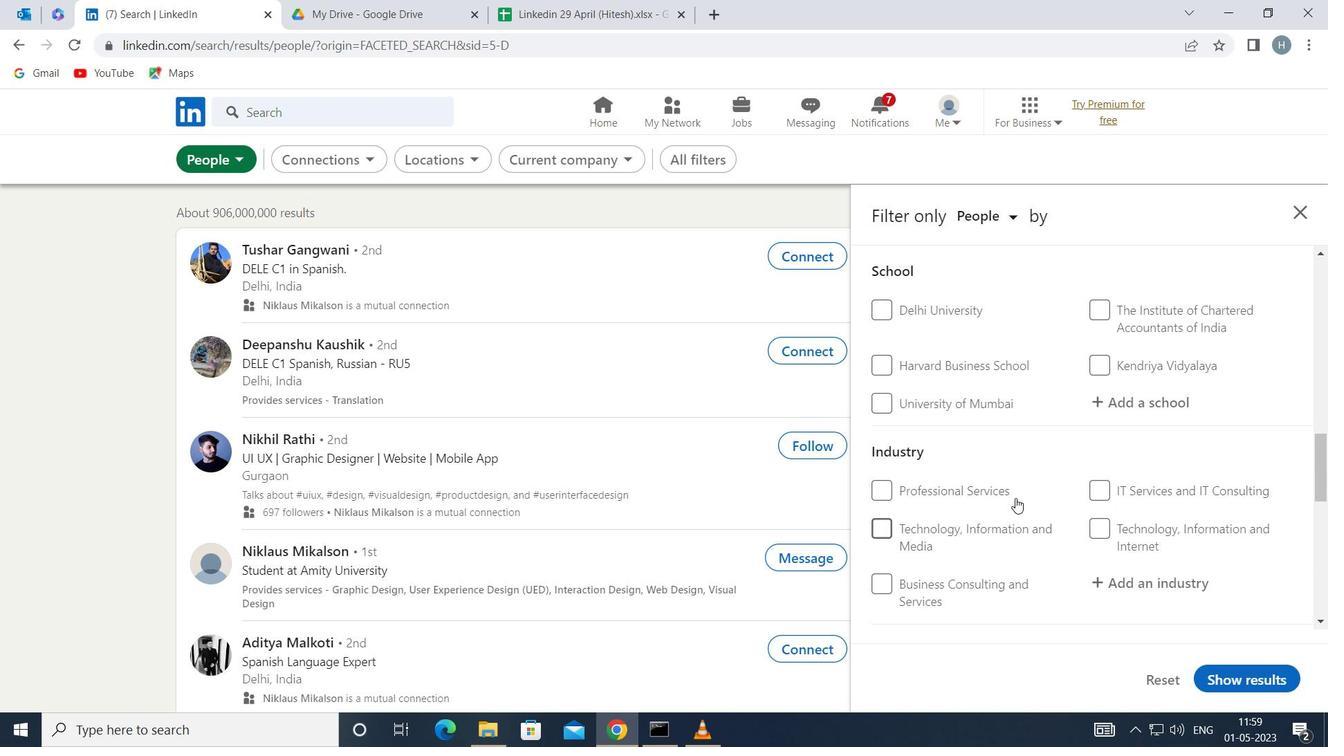
Action: Mouse scrolled (1016, 498) with delta (0, 0)
Screenshot: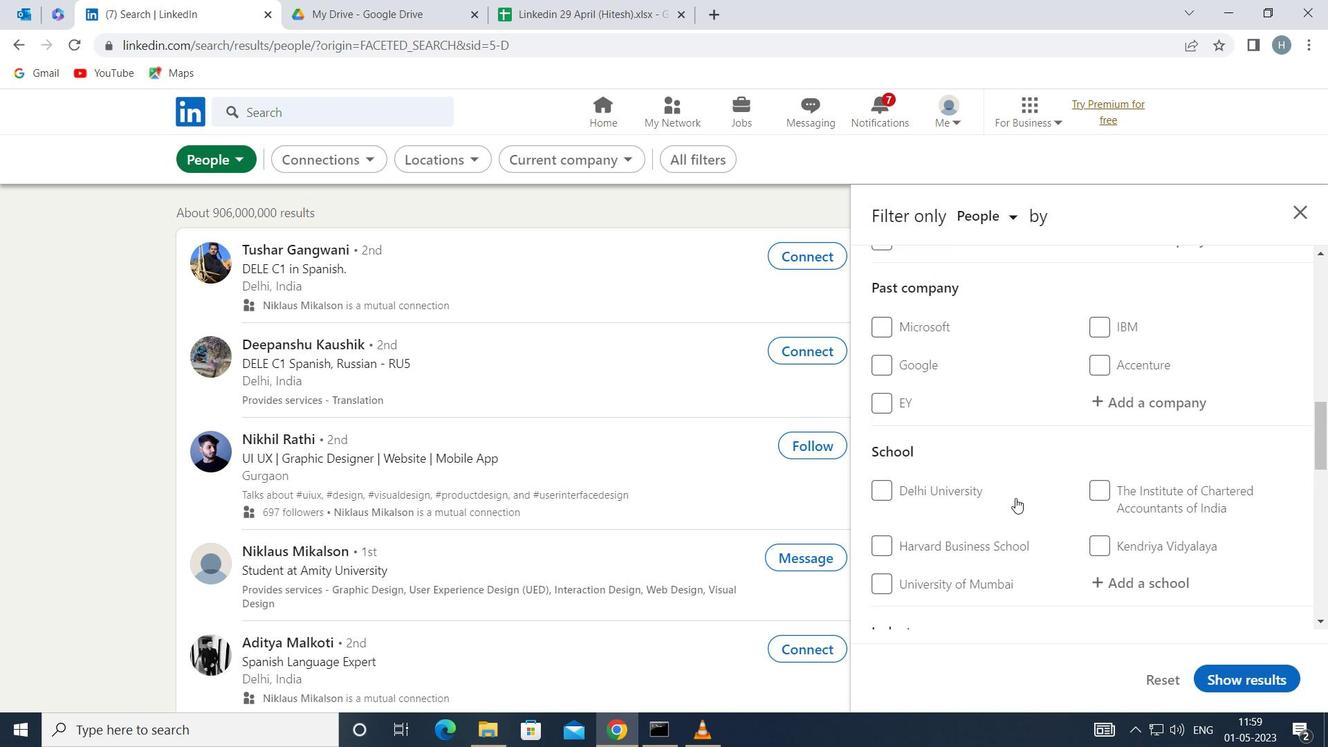 
Action: Mouse scrolled (1016, 498) with delta (0, 0)
Screenshot: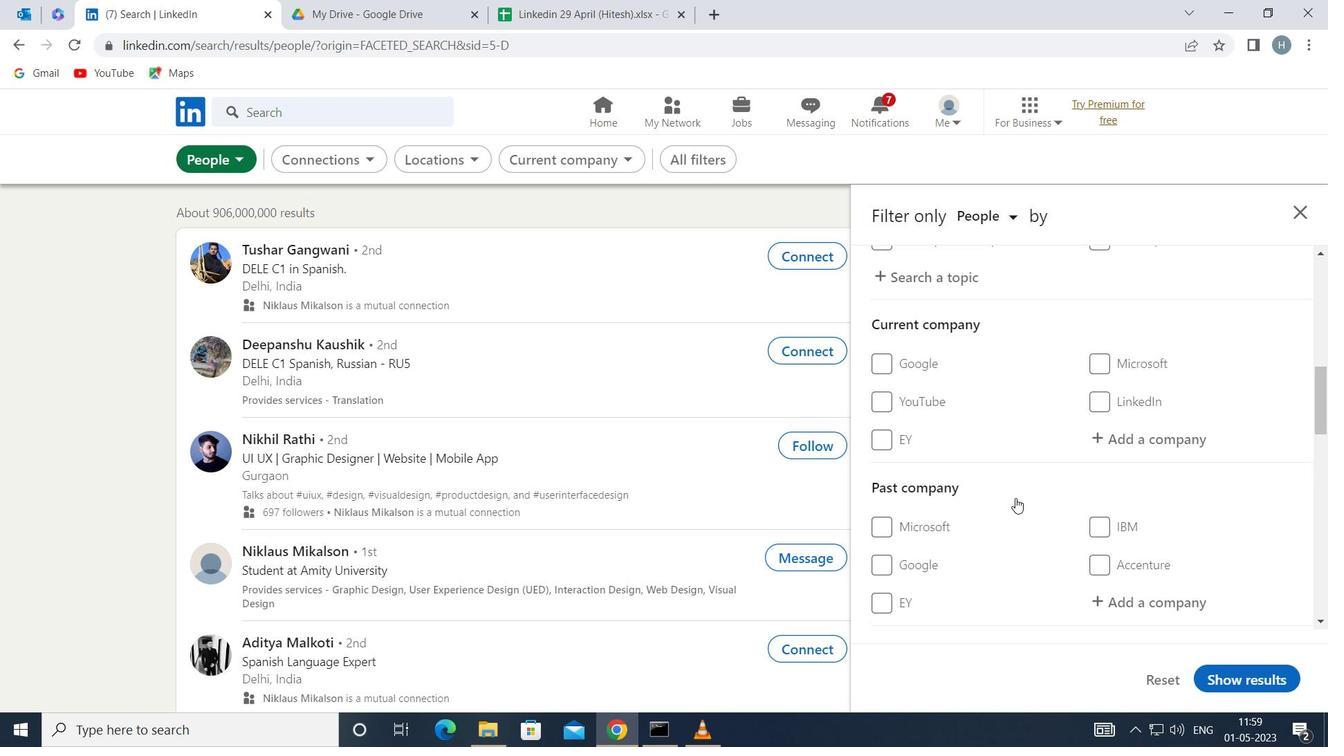 
Action: Mouse scrolled (1016, 498) with delta (0, 0)
Screenshot: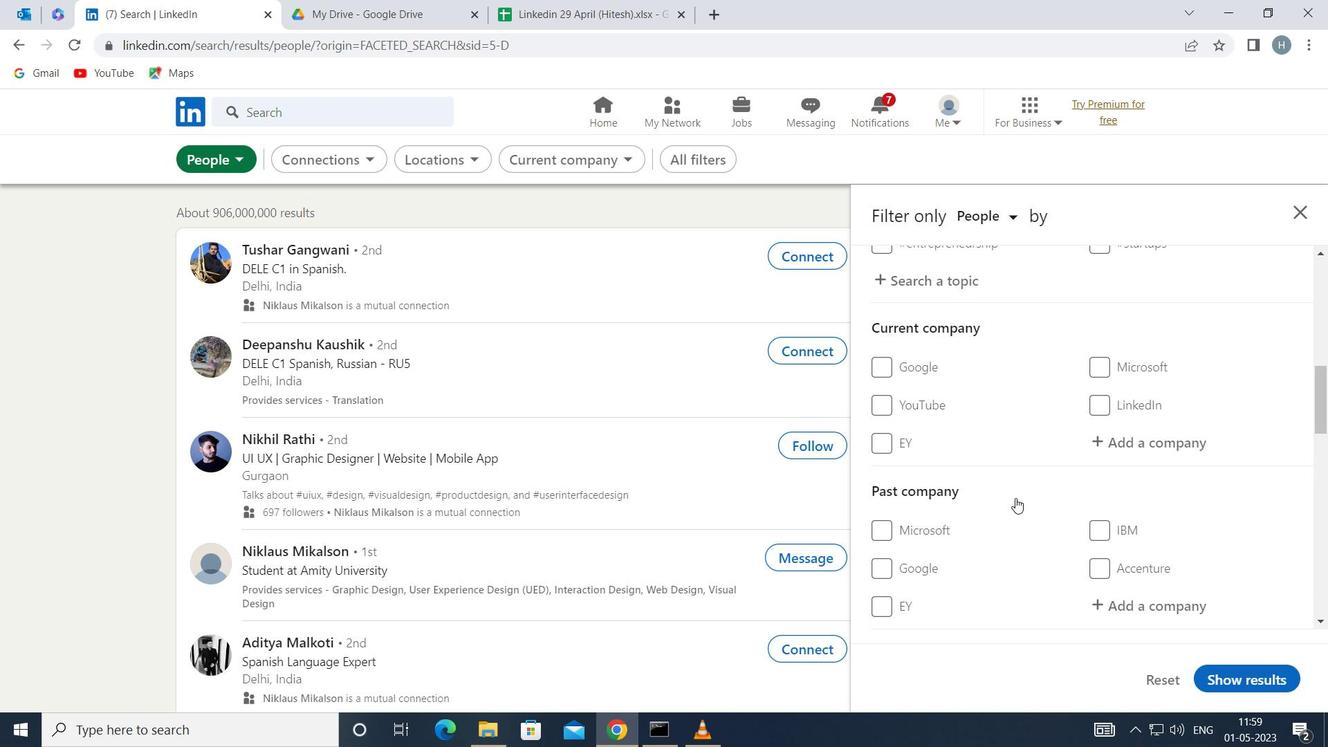 
Action: Mouse moved to (1018, 497)
Screenshot: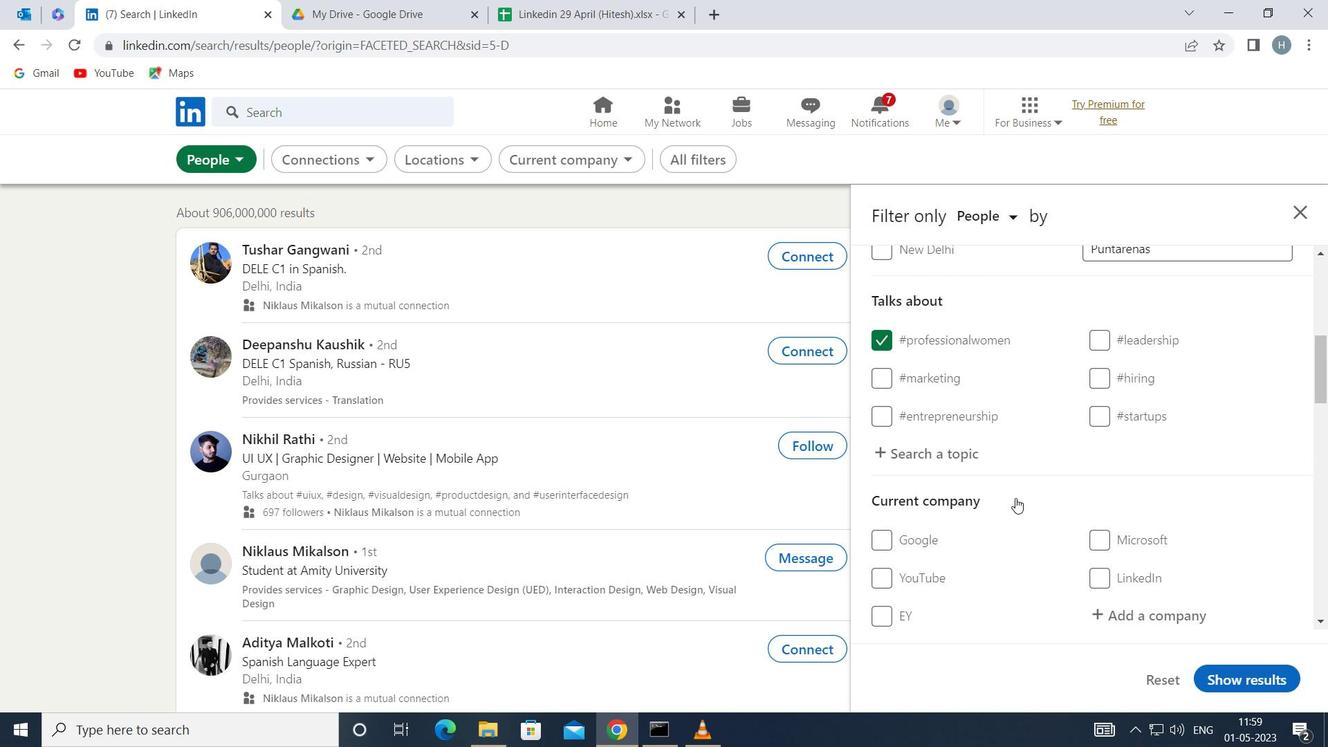 
Action: Mouse scrolled (1018, 496) with delta (0, 0)
Screenshot: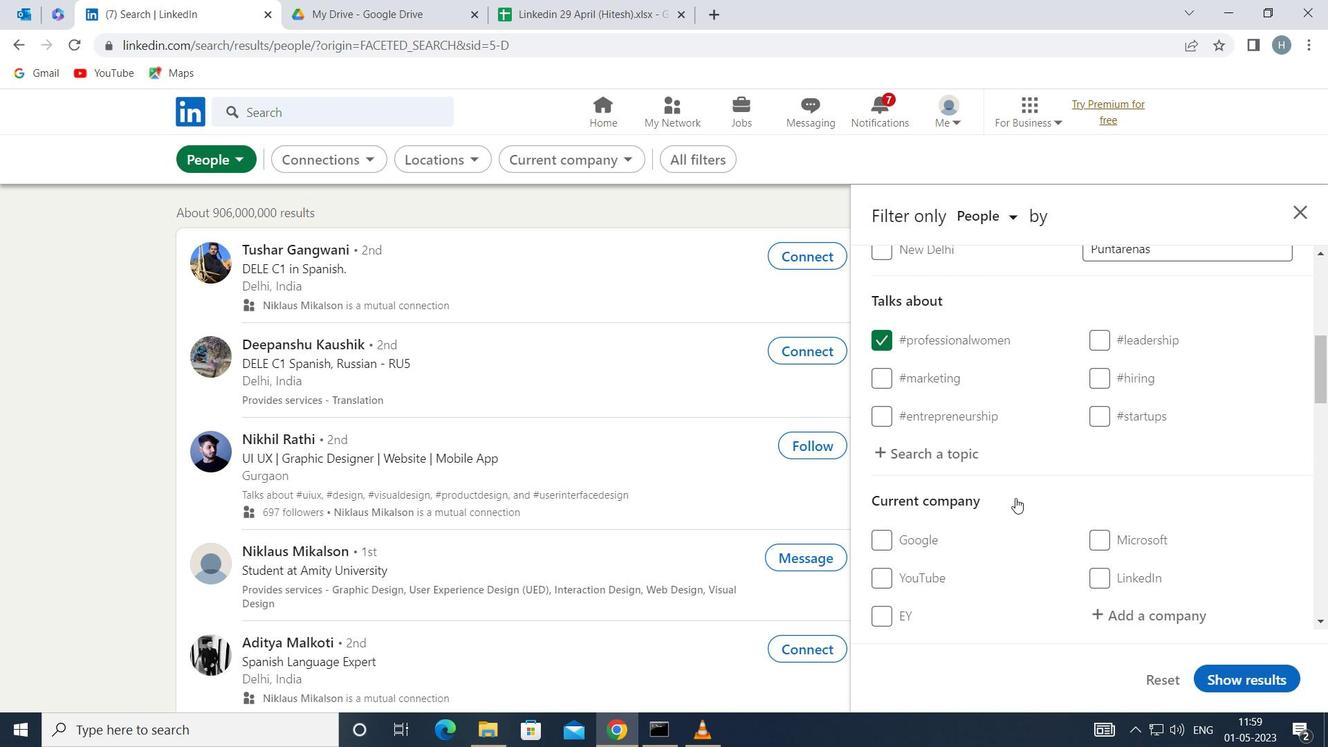 
Action: Mouse moved to (1145, 520)
Screenshot: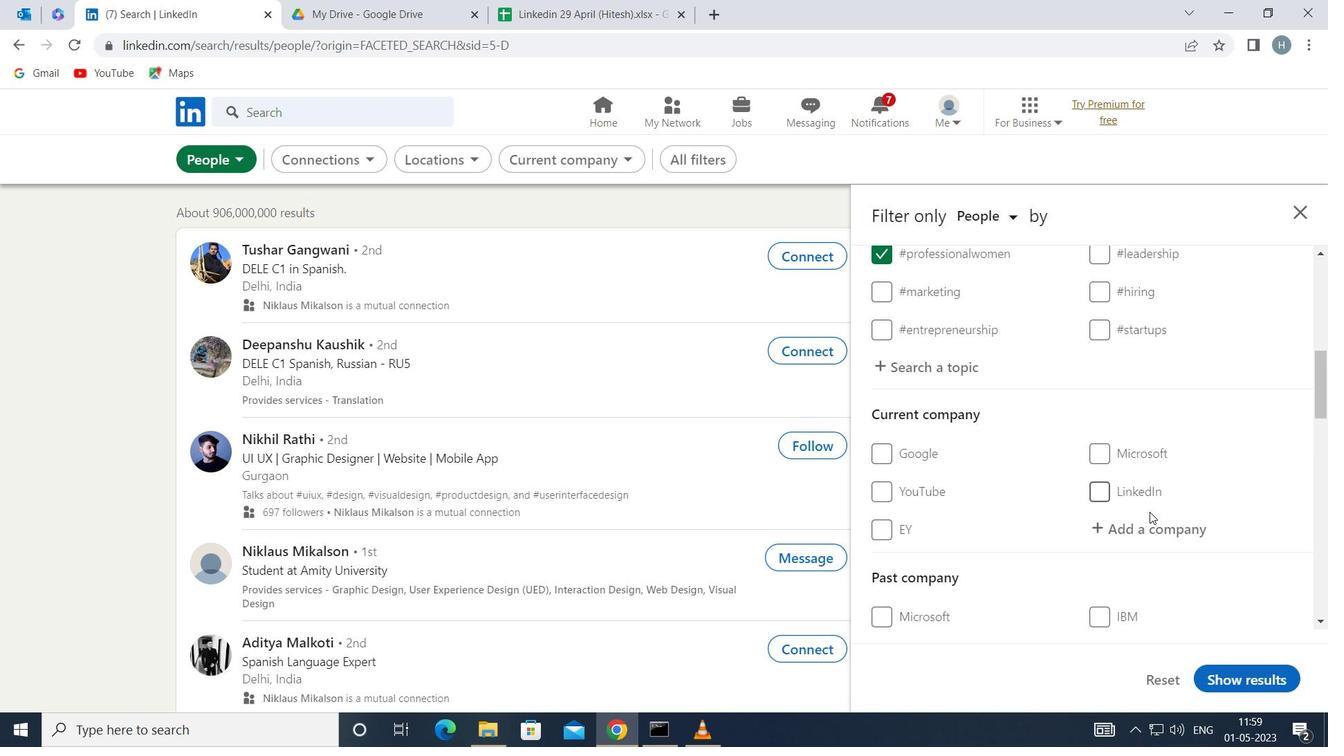 
Action: Mouse pressed left at (1145, 520)
Screenshot: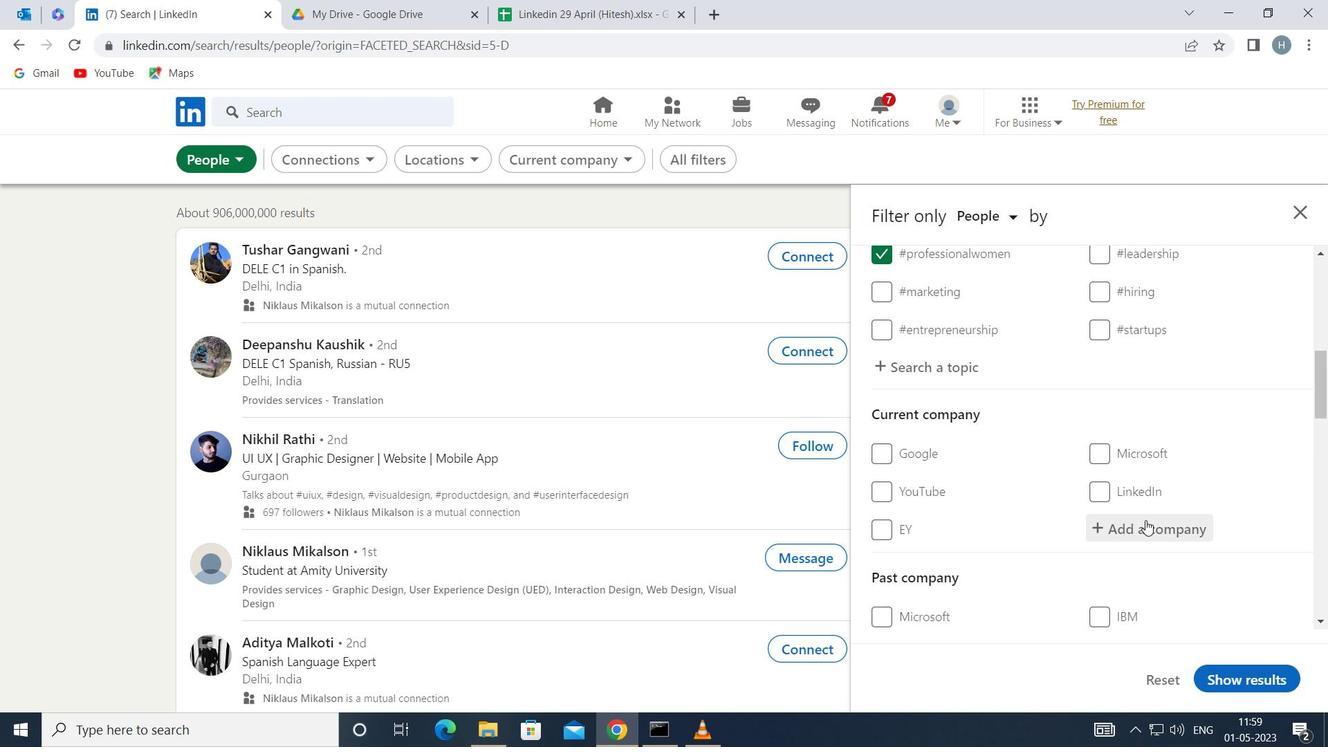 
Action: Mouse moved to (1129, 525)
Screenshot: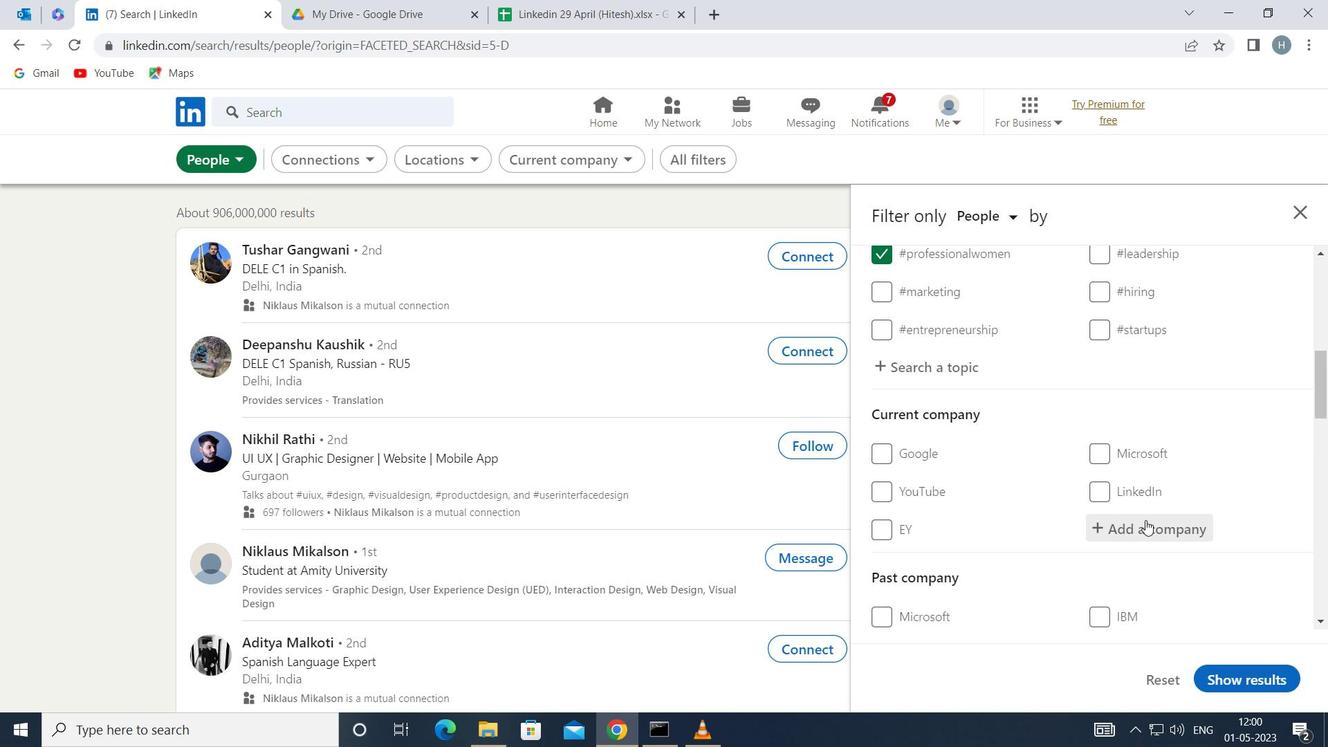 
Action: Key pressed <Key.shift>R
Screenshot: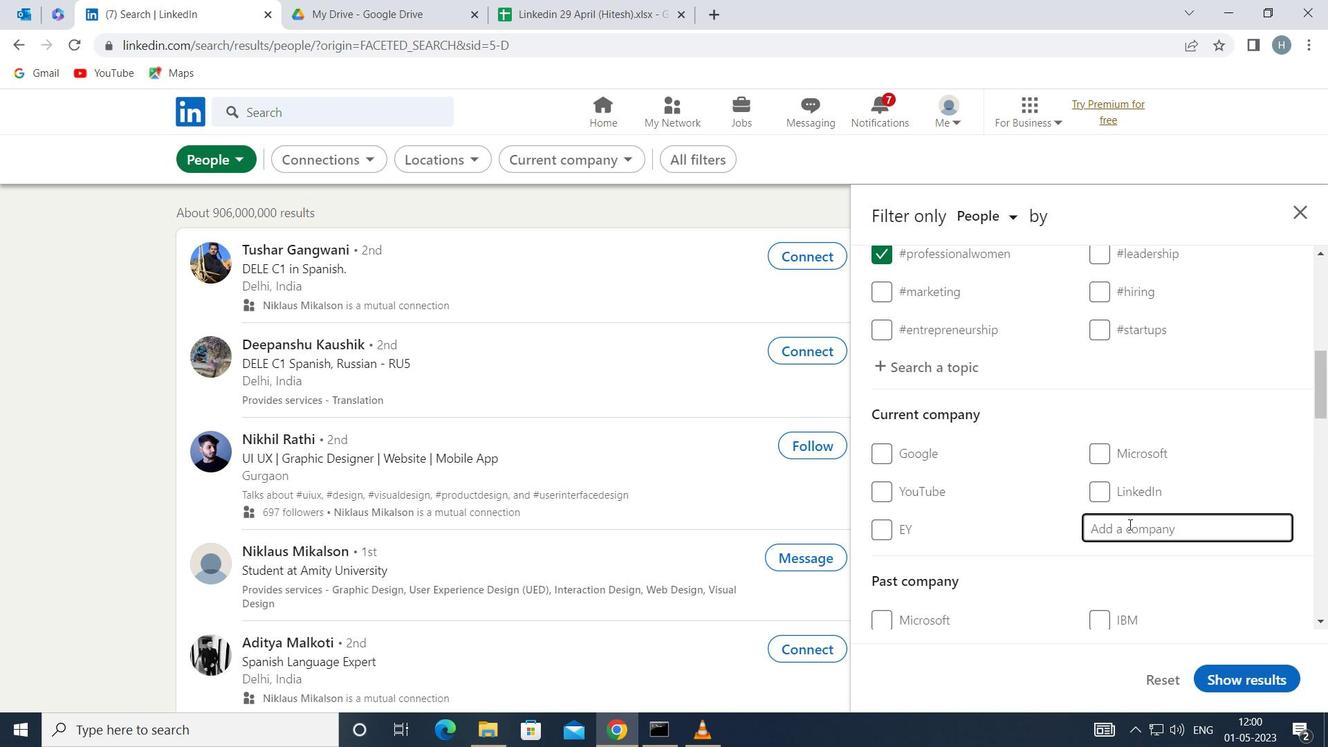 
Action: Mouse moved to (1113, 519)
Screenshot: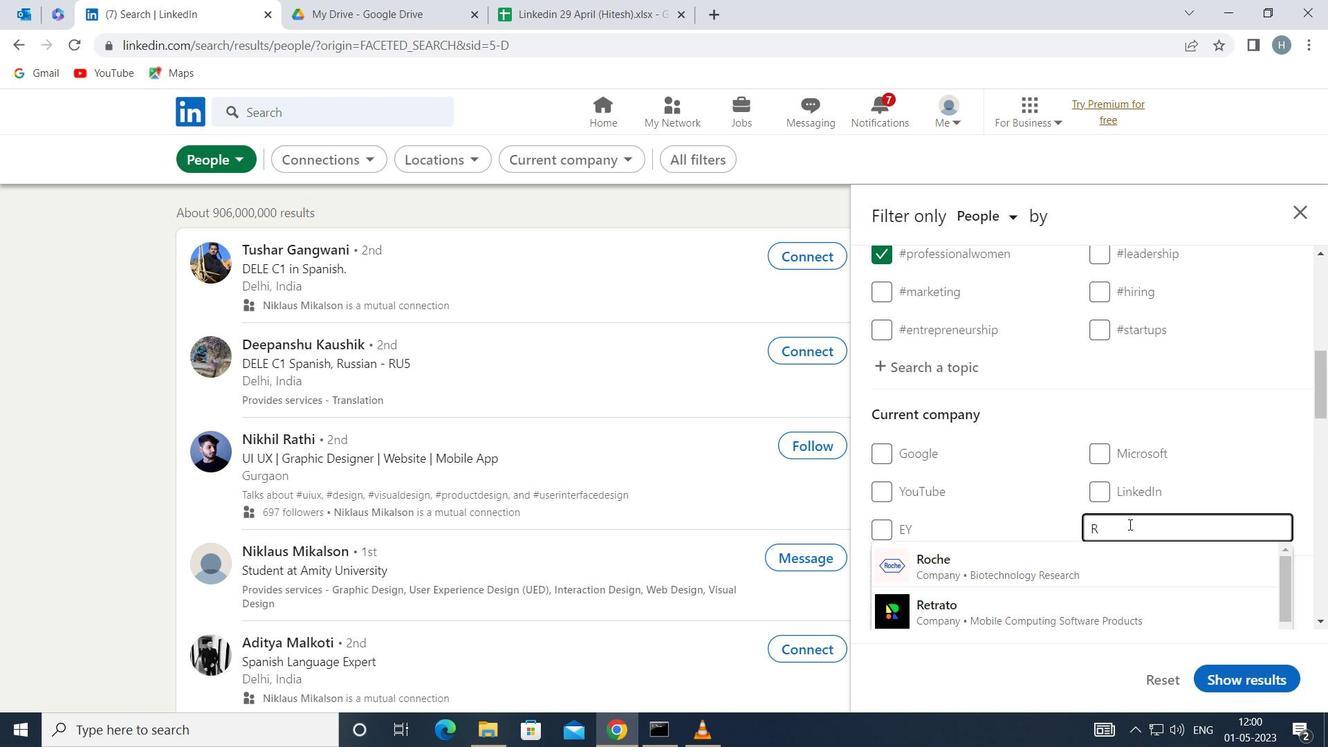 
Action: Key pressed OCHE
Screenshot: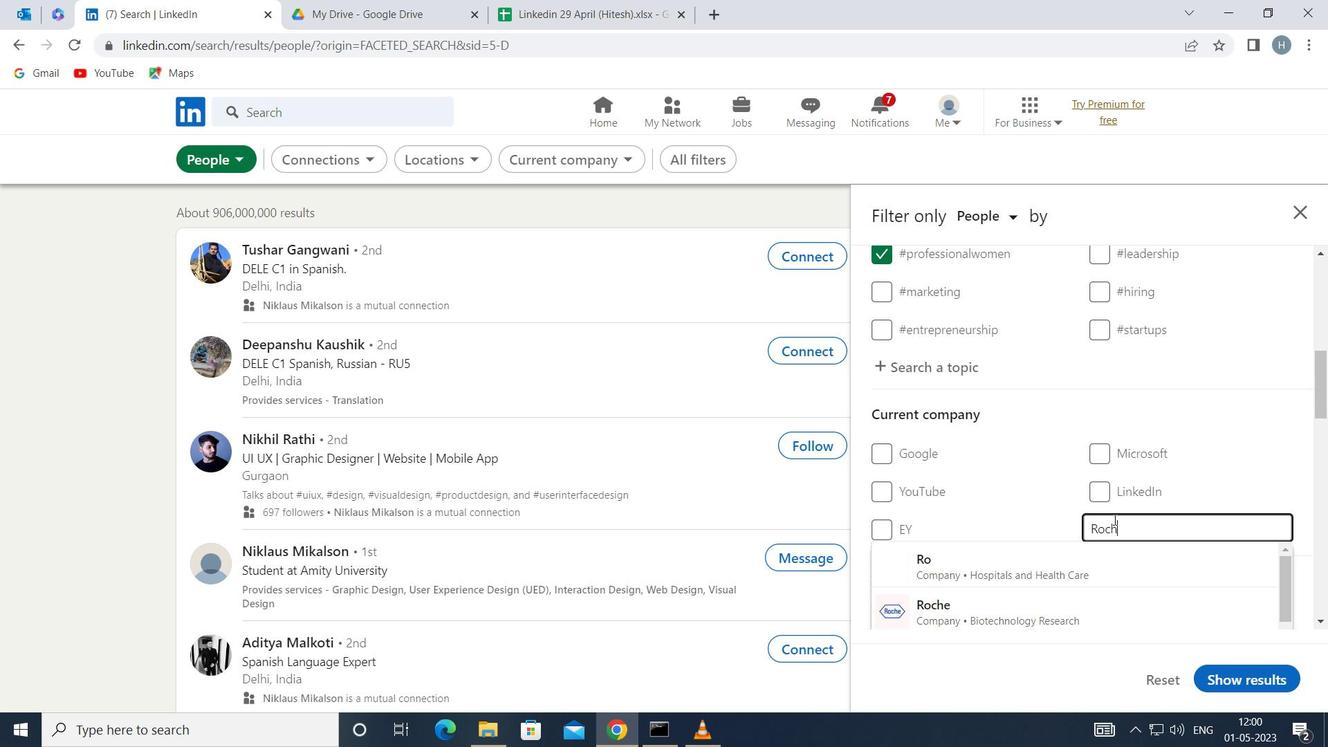 
Action: Mouse moved to (994, 567)
Screenshot: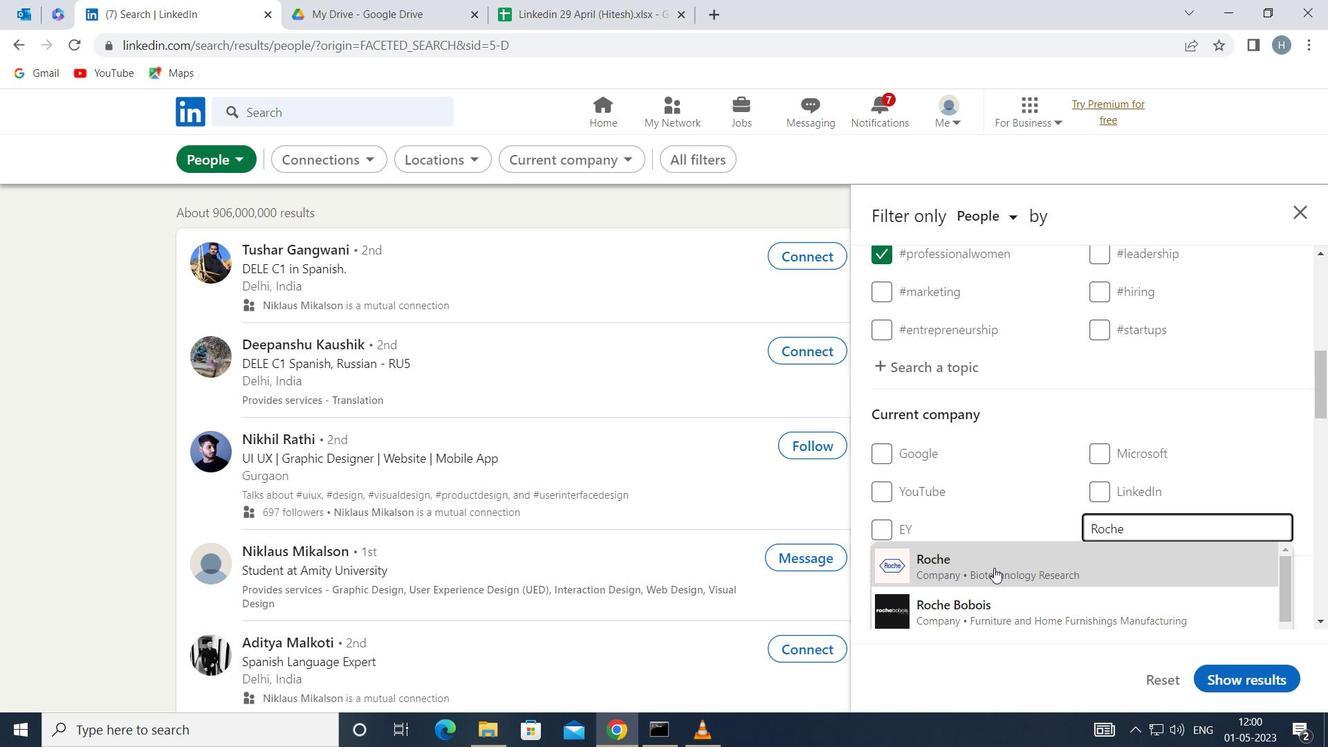 
Action: Mouse pressed left at (994, 567)
Screenshot: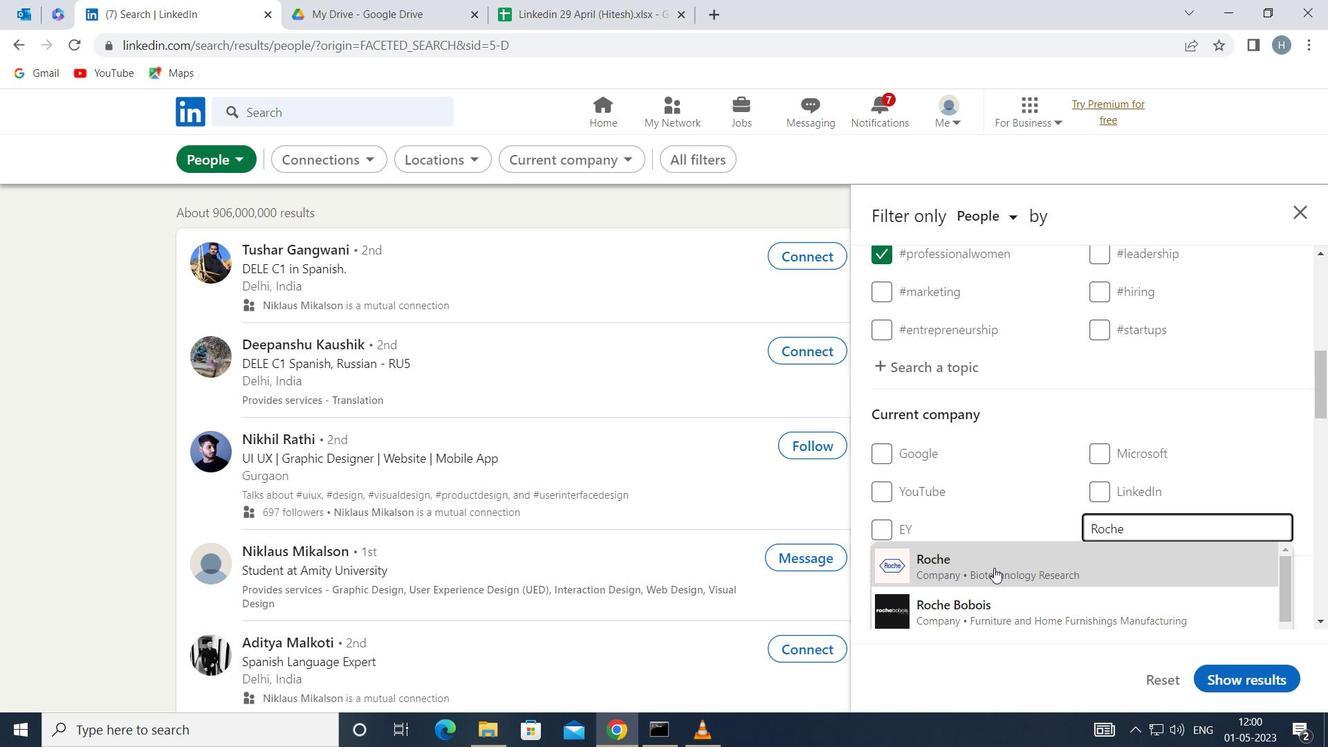 
Action: Mouse moved to (1014, 456)
Screenshot: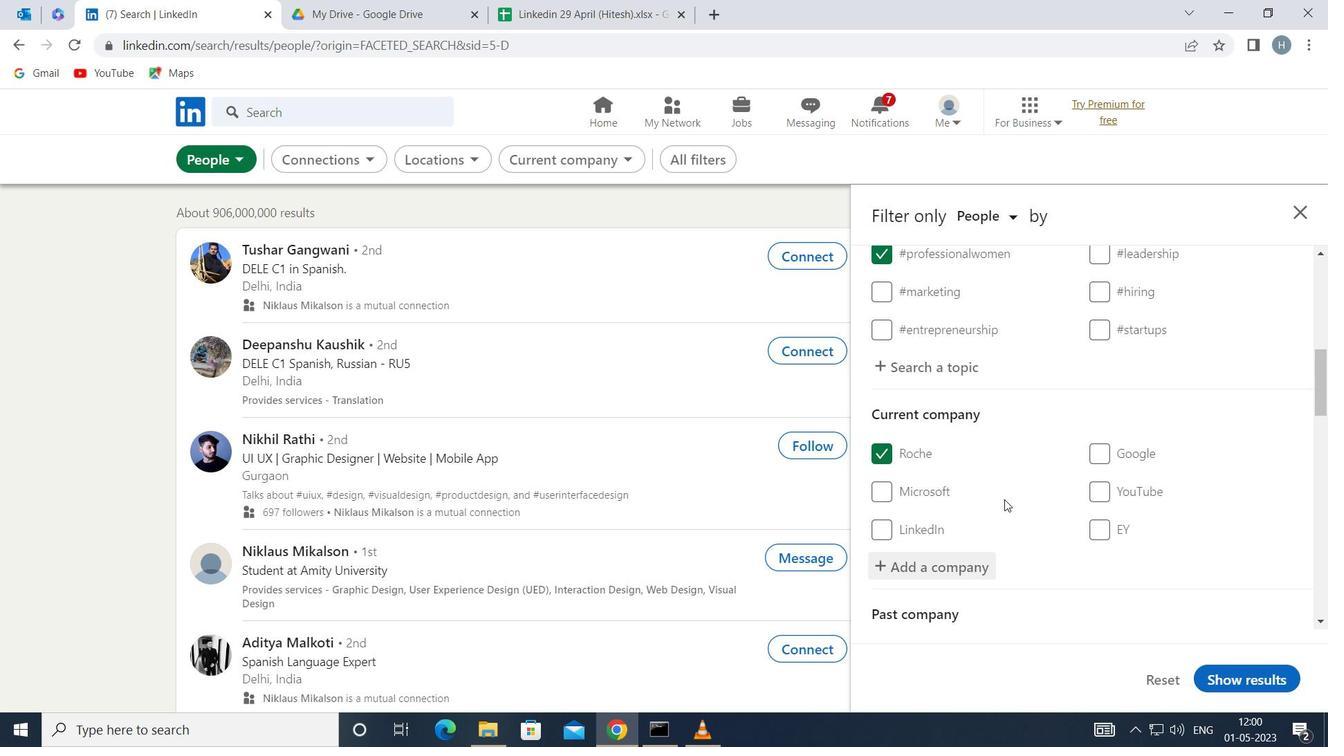 
Action: Mouse scrolled (1014, 455) with delta (0, 0)
Screenshot: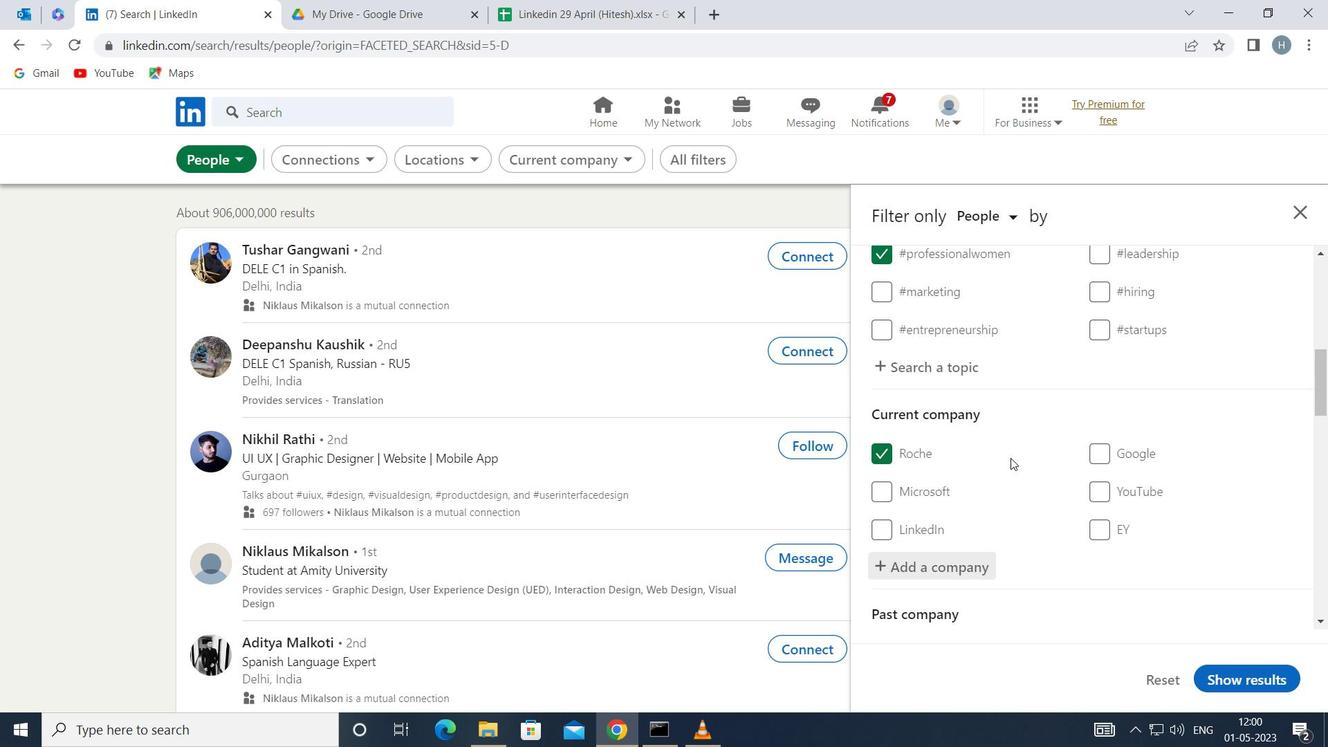 
Action: Mouse scrolled (1014, 455) with delta (0, 0)
Screenshot: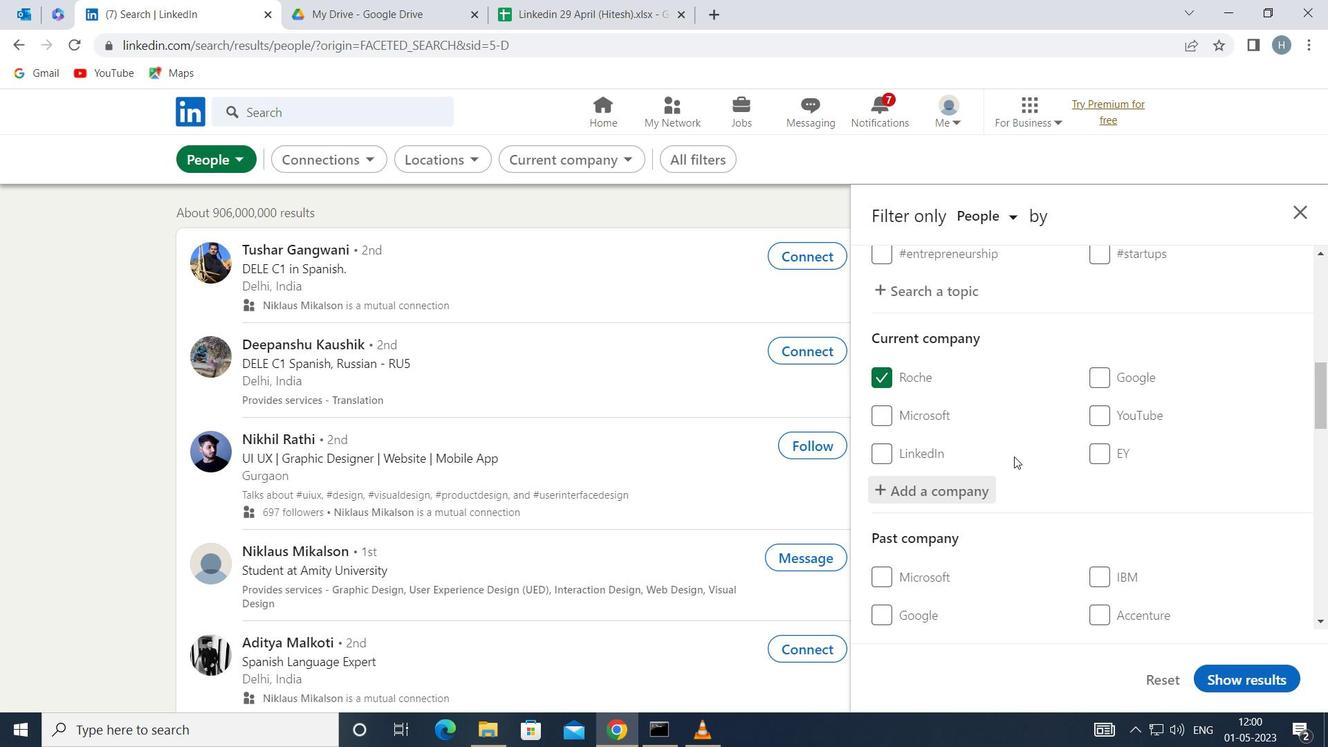
Action: Mouse moved to (1021, 451)
Screenshot: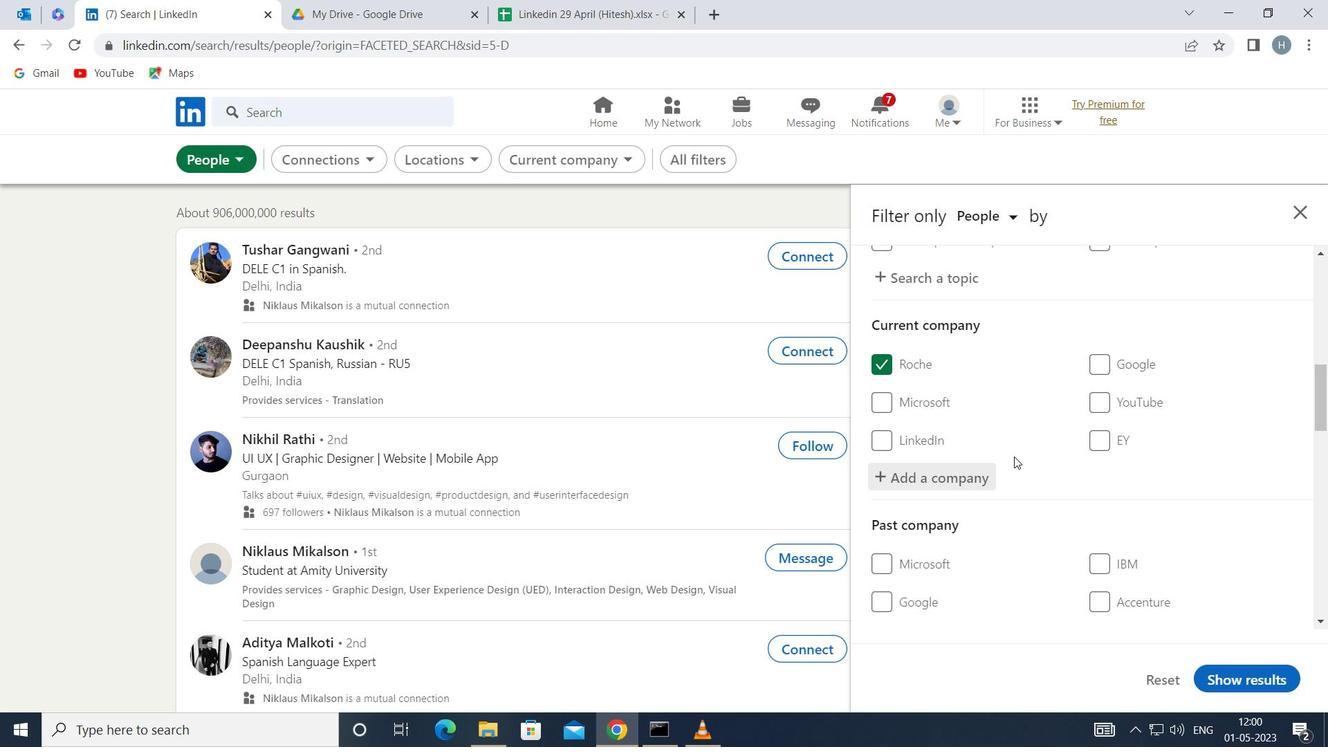 
Action: Mouse scrolled (1021, 451) with delta (0, 0)
Screenshot: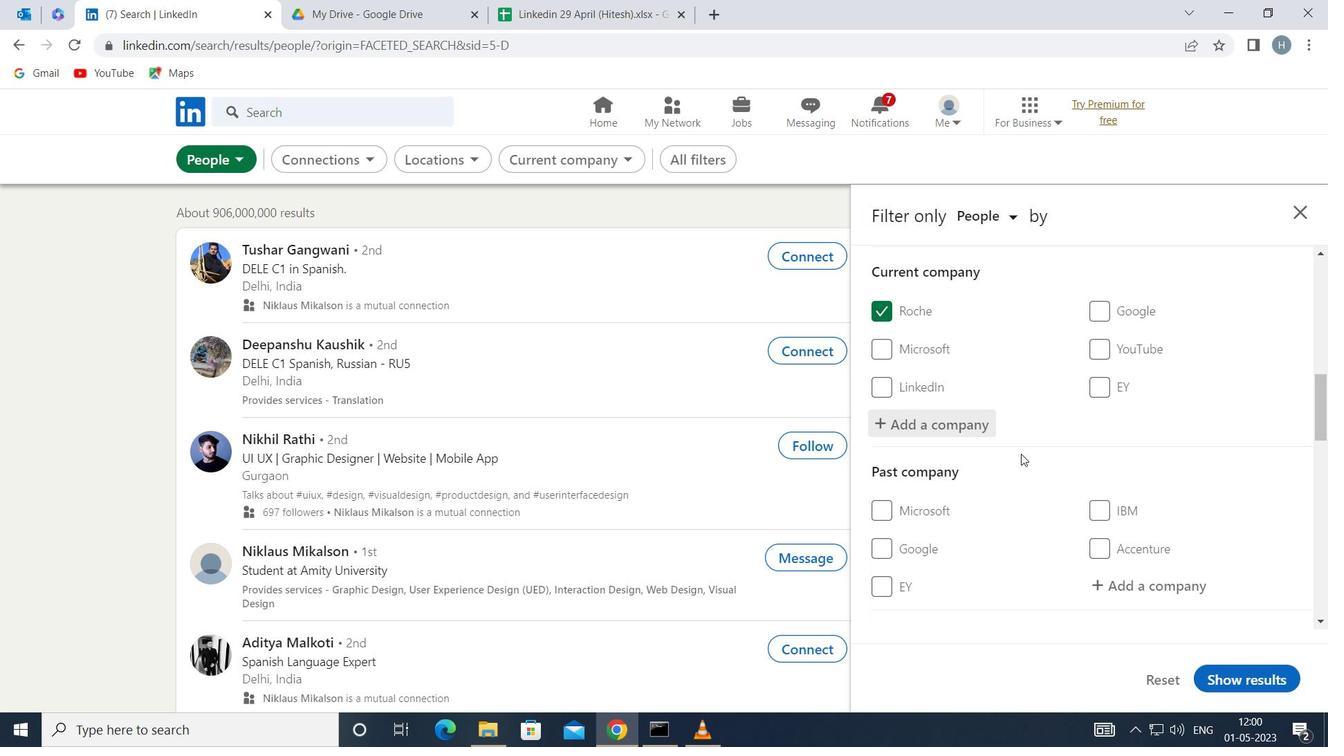 
Action: Mouse moved to (1023, 451)
Screenshot: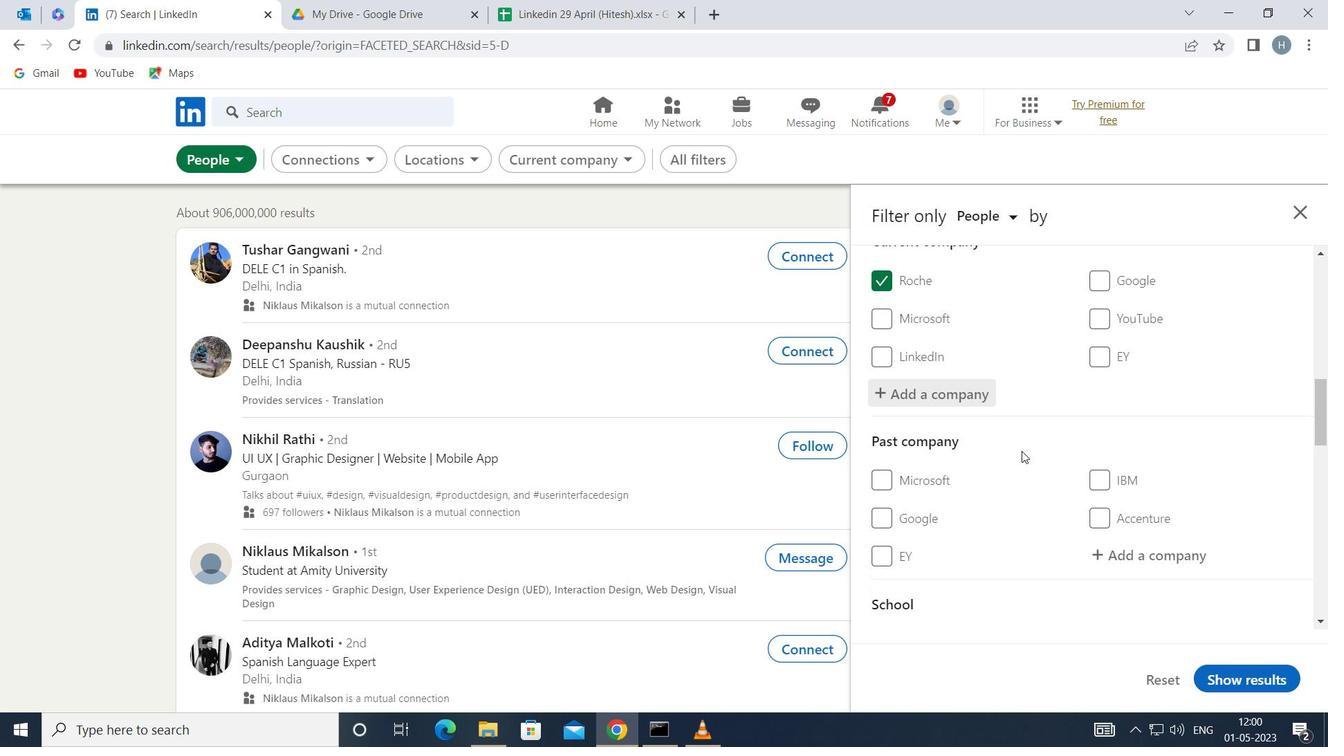 
Action: Mouse scrolled (1023, 451) with delta (0, 0)
Screenshot: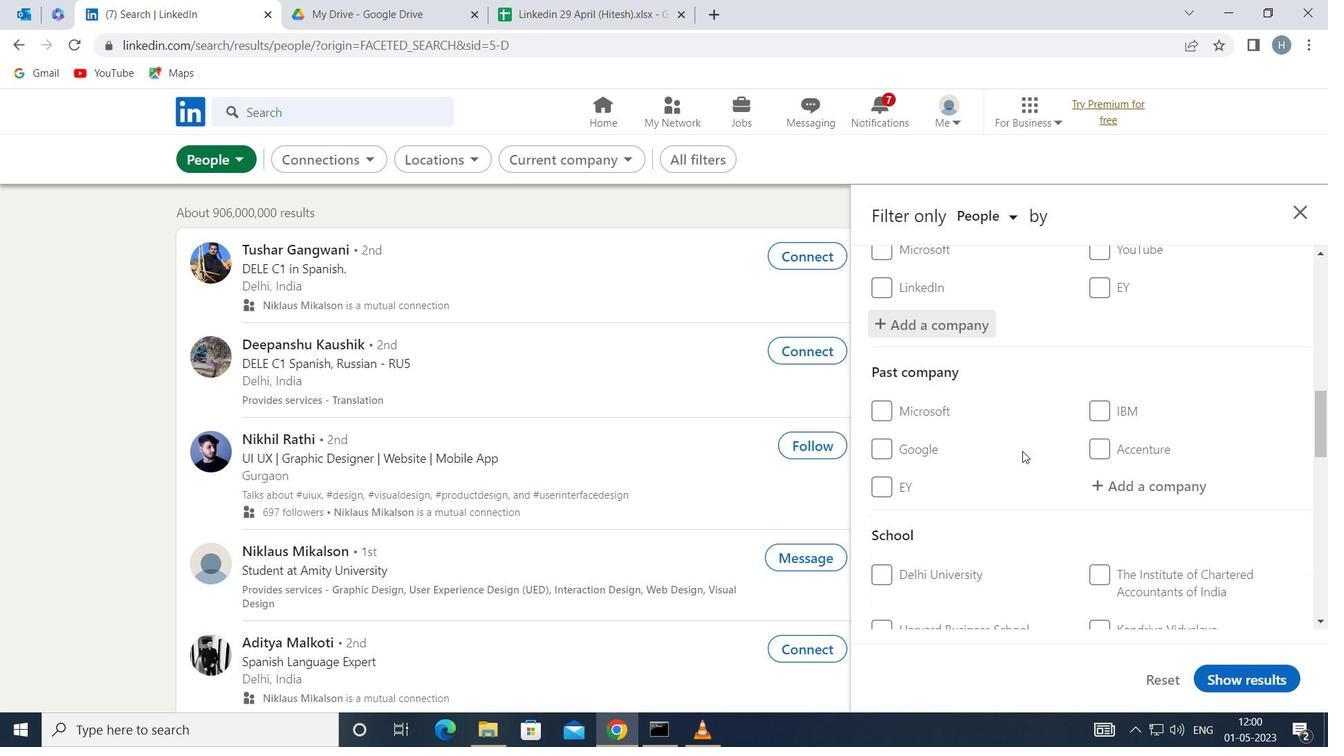 
Action: Mouse moved to (1024, 449)
Screenshot: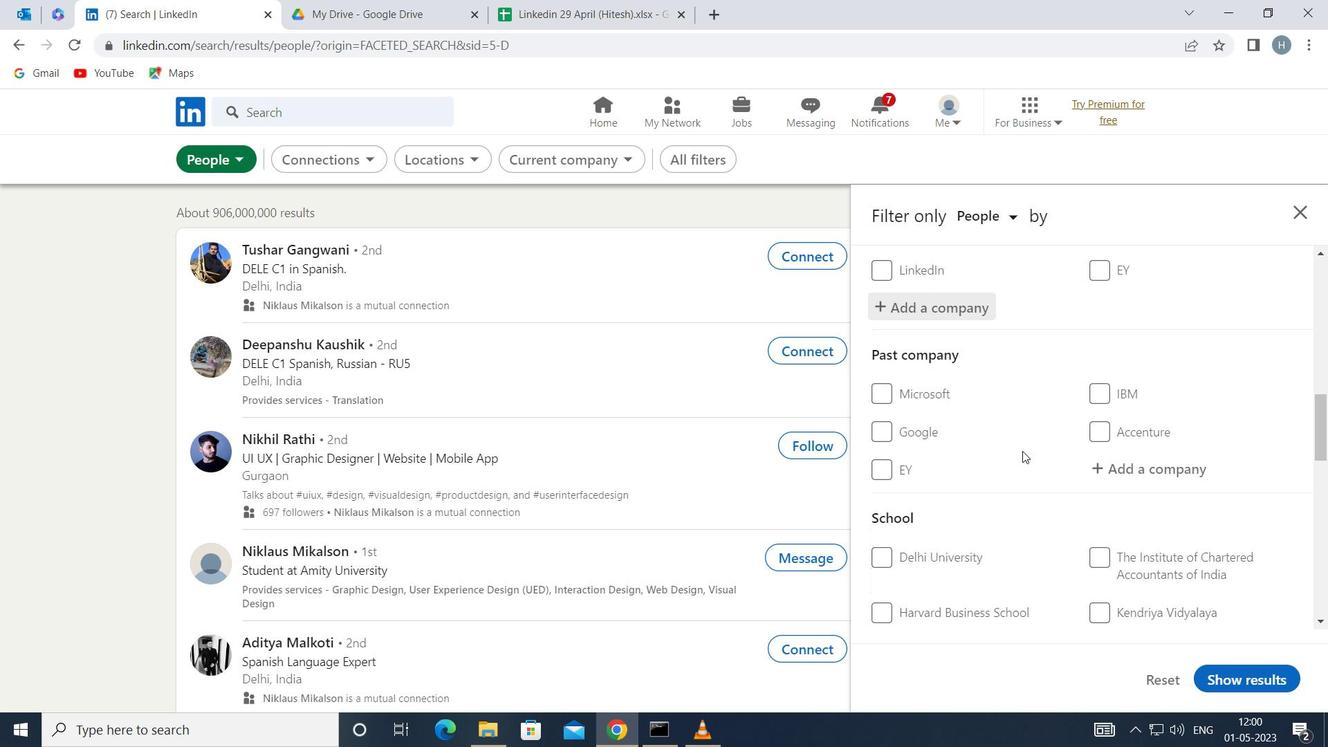 
Action: Mouse scrolled (1024, 448) with delta (0, 0)
Screenshot: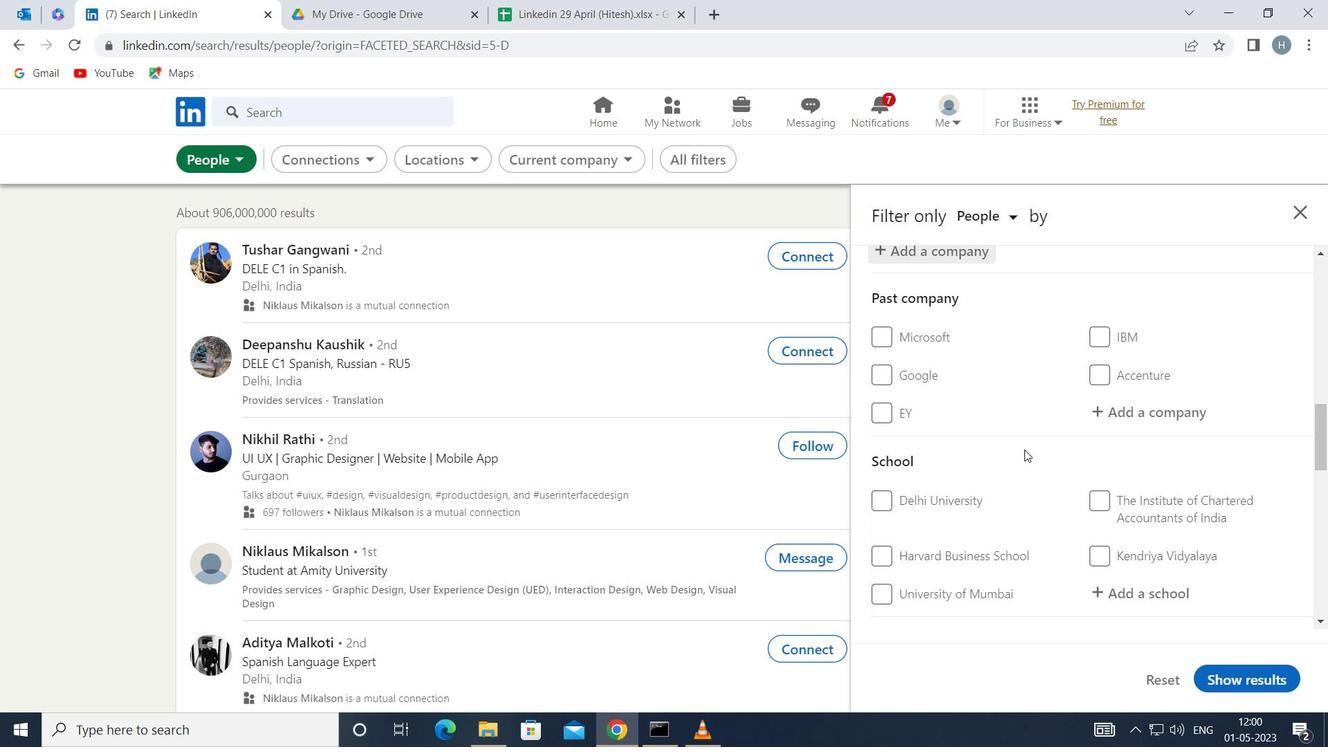 
Action: Mouse moved to (1147, 455)
Screenshot: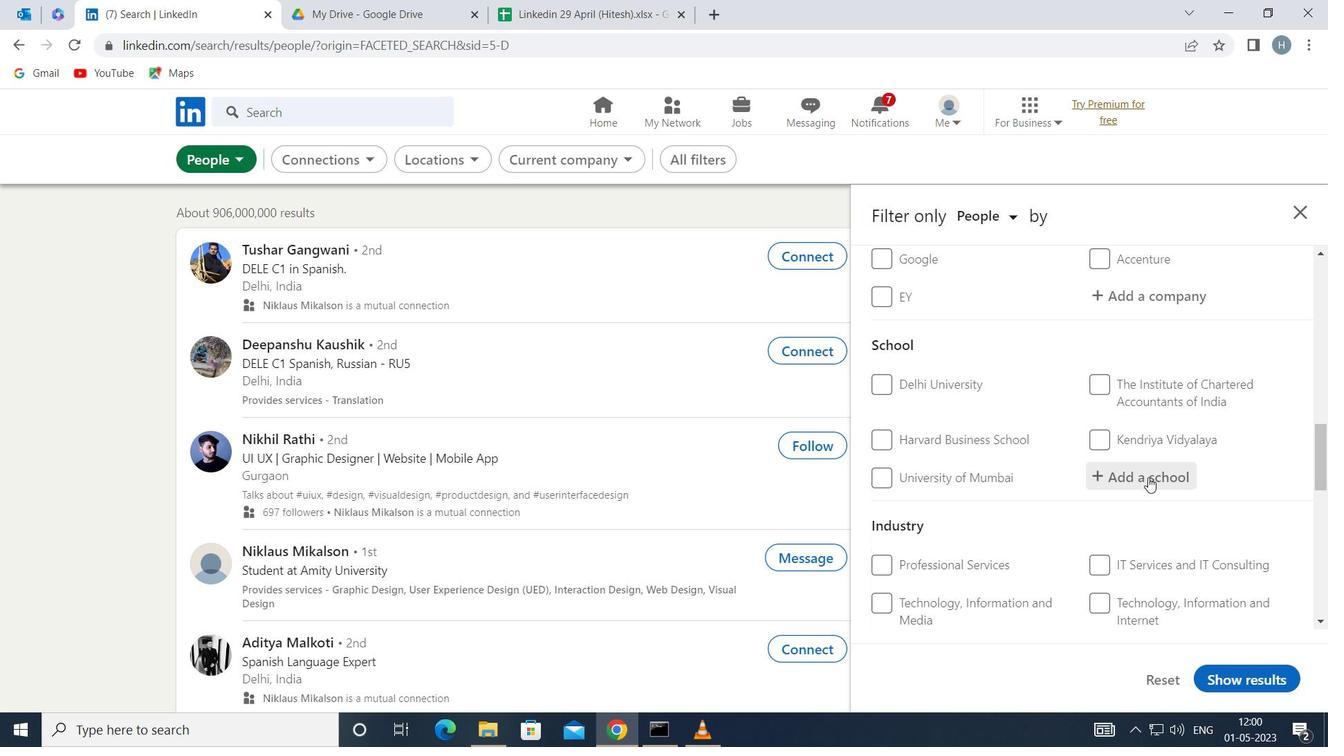 
Action: Mouse scrolled (1147, 455) with delta (0, 0)
Screenshot: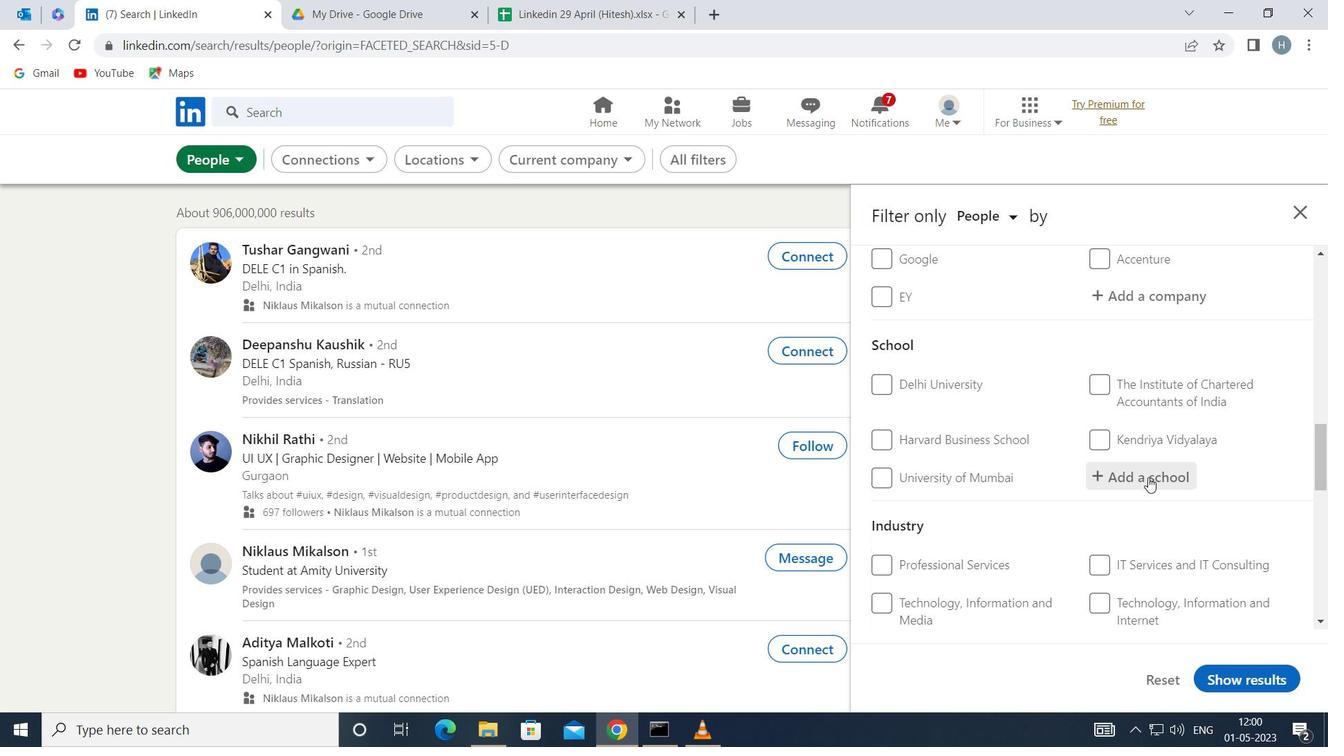 
Action: Mouse scrolled (1147, 455) with delta (0, 0)
Screenshot: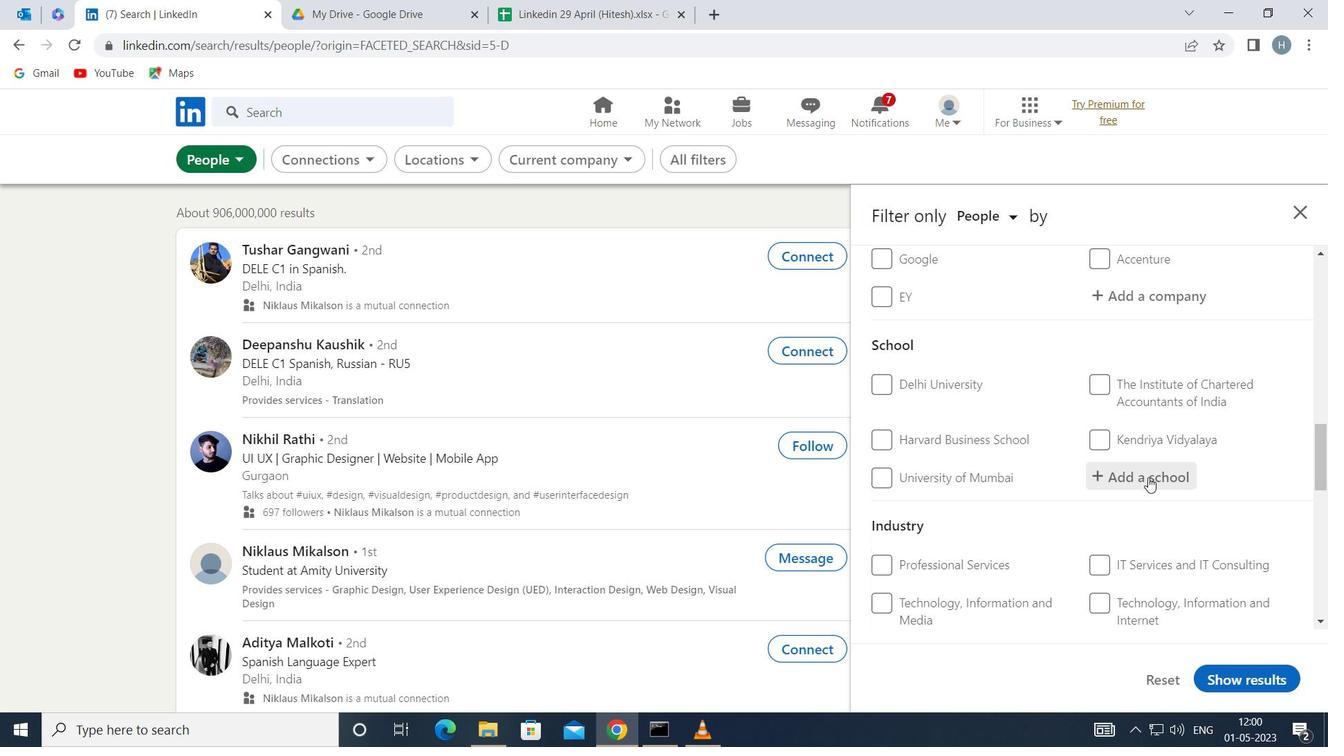 
Action: Mouse moved to (1153, 307)
Screenshot: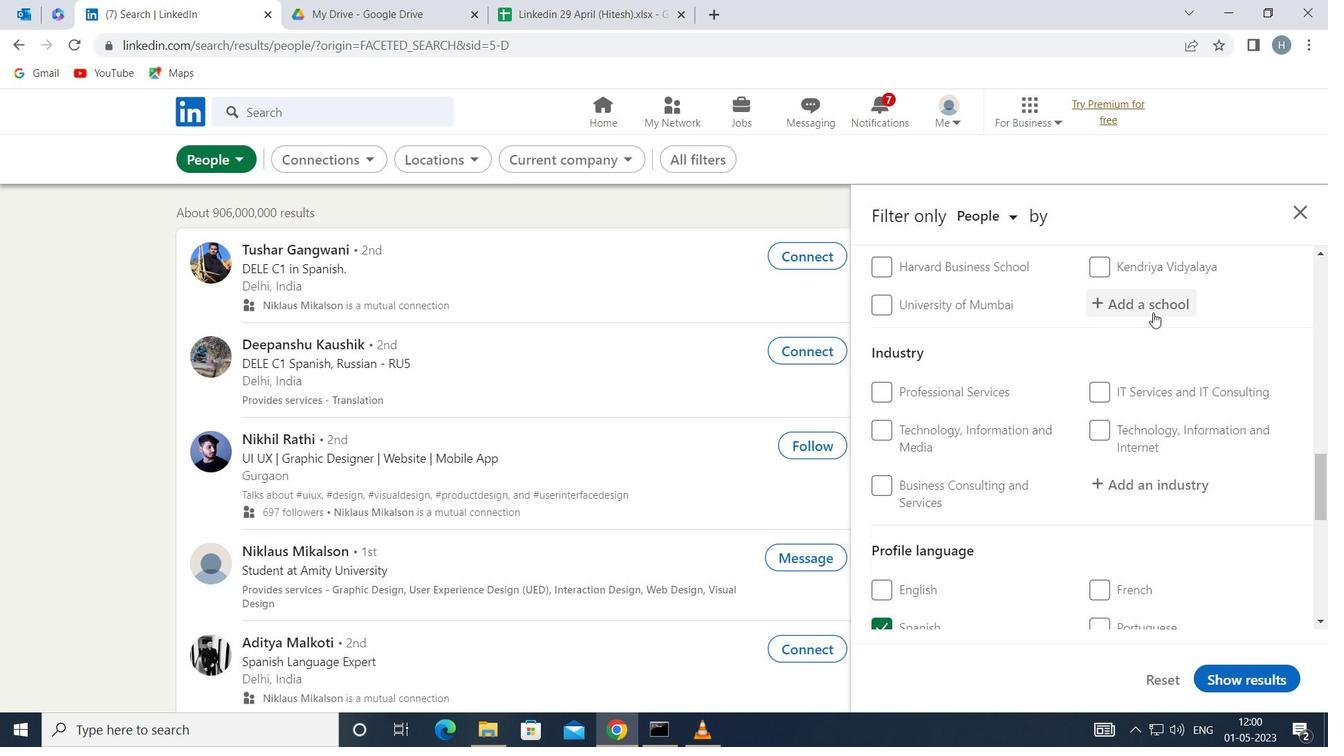 
Action: Mouse pressed left at (1153, 307)
Screenshot: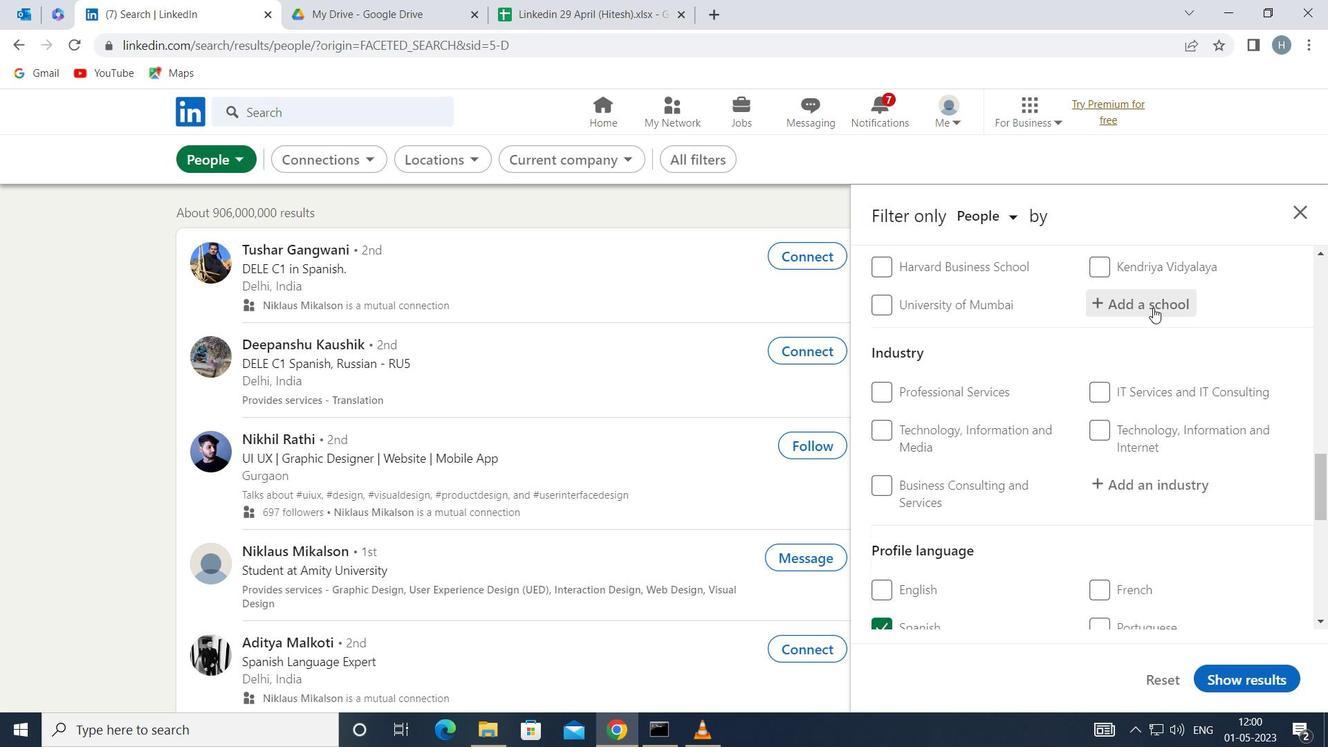 
Action: Key pressed <Key.shift>SYMBIOSIS<Key.space><Key.shift>CENTRE<Key.space><Key.shift>FOR<Key.space>
Screenshot: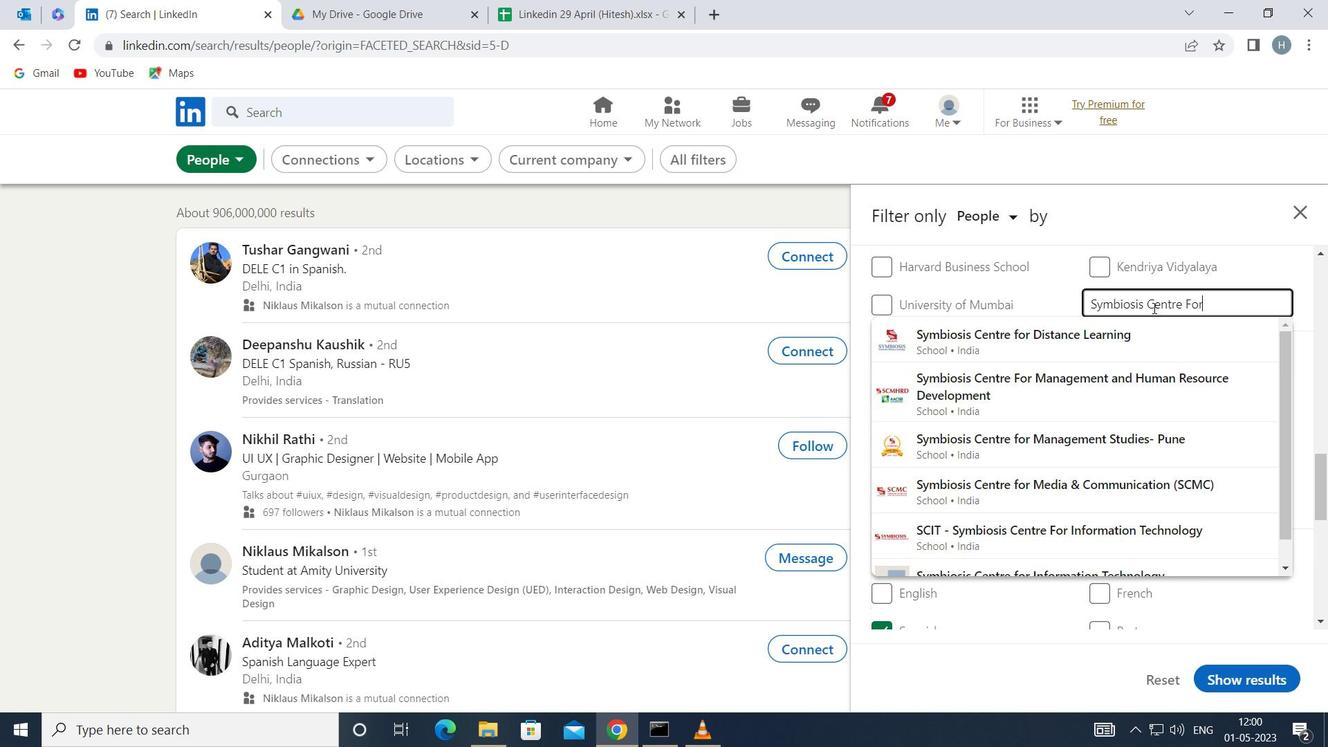 
Action: Mouse moved to (1155, 386)
Screenshot: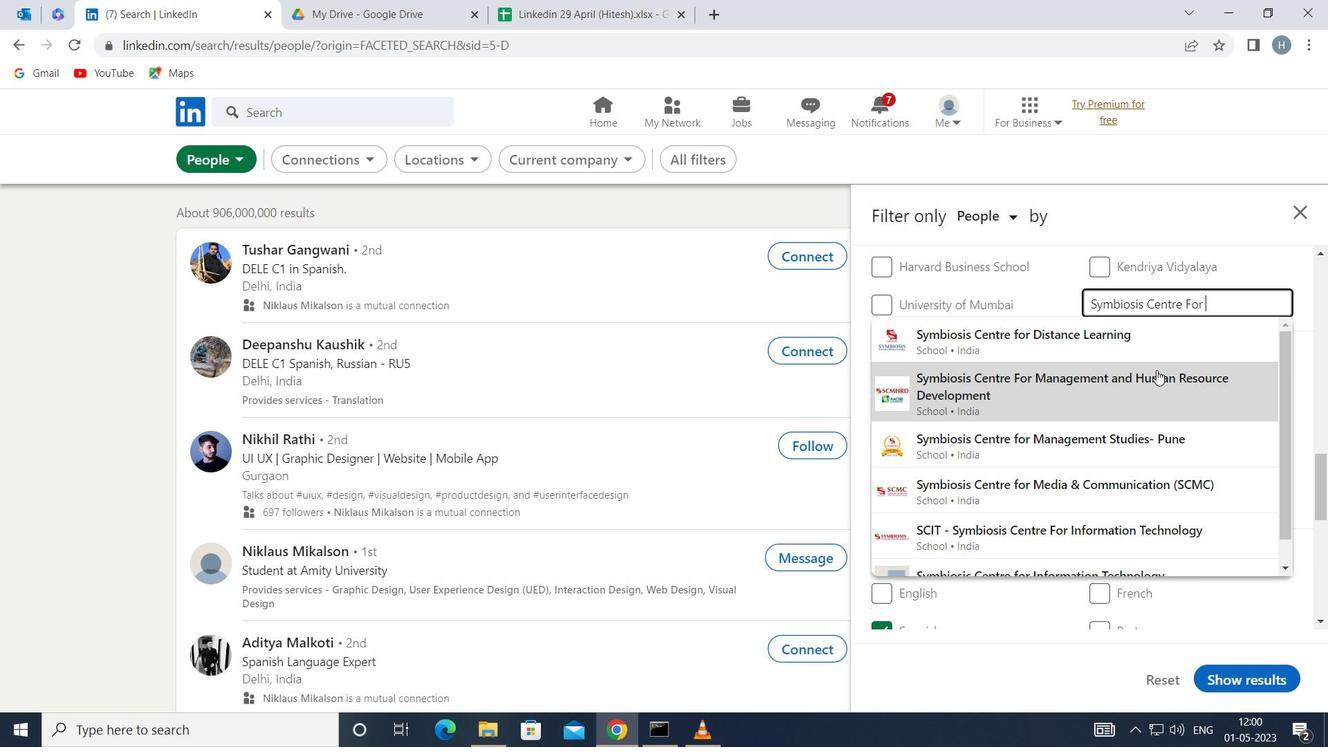 
Action: Mouse pressed left at (1155, 386)
Screenshot: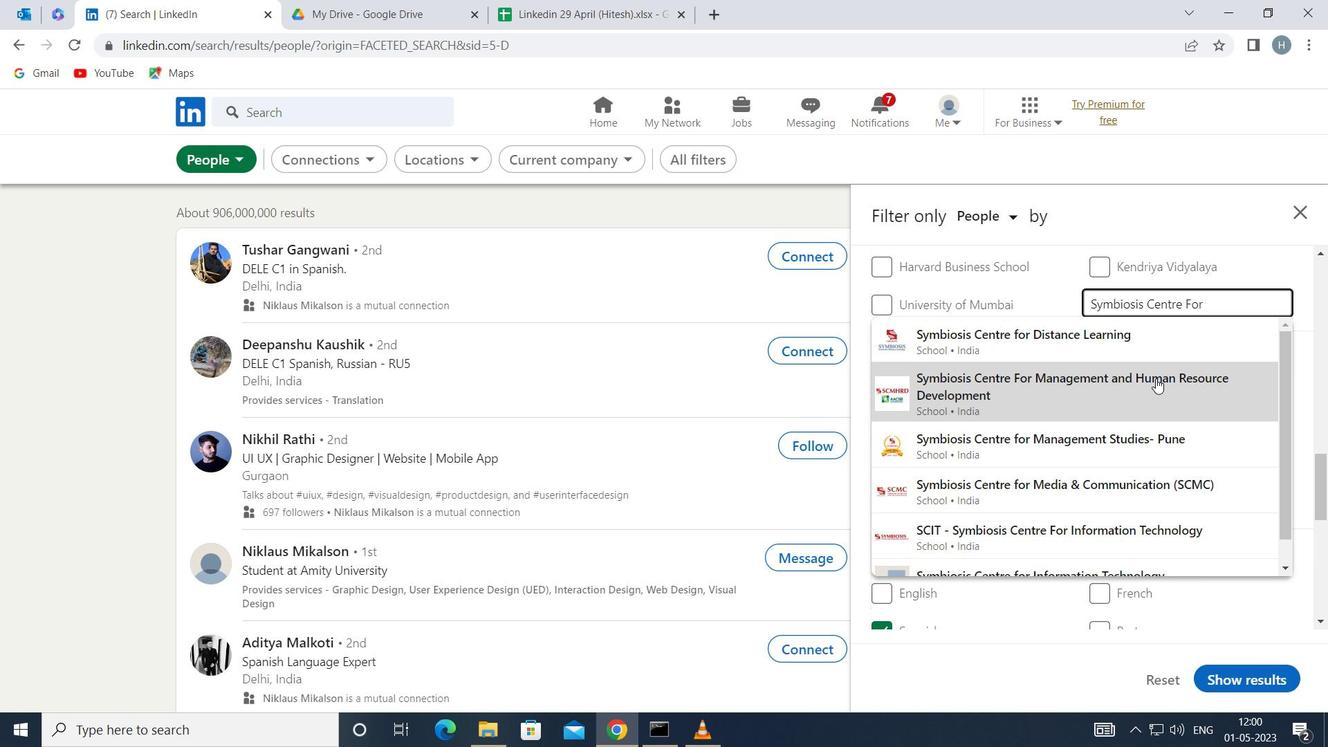 
Action: Mouse moved to (1059, 359)
Screenshot: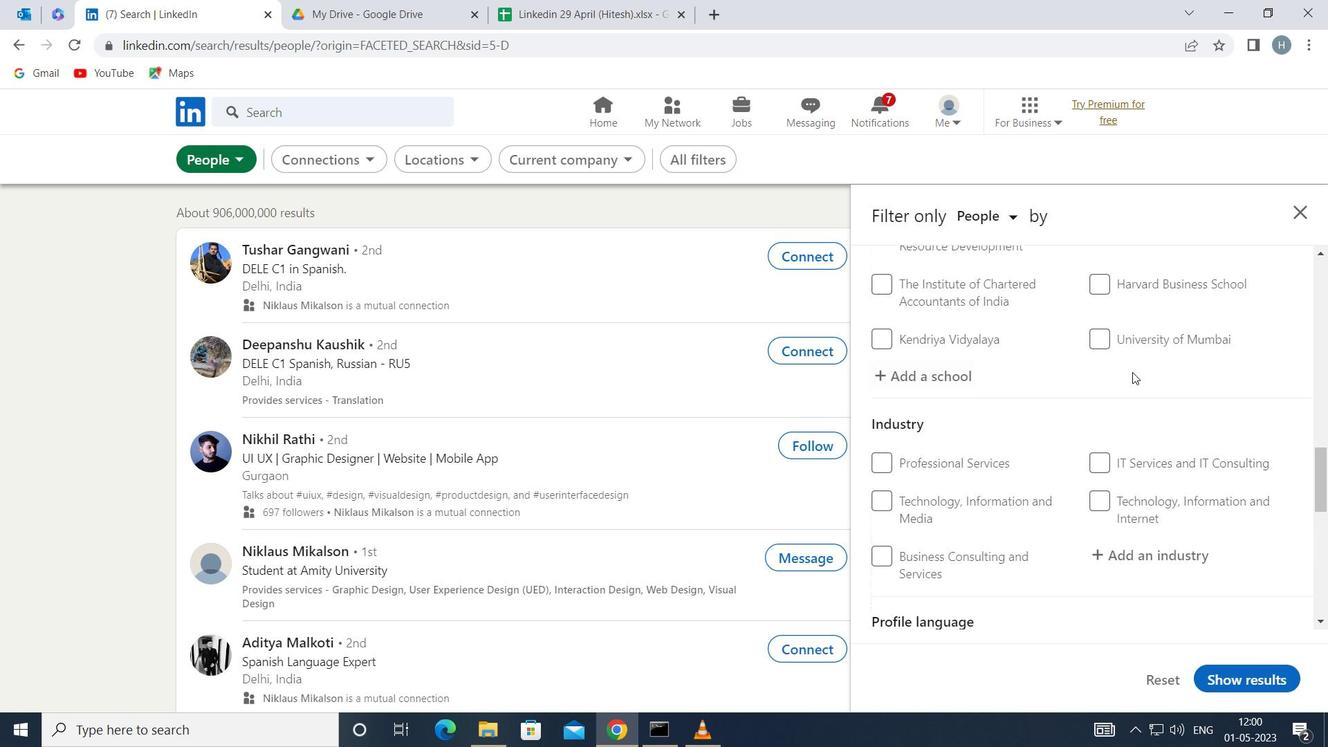 
Action: Mouse scrolled (1059, 358) with delta (0, 0)
Screenshot: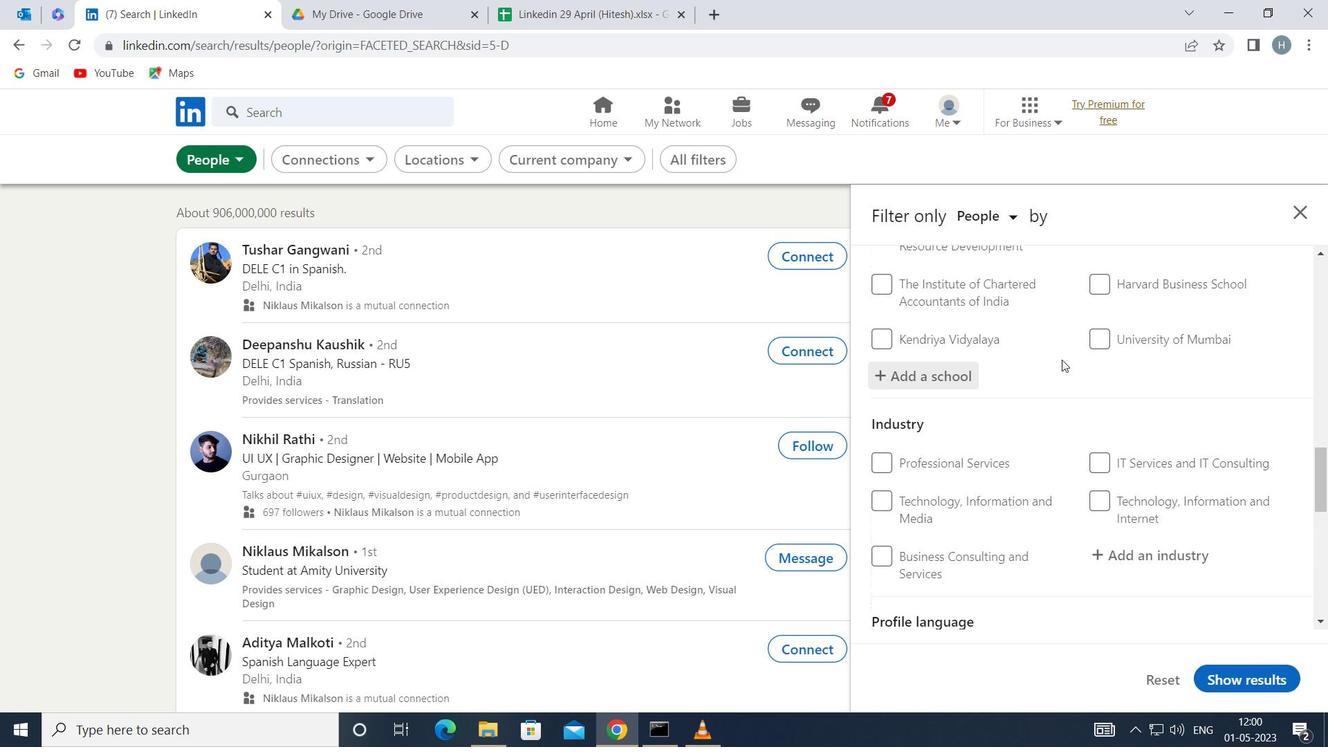 
Action: Mouse moved to (1059, 358)
Screenshot: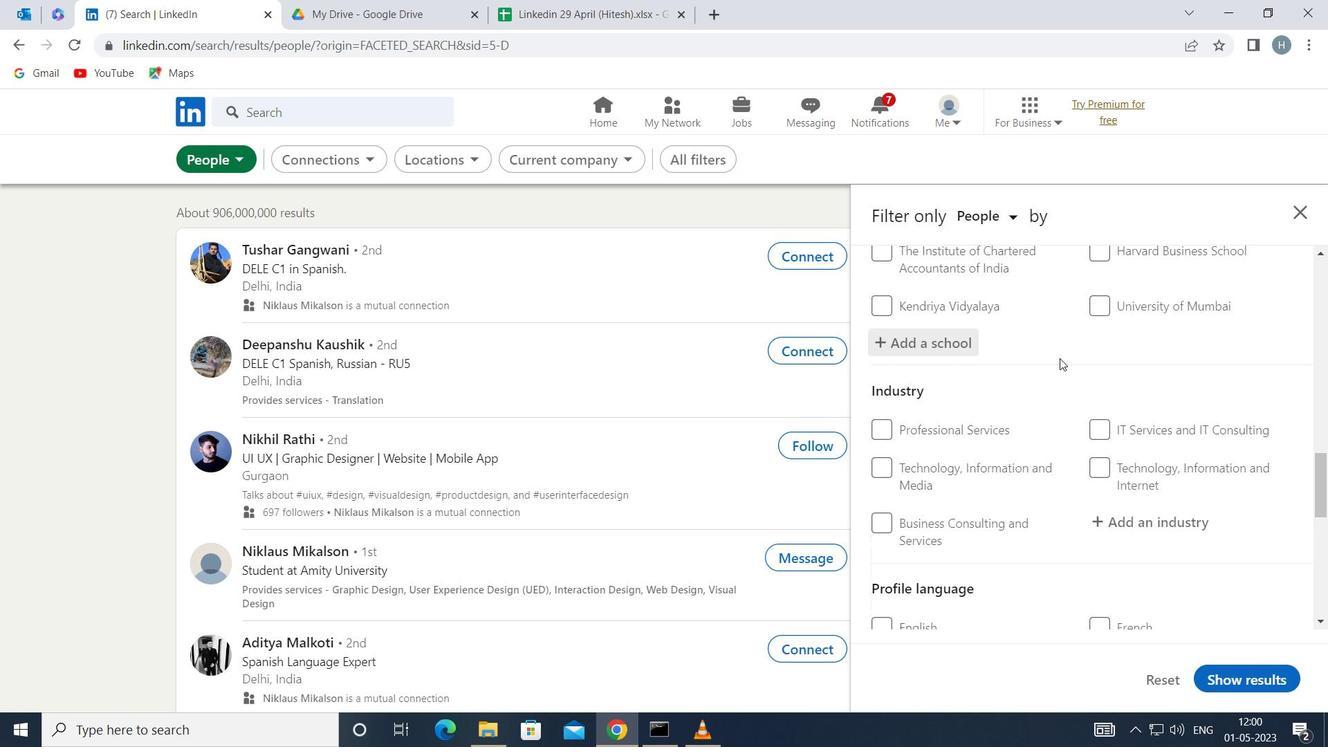 
Action: Mouse scrolled (1059, 357) with delta (0, 0)
Screenshot: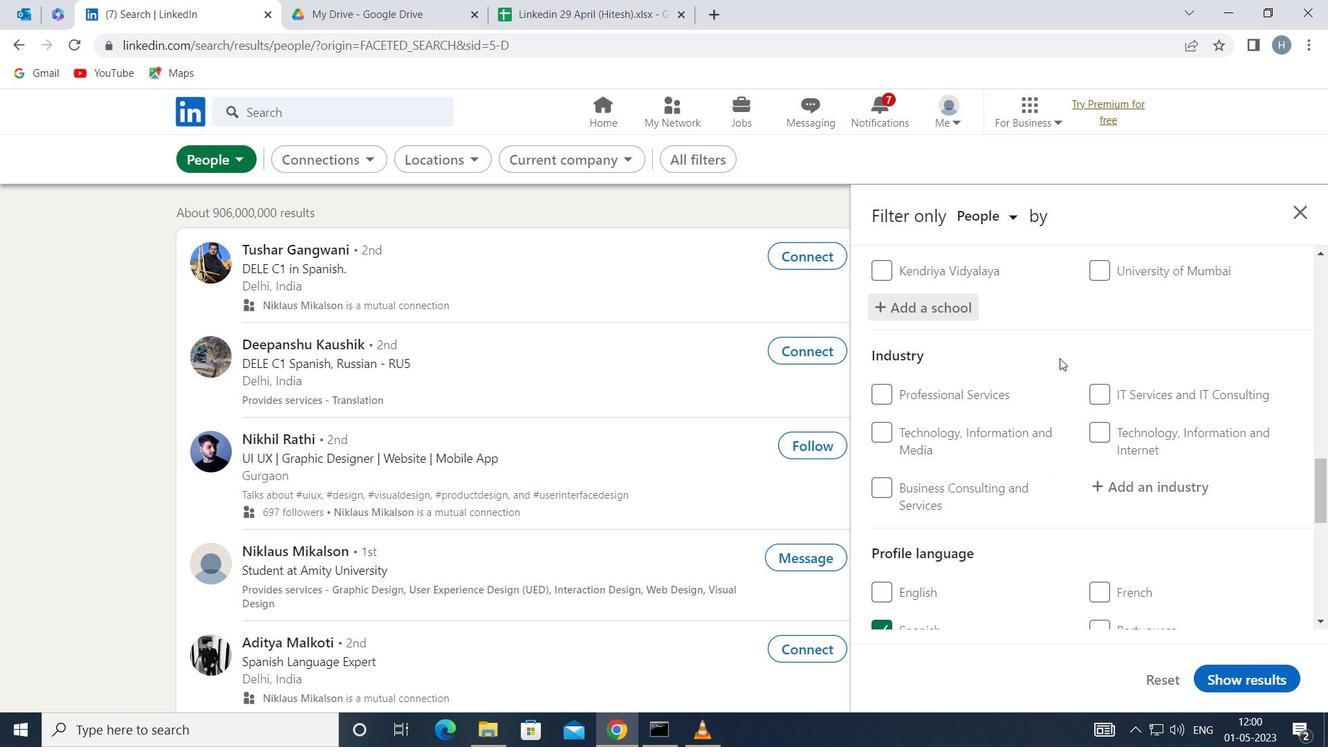
Action: Mouse moved to (1154, 379)
Screenshot: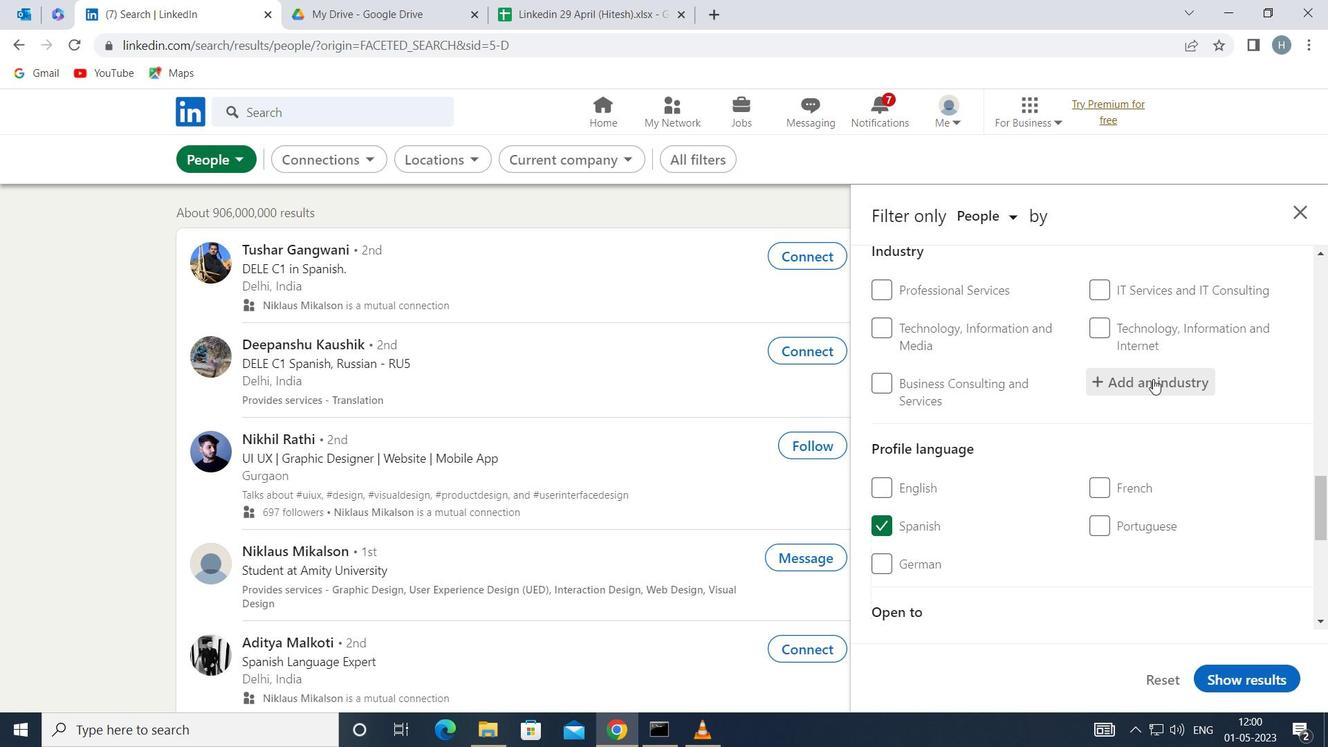 
Action: Mouse pressed left at (1154, 379)
Screenshot: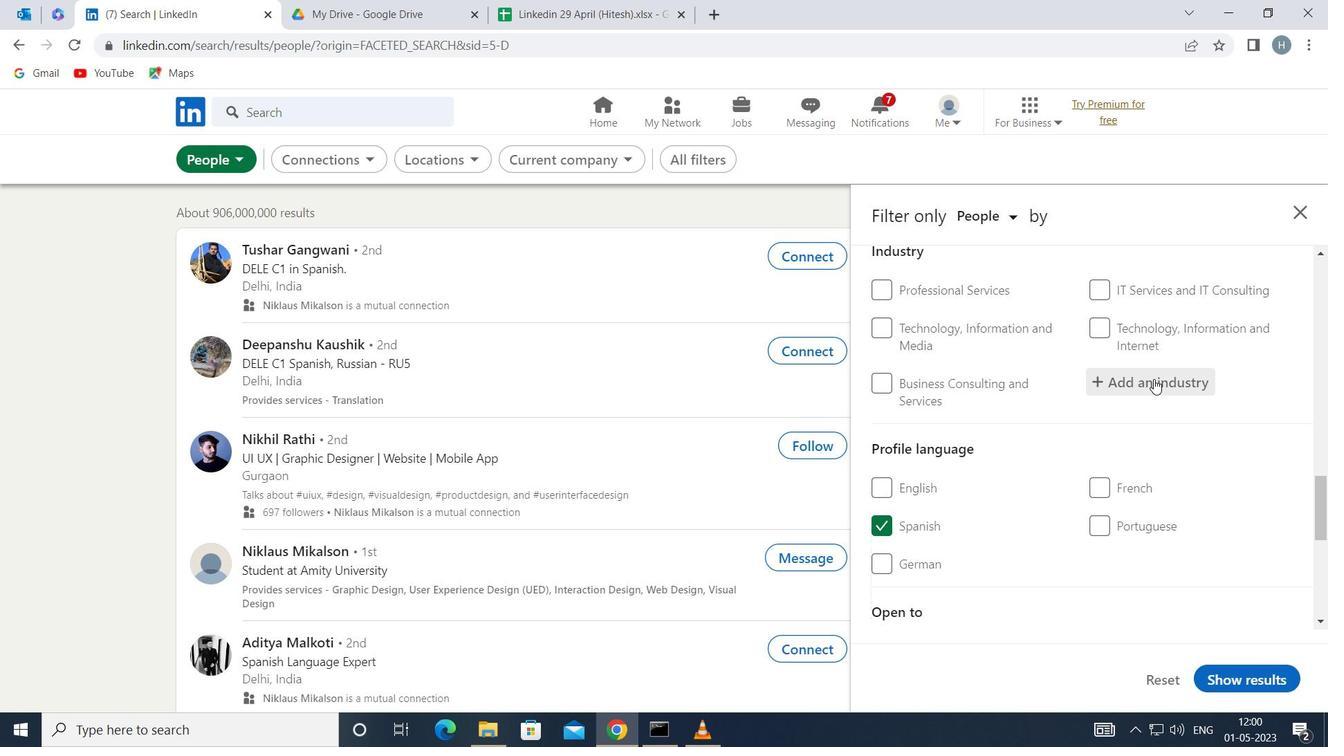 
Action: Mouse moved to (1141, 376)
Screenshot: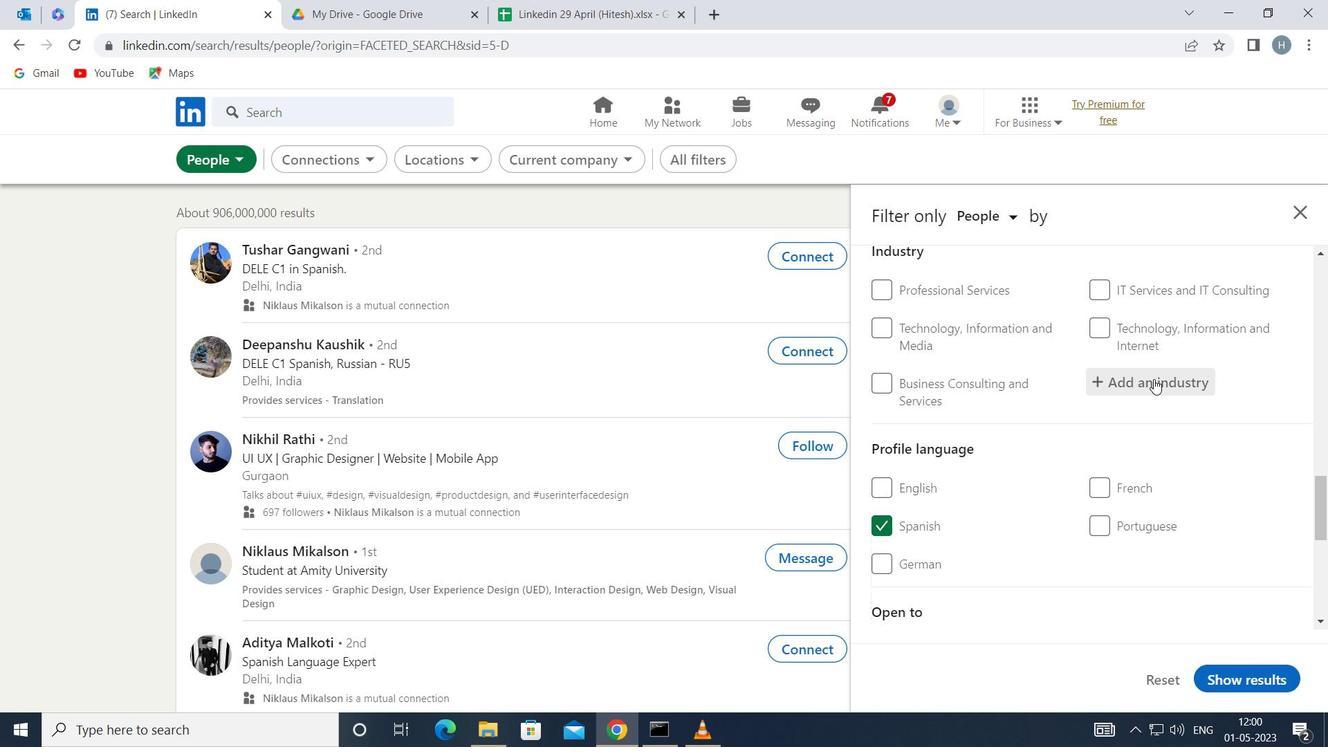 
Action: Key pressed <Key.shift><Key.shift>ELECTR
Screenshot: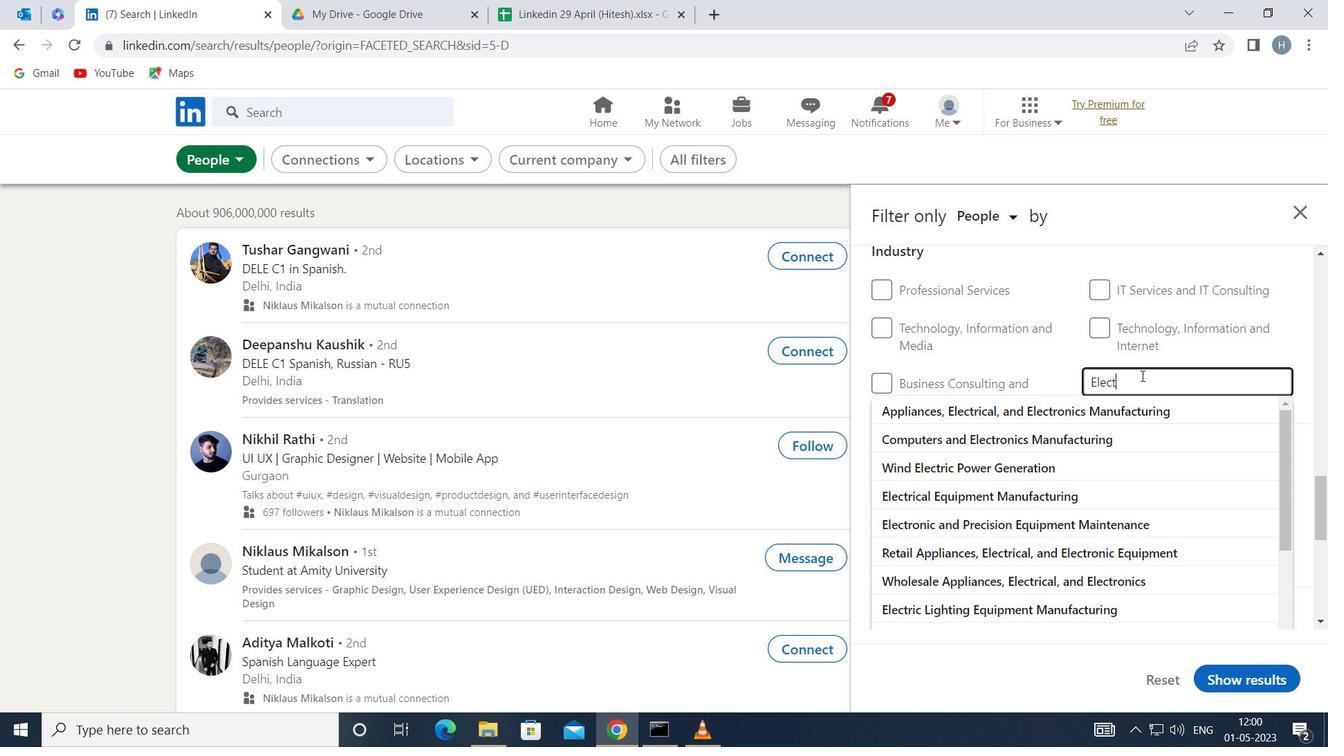 
Action: Mouse moved to (1142, 377)
Screenshot: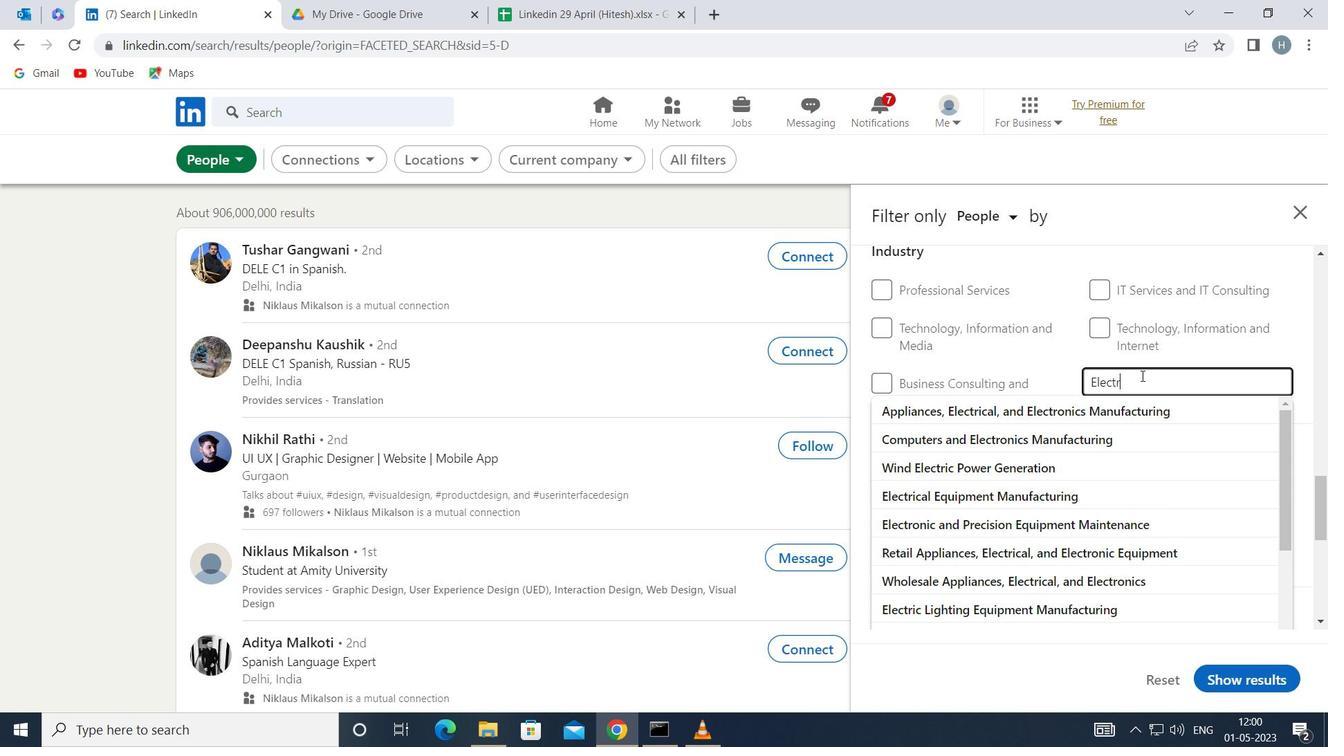 
Action: Key pressed I
Screenshot: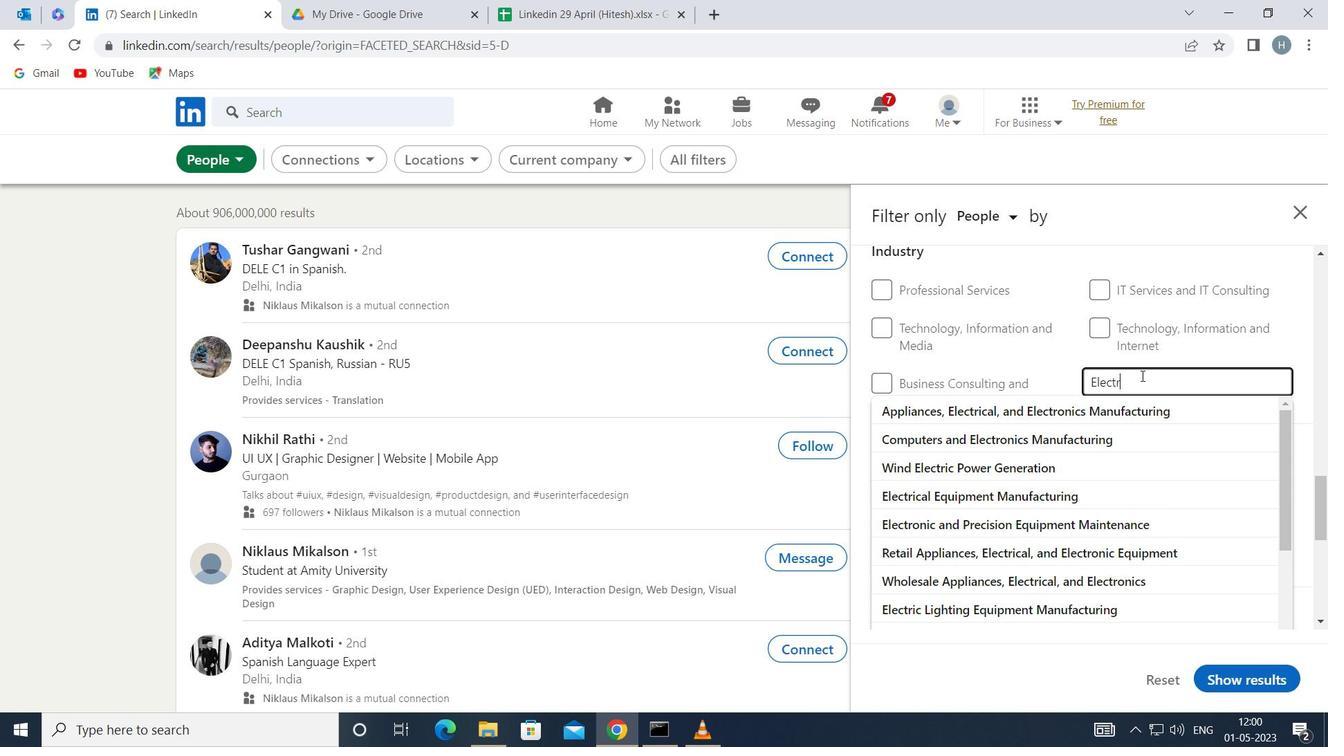 
Action: Mouse moved to (1143, 376)
Screenshot: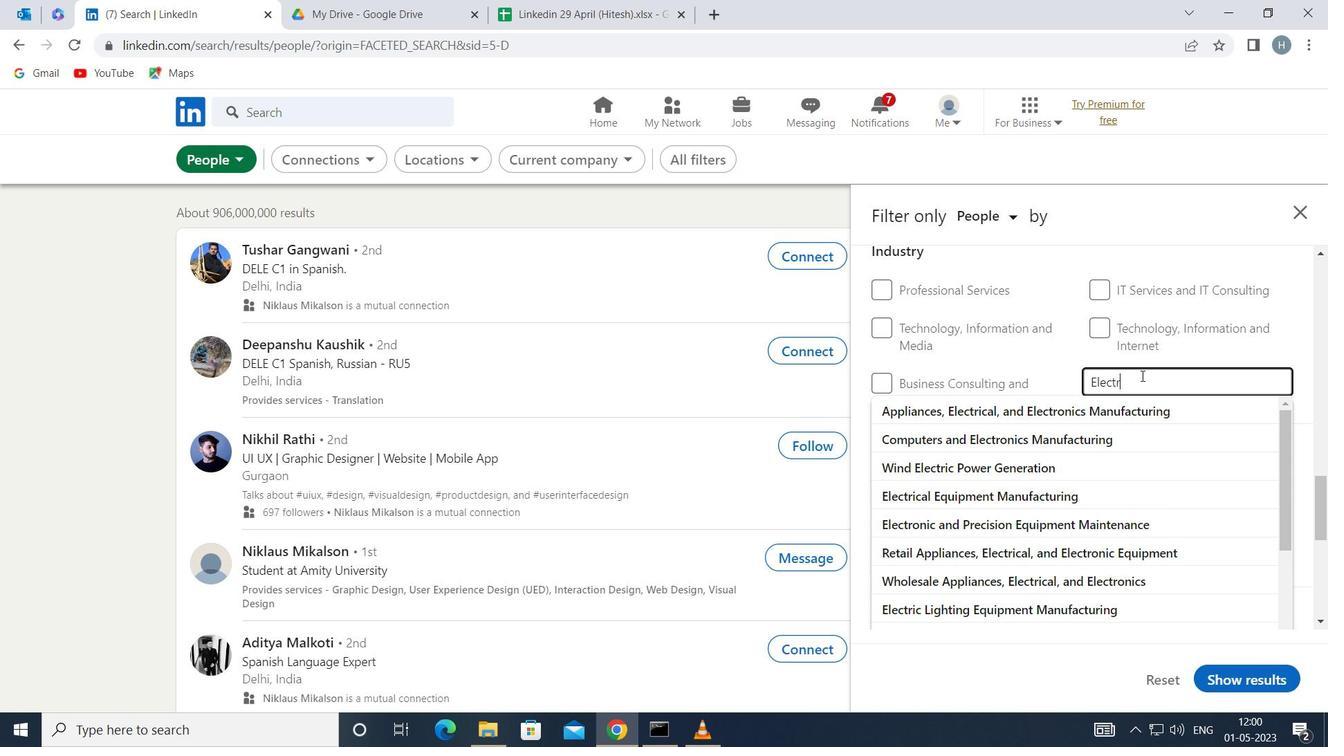 
Action: Key pressed C<Key.space><Key.shift>LI
Screenshot: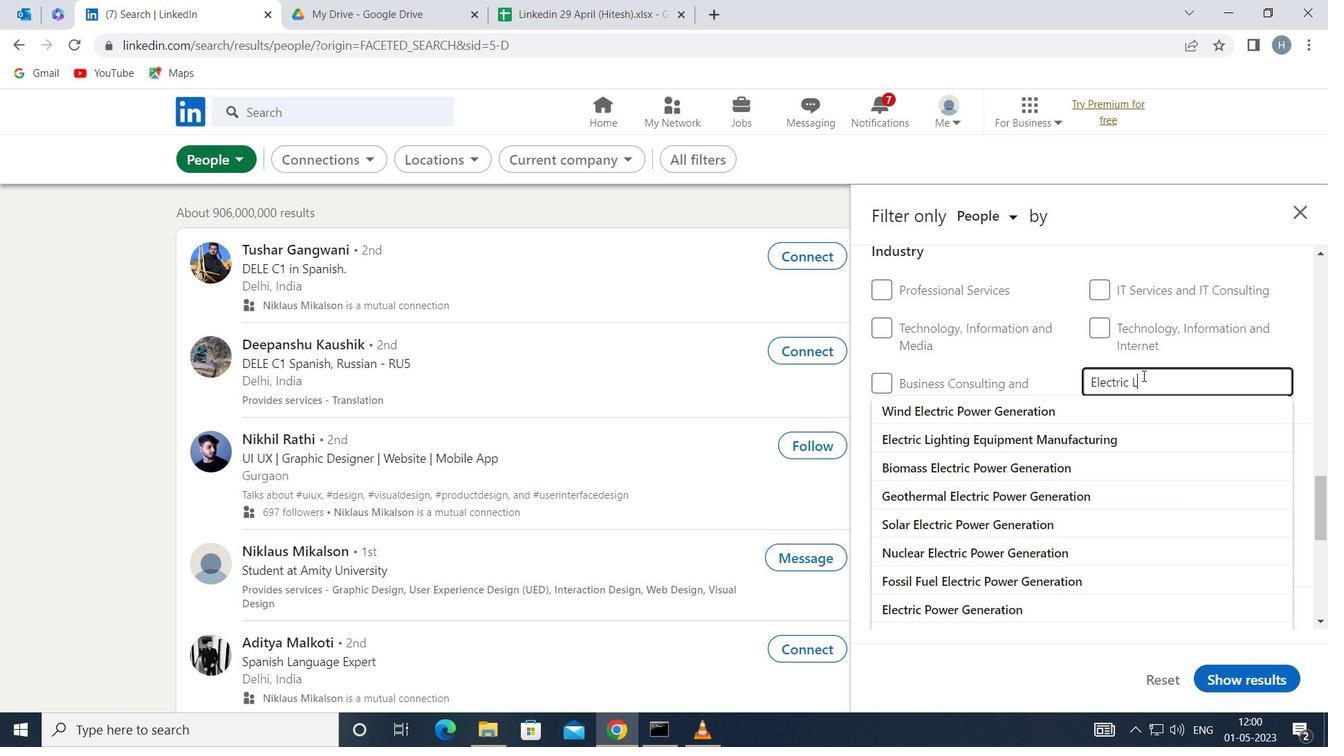 
Action: Mouse moved to (1121, 403)
Screenshot: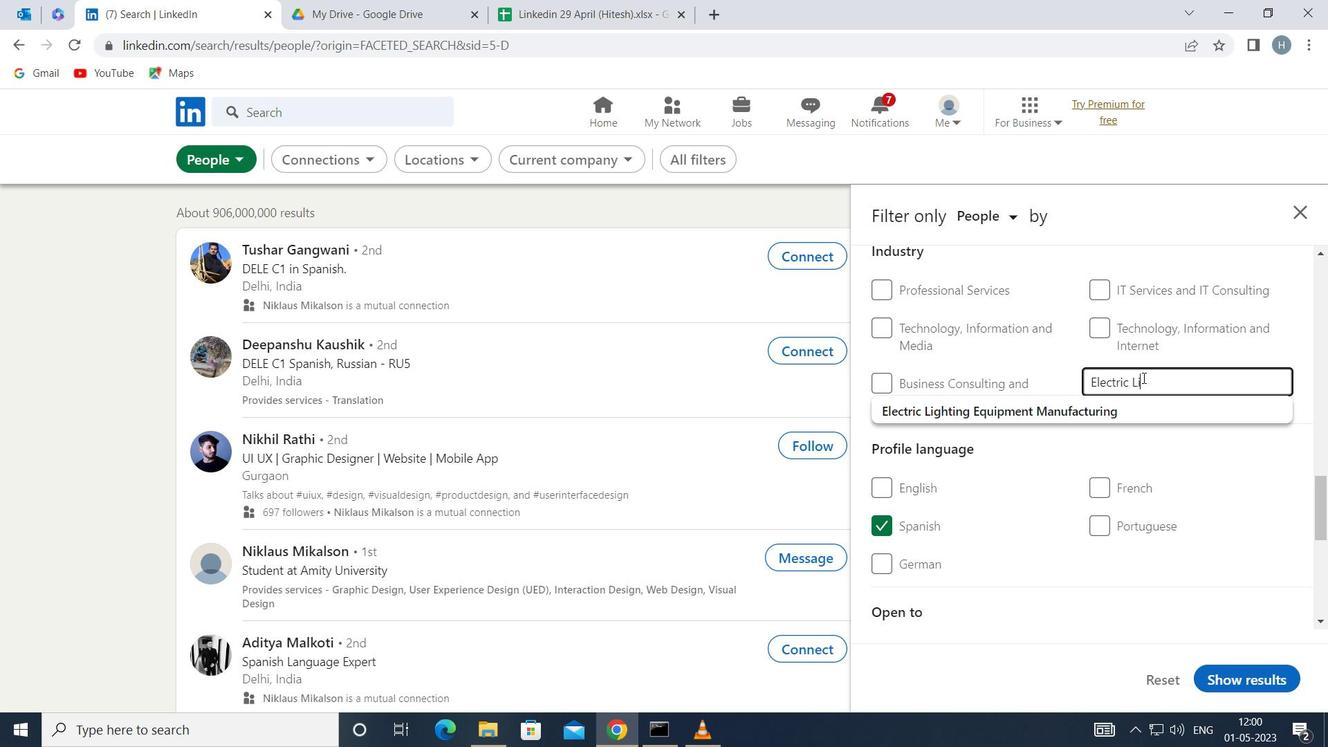 
Action: Mouse pressed left at (1121, 403)
Screenshot: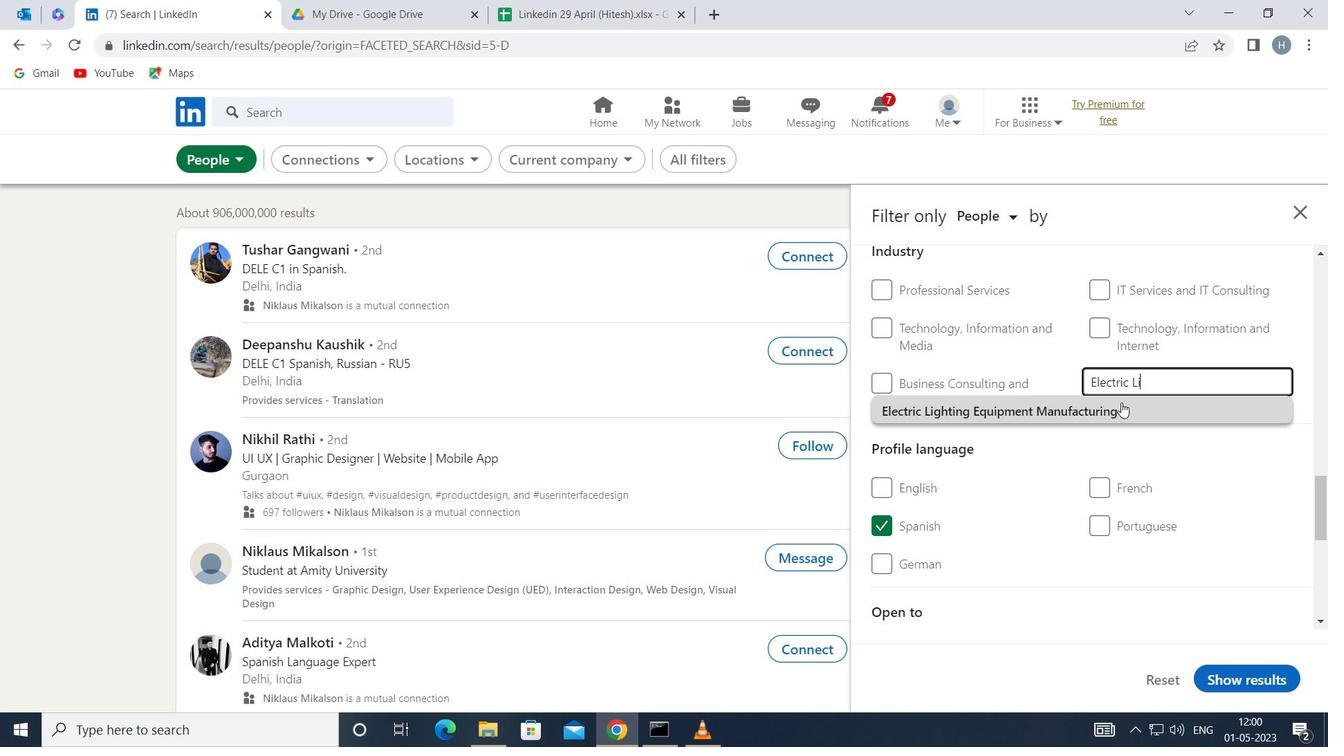
Action: Mouse moved to (1077, 416)
Screenshot: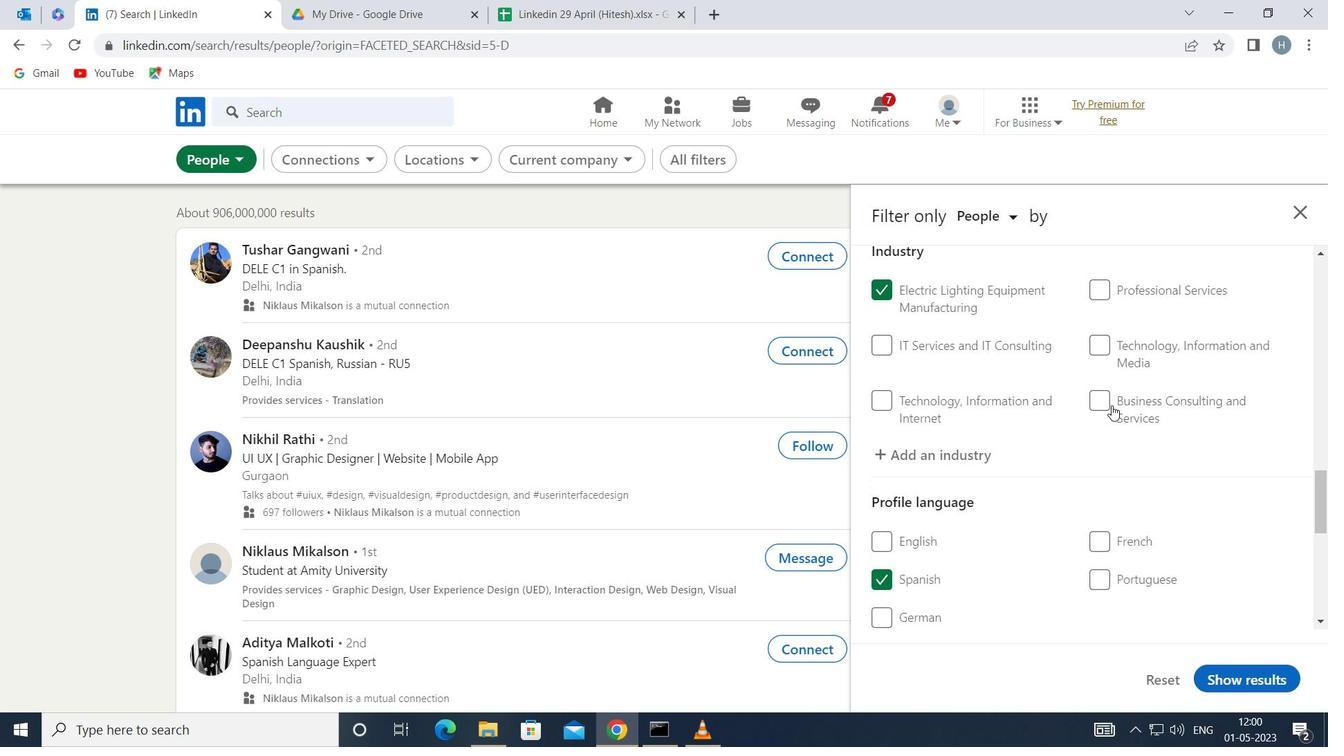 
Action: Mouse scrolled (1077, 415) with delta (0, 0)
Screenshot: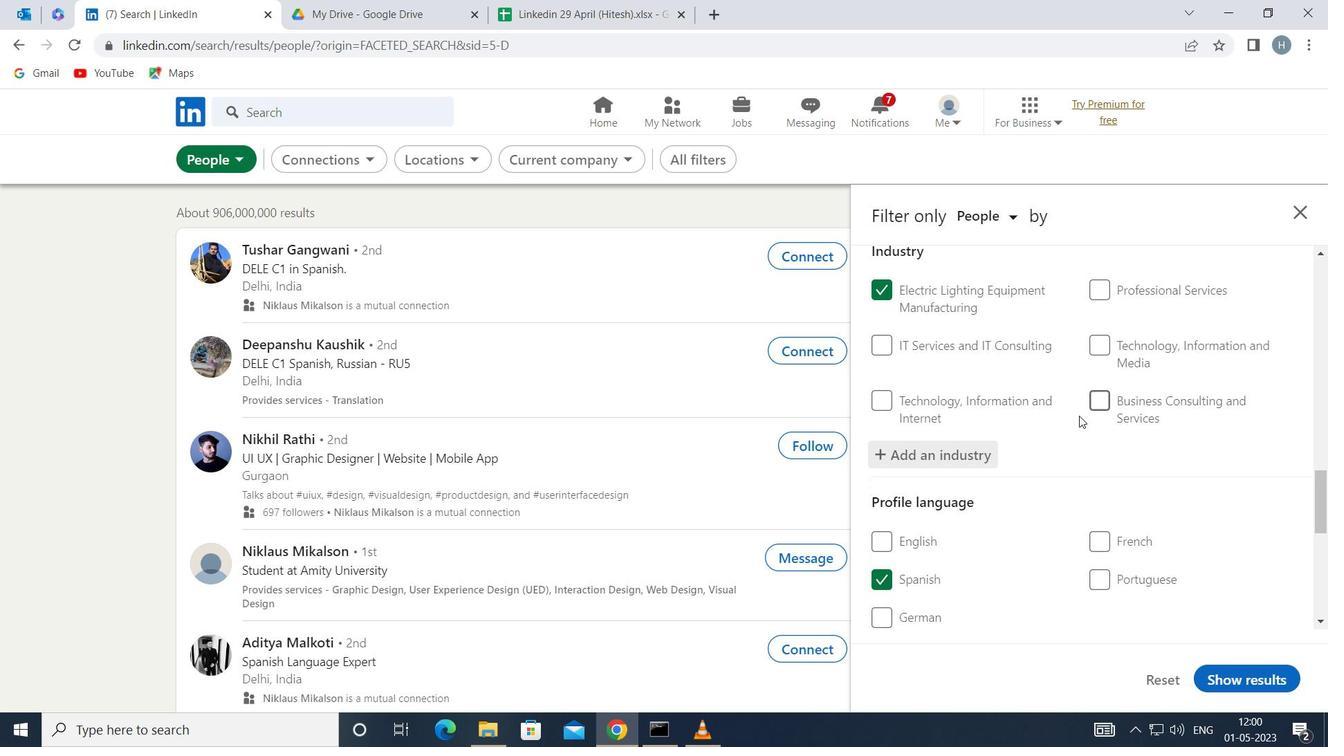 
Action: Mouse scrolled (1077, 415) with delta (0, 0)
Screenshot: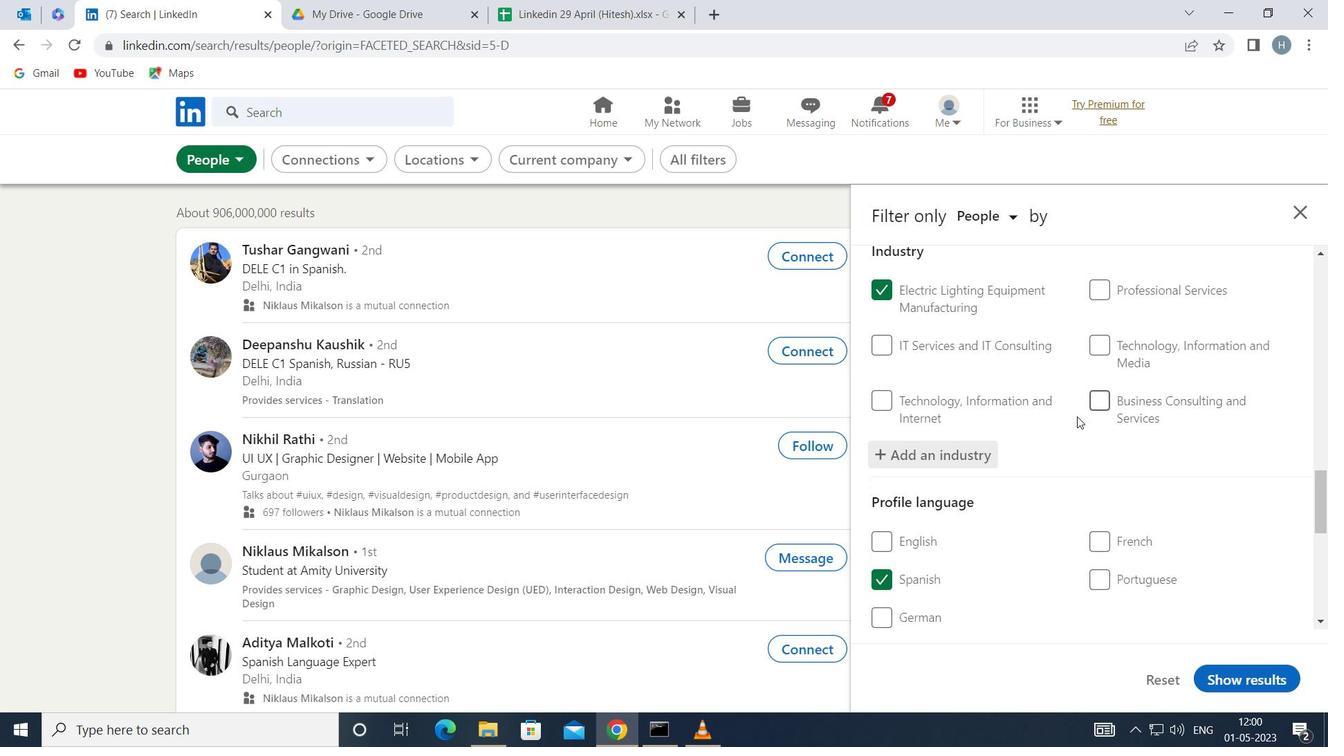 
Action: Mouse moved to (1076, 415)
Screenshot: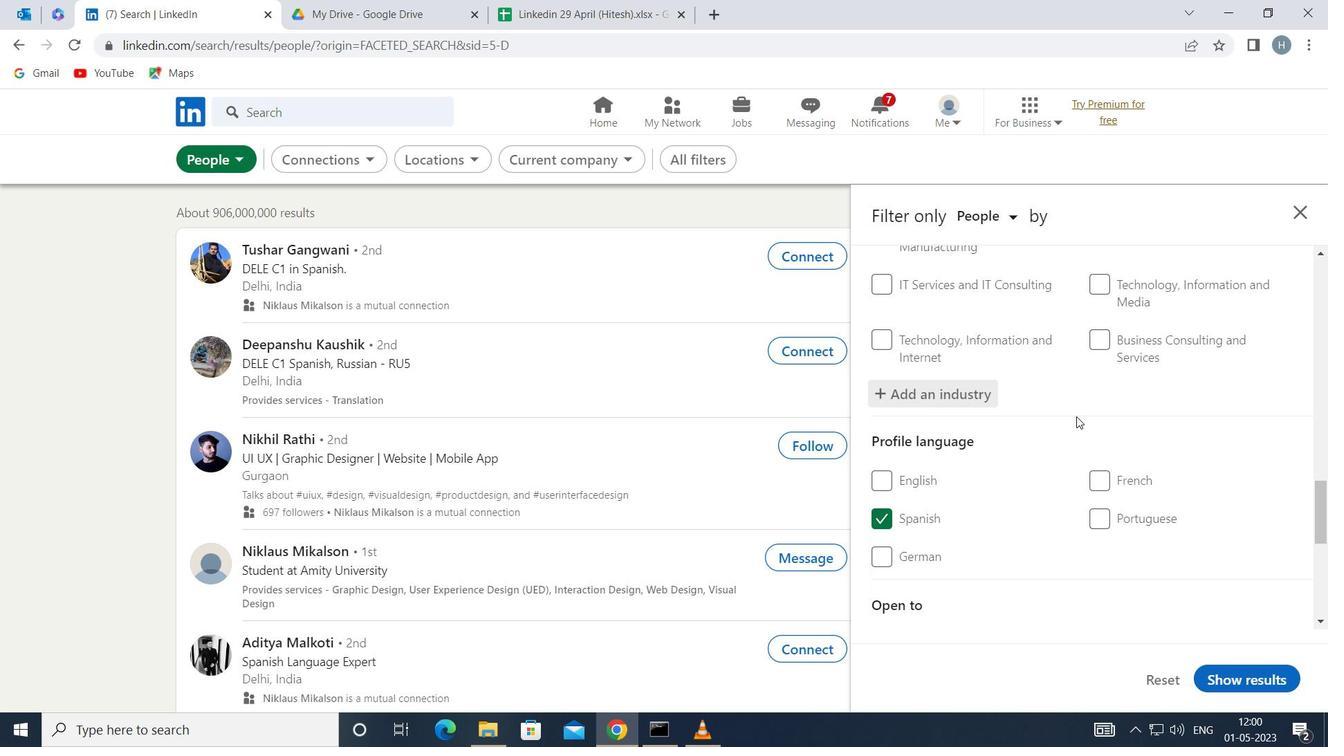
Action: Mouse scrolled (1076, 414) with delta (0, 0)
Screenshot: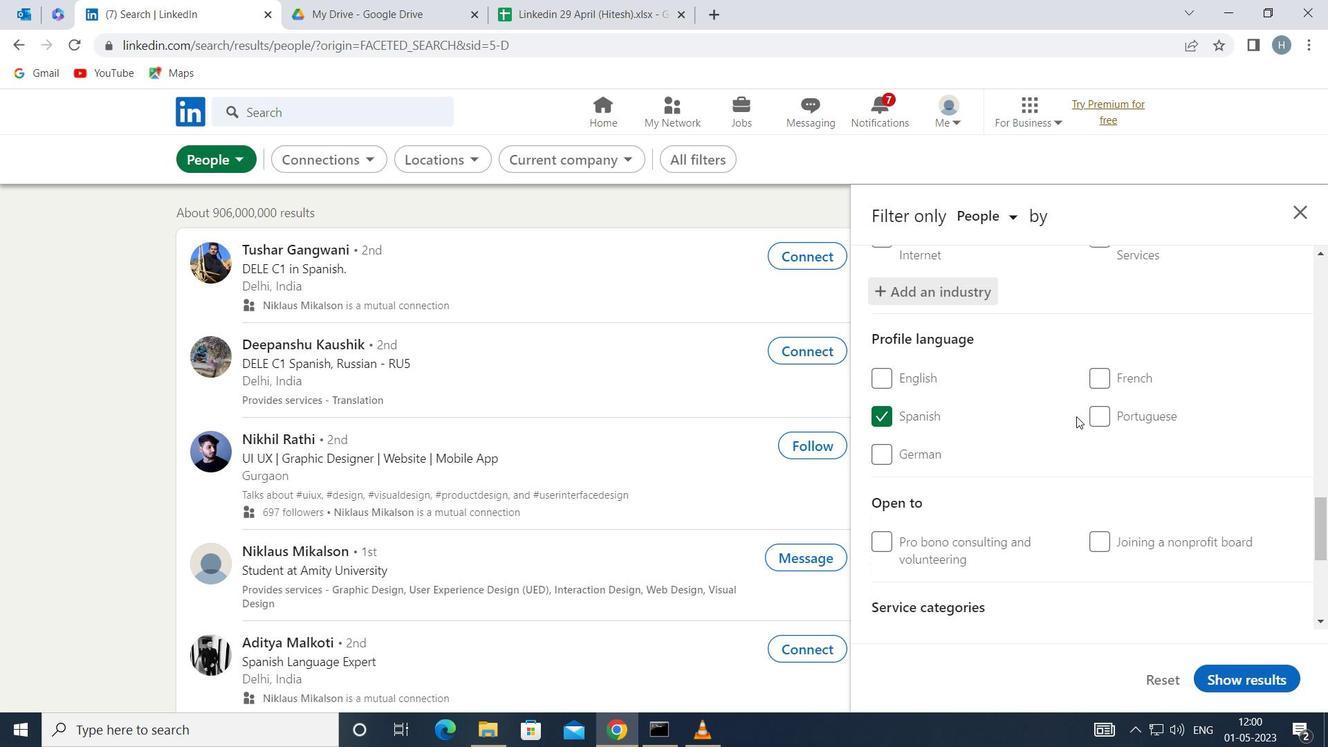 
Action: Mouse scrolled (1076, 414) with delta (0, 0)
Screenshot: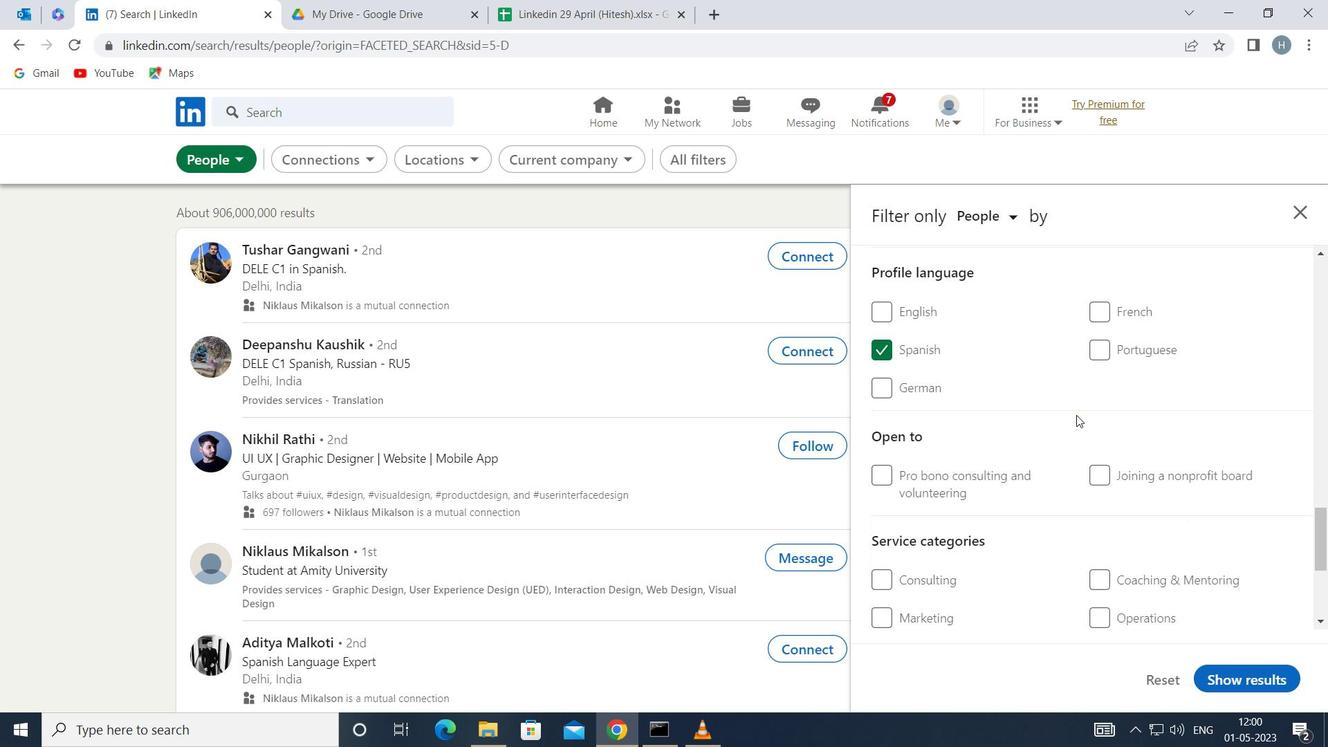 
Action: Mouse moved to (1076, 415)
Screenshot: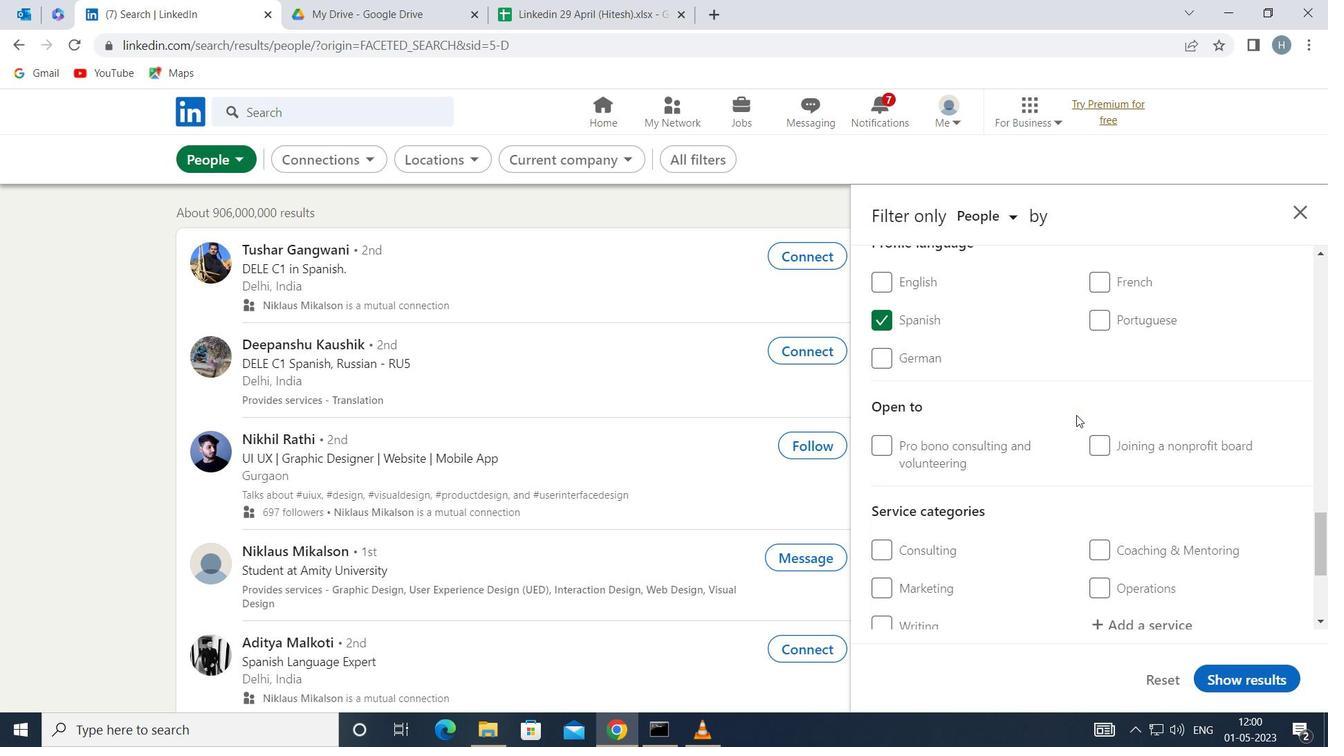 
Action: Mouse scrolled (1076, 414) with delta (0, 0)
Screenshot: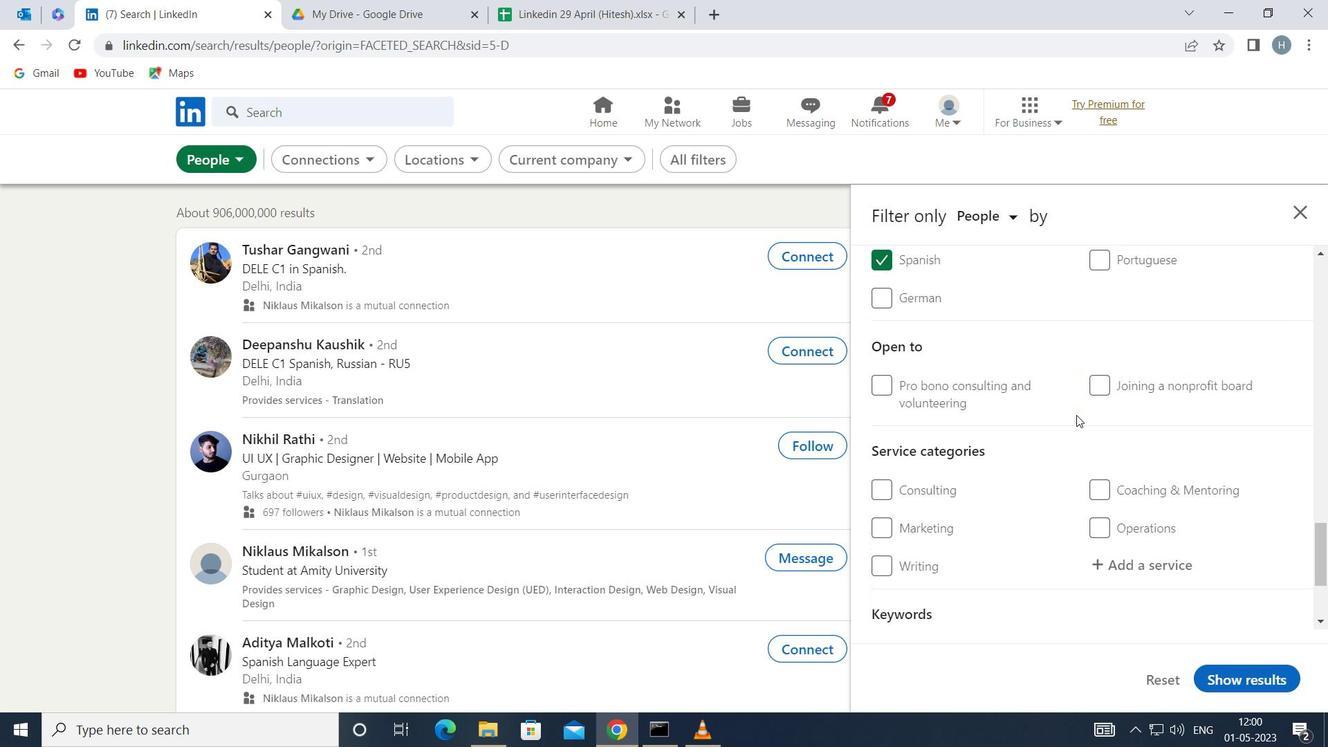 
Action: Mouse moved to (1135, 452)
Screenshot: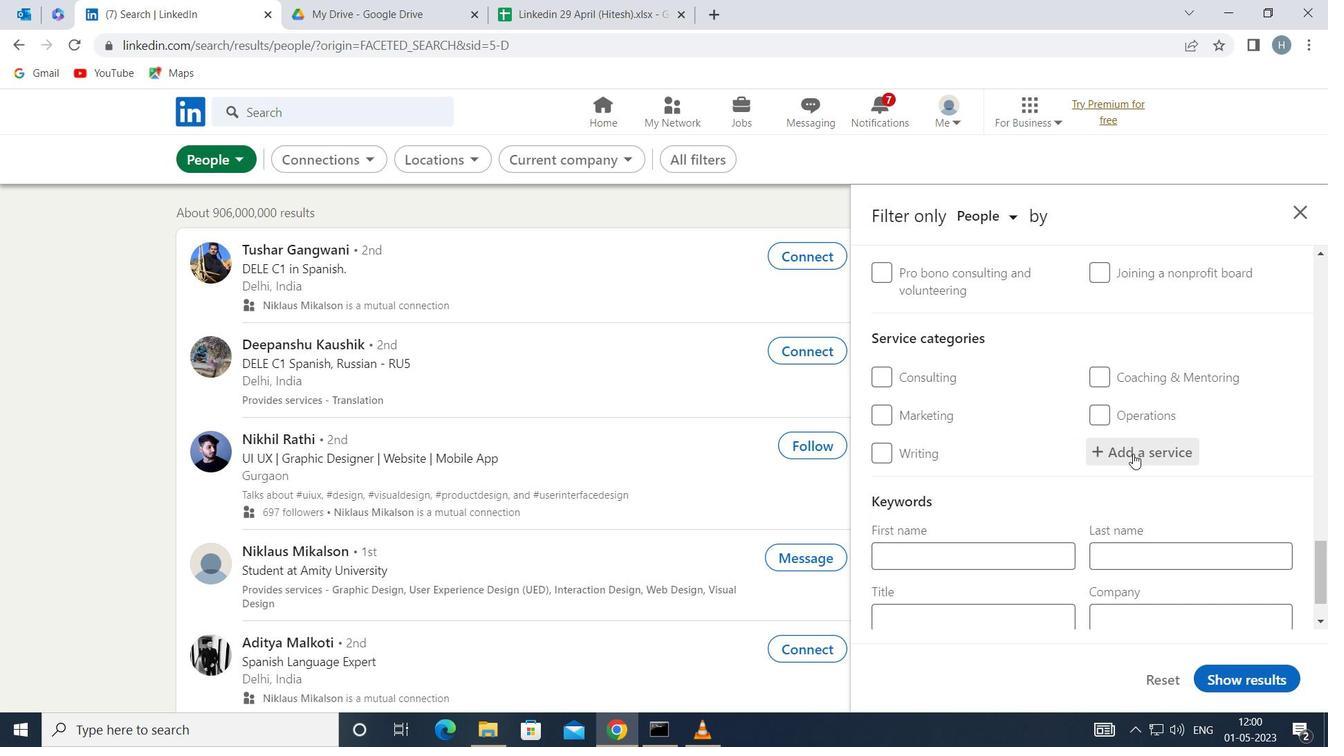 
Action: Mouse pressed left at (1135, 452)
Screenshot: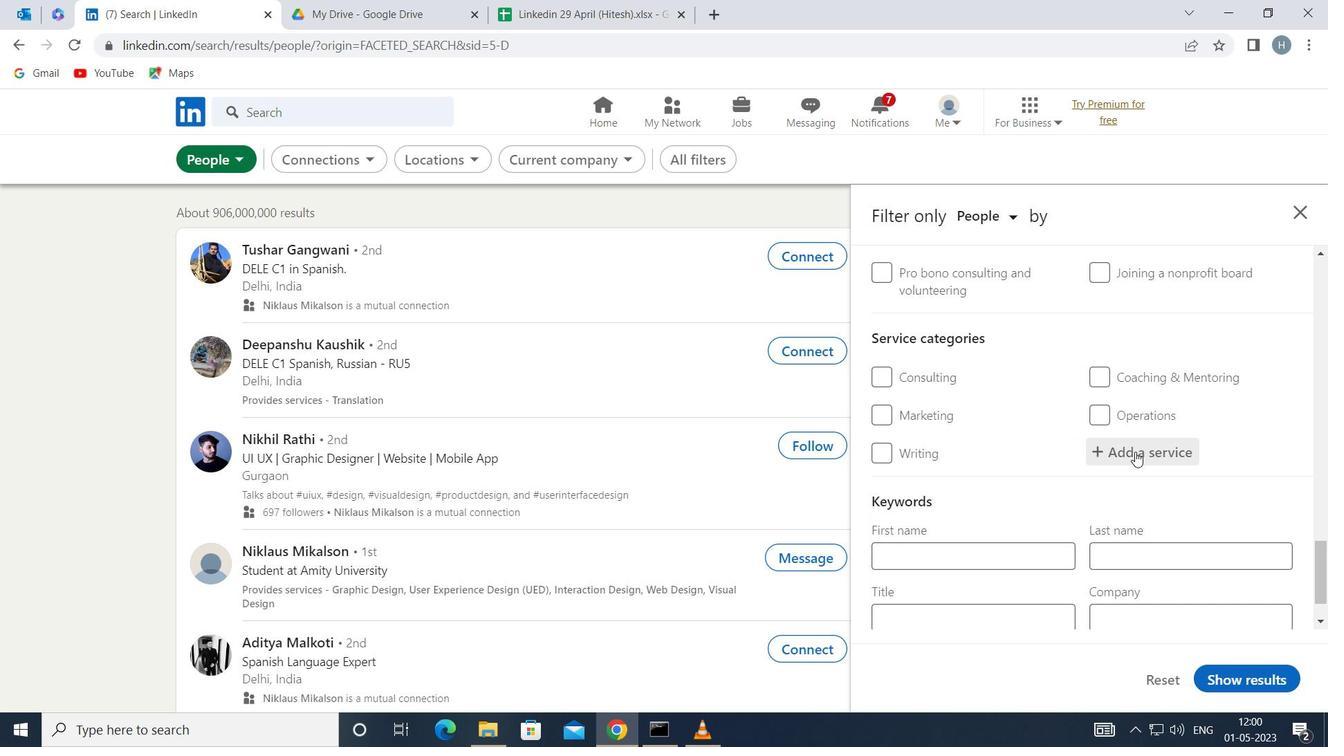 
Action: Mouse moved to (1122, 450)
Screenshot: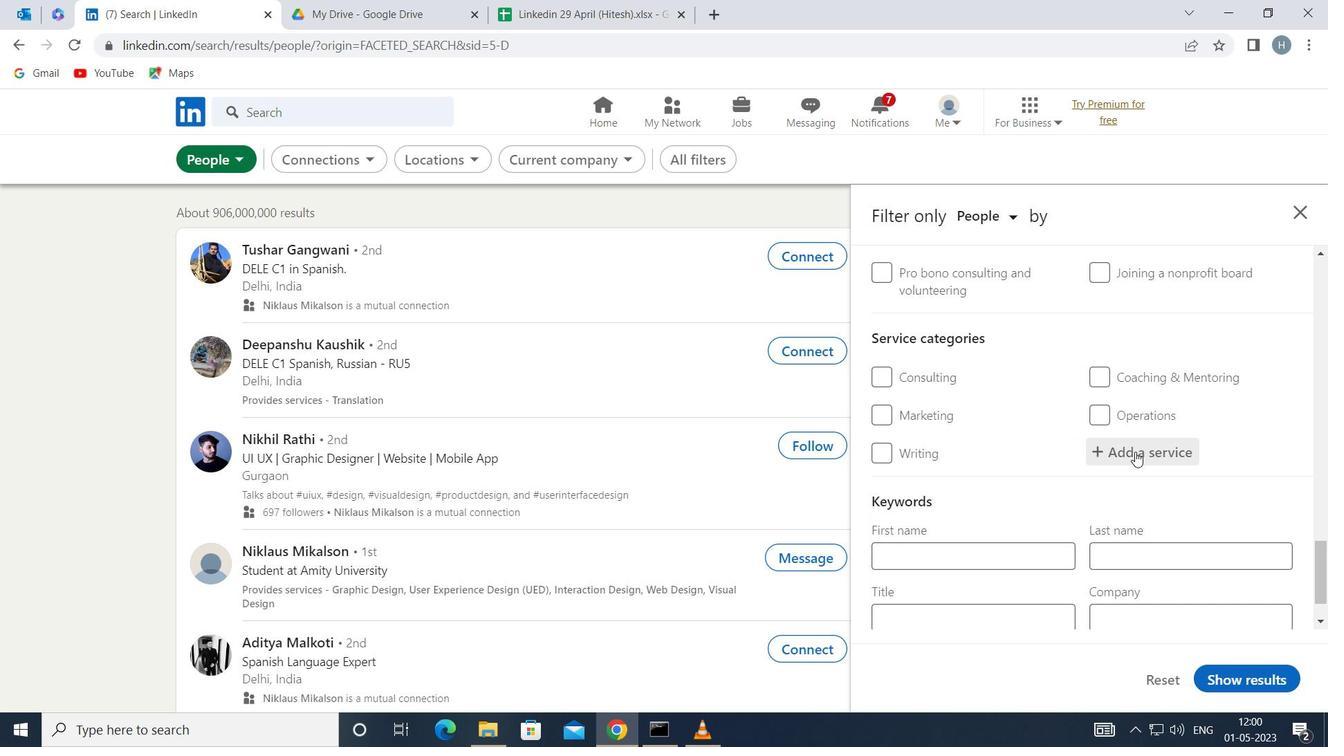 
Action: Key pressed <Key.shift>HEALTH<Key.space>
Screenshot: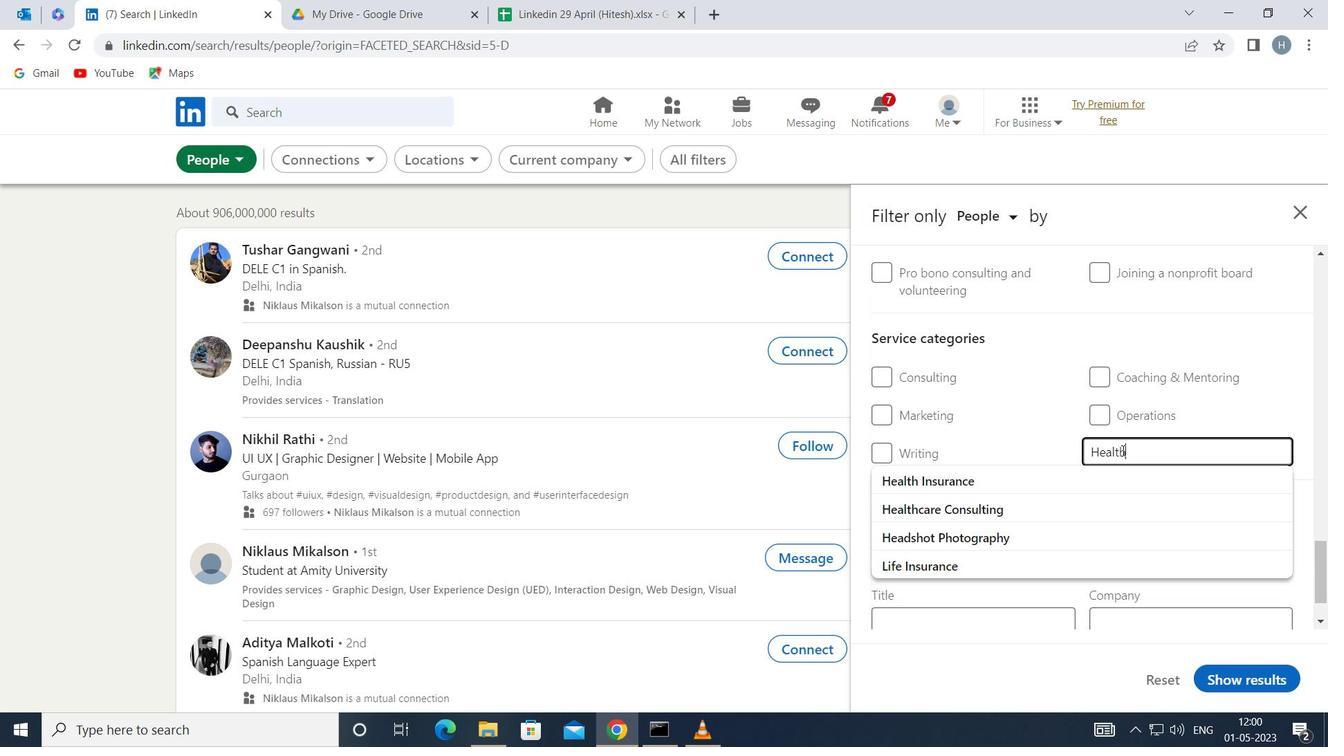 
Action: Mouse moved to (1119, 483)
Screenshot: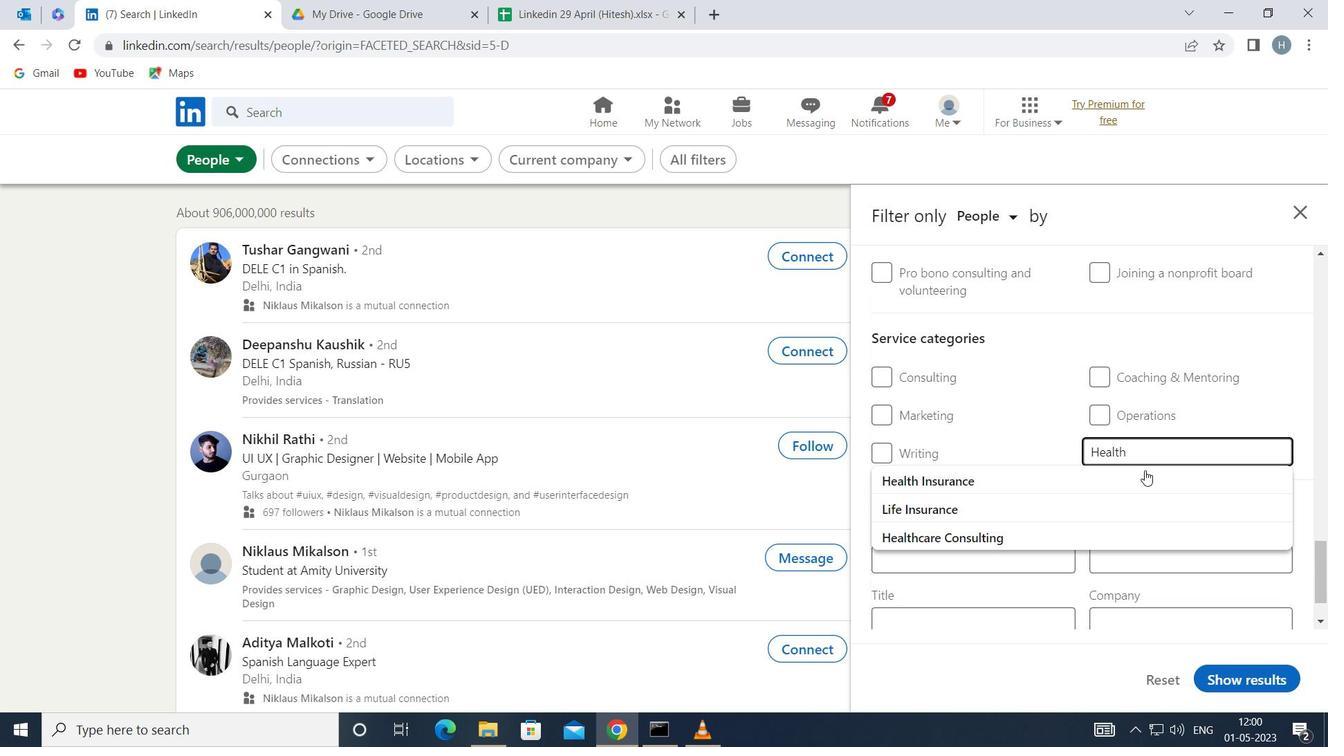 
Action: Mouse pressed left at (1119, 483)
Screenshot: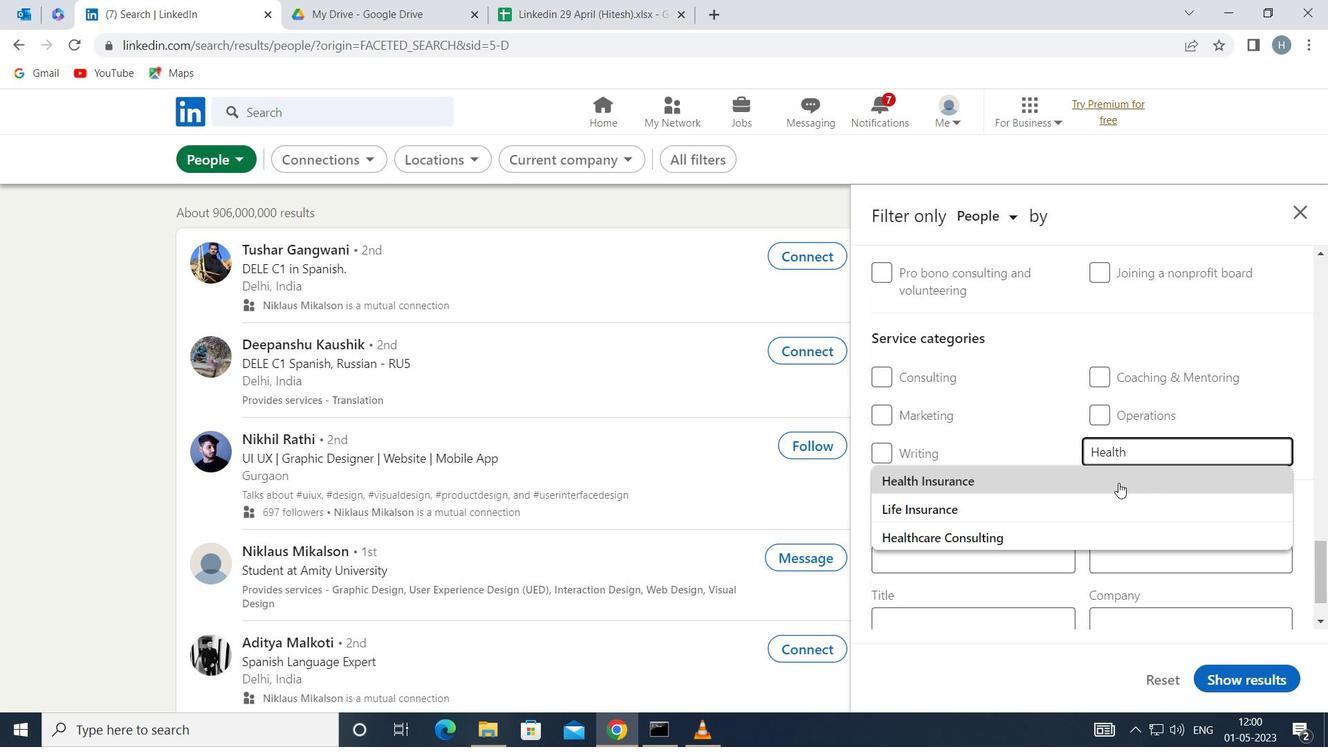
Action: Mouse moved to (1074, 477)
Screenshot: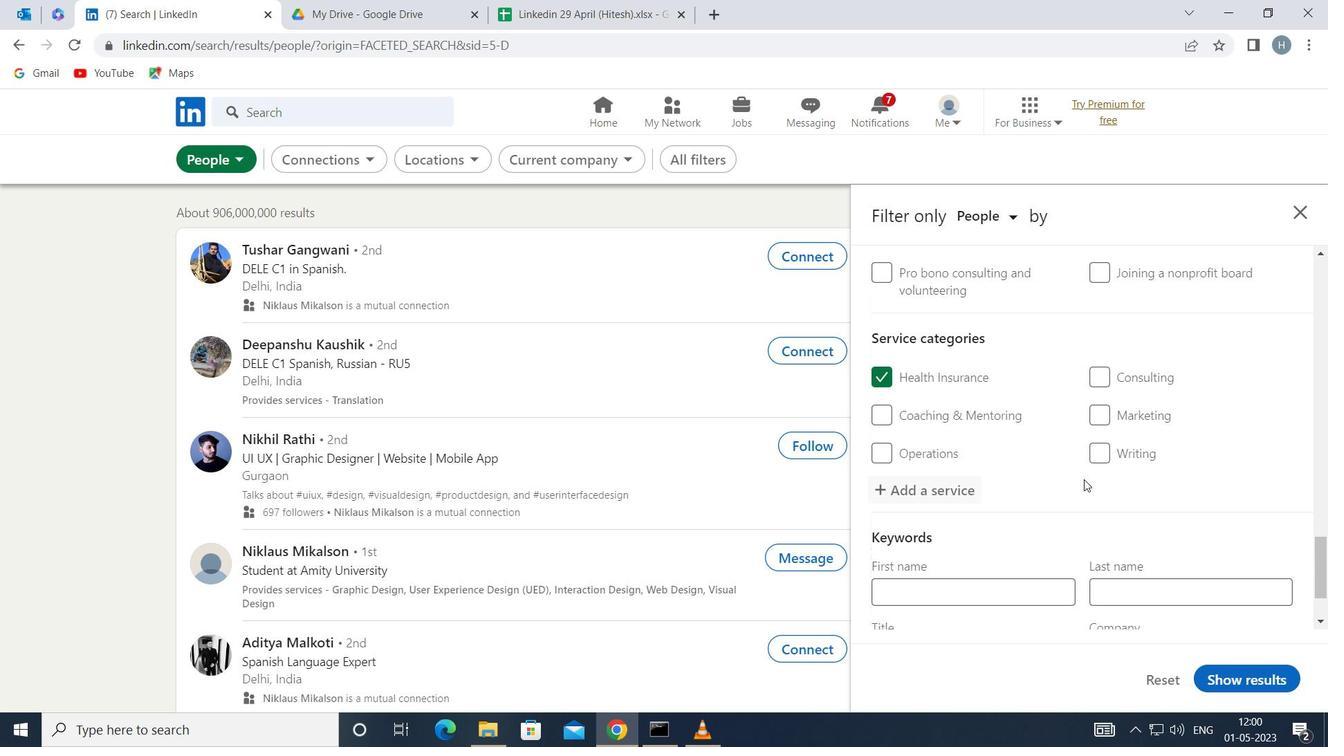 
Action: Mouse scrolled (1074, 476) with delta (0, 0)
Screenshot: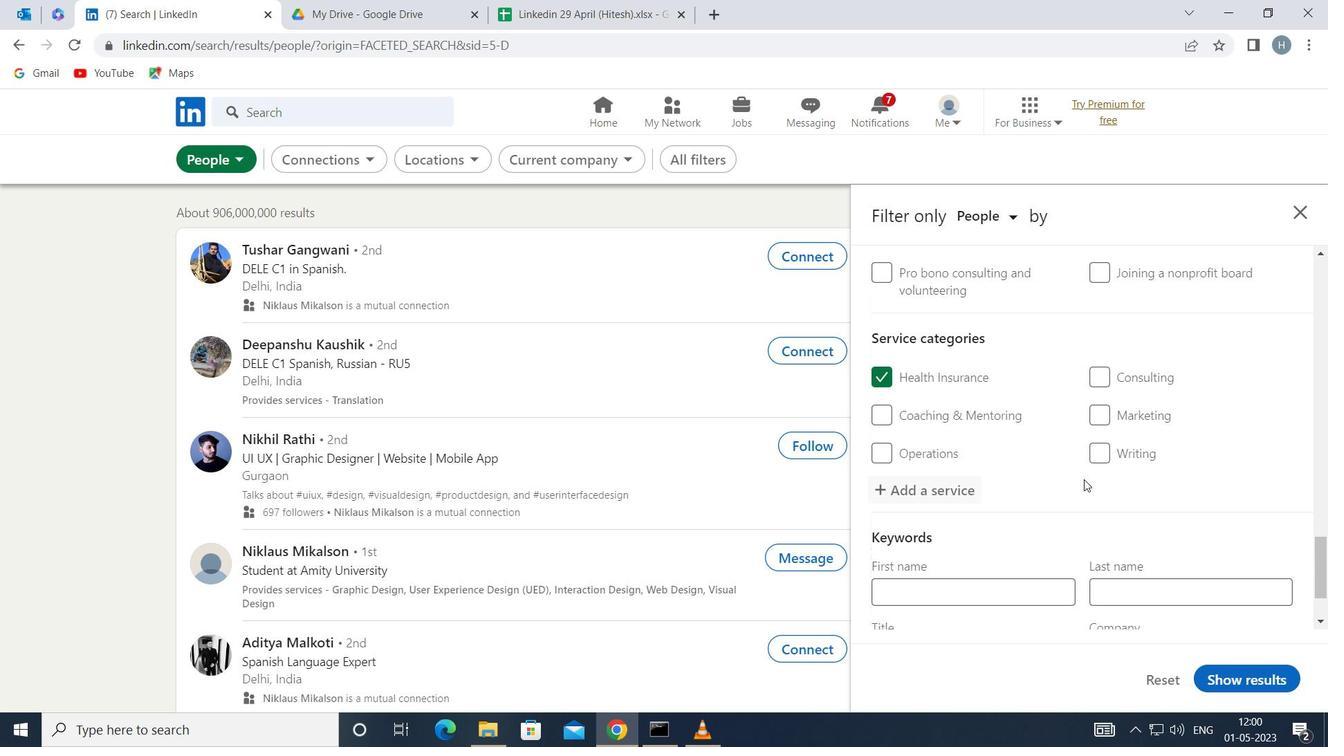 
Action: Mouse moved to (1072, 477)
Screenshot: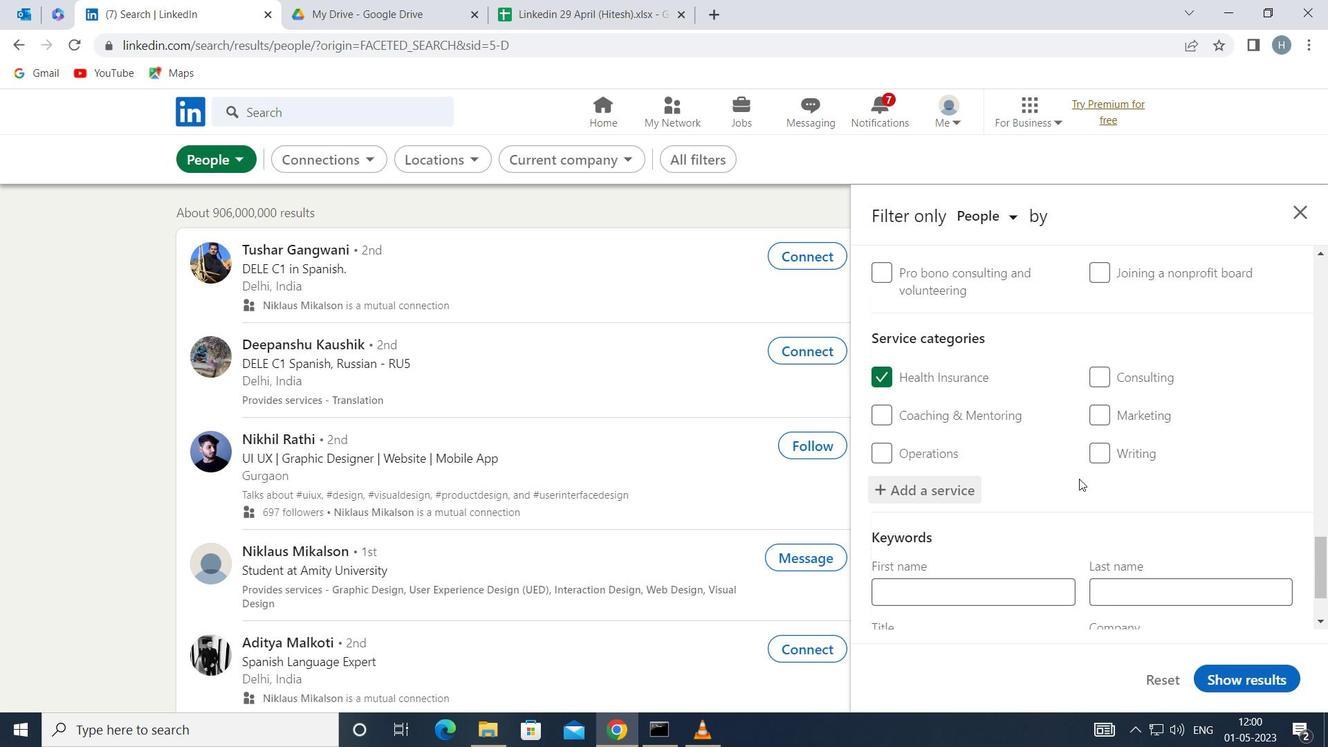 
Action: Mouse scrolled (1072, 476) with delta (0, 0)
Screenshot: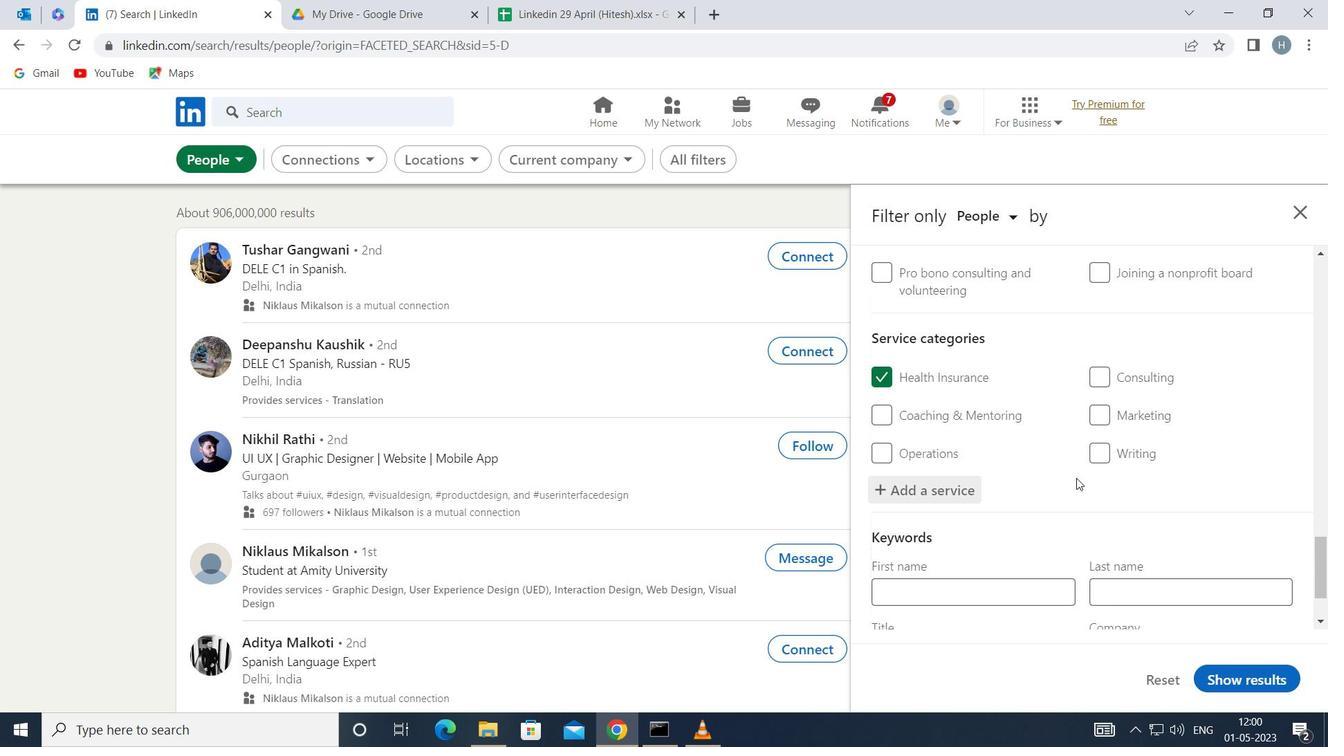 
Action: Mouse moved to (1072, 477)
Screenshot: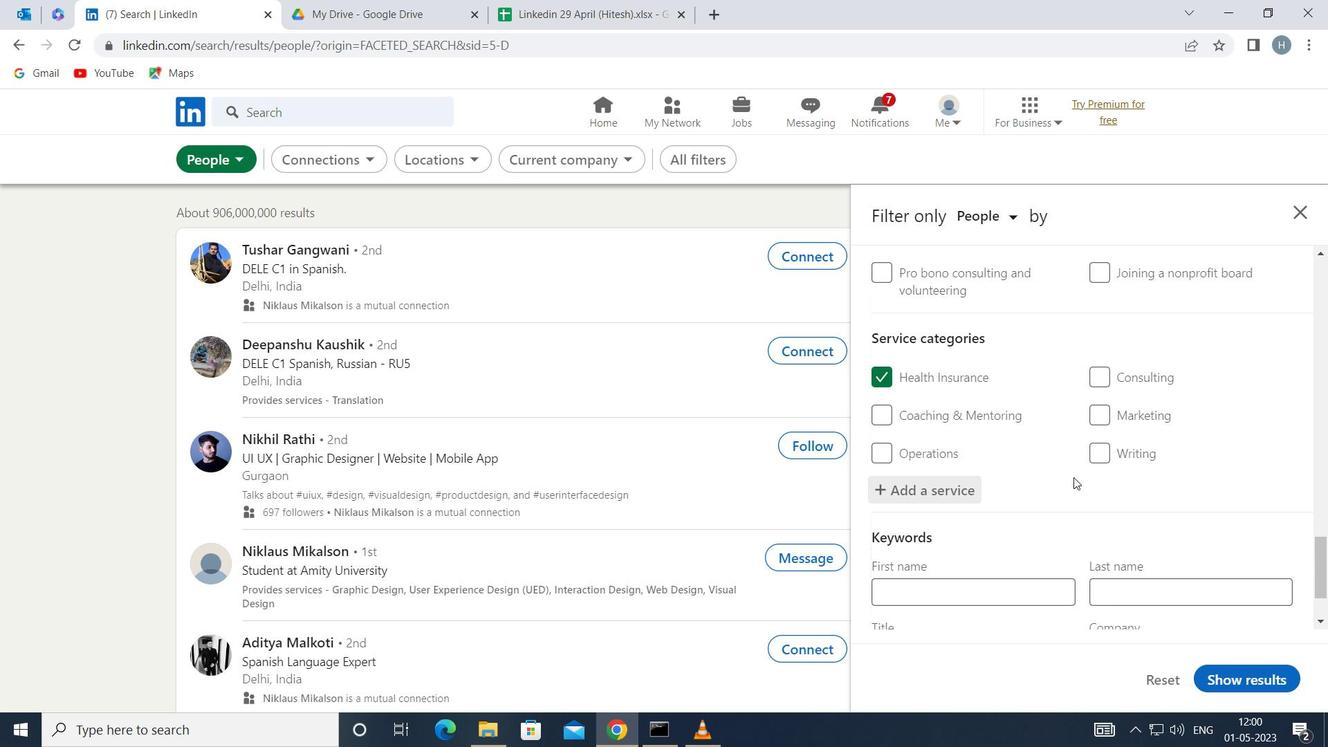 
Action: Mouse scrolled (1072, 476) with delta (0, 0)
Screenshot: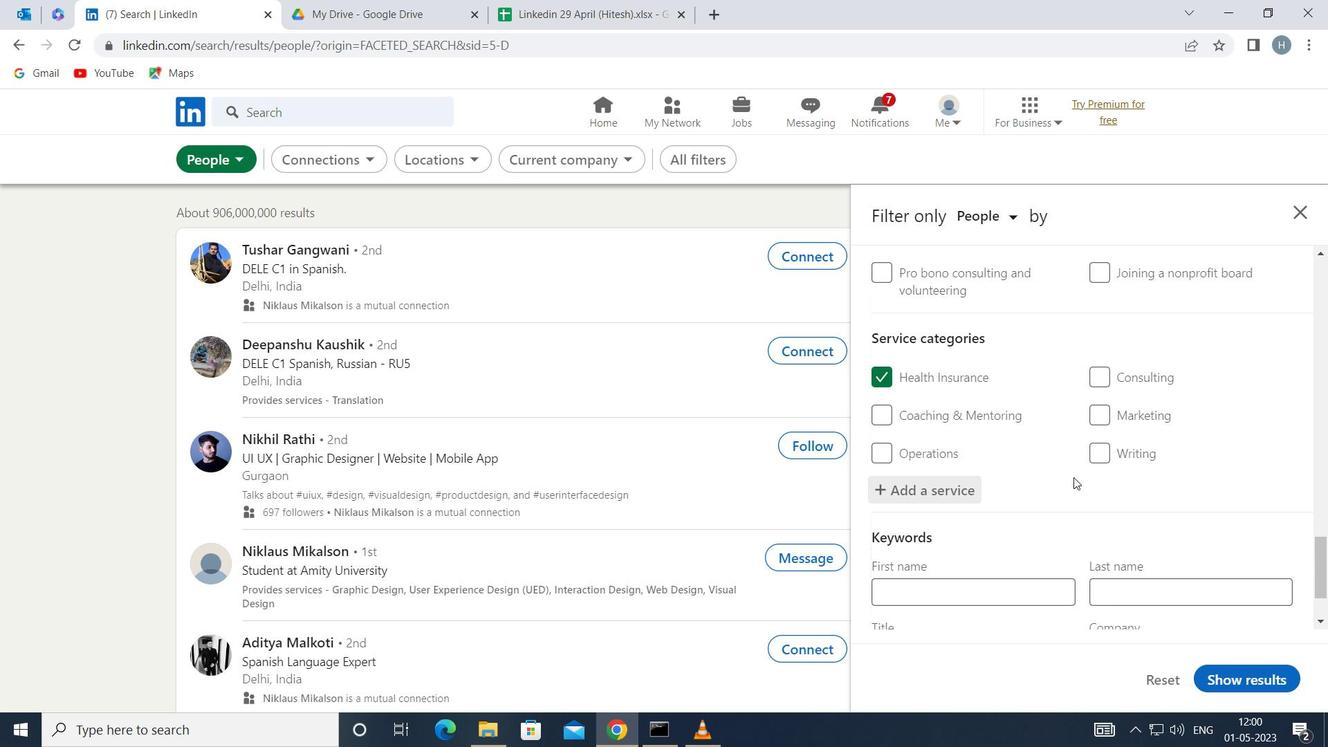 
Action: Mouse moved to (1059, 477)
Screenshot: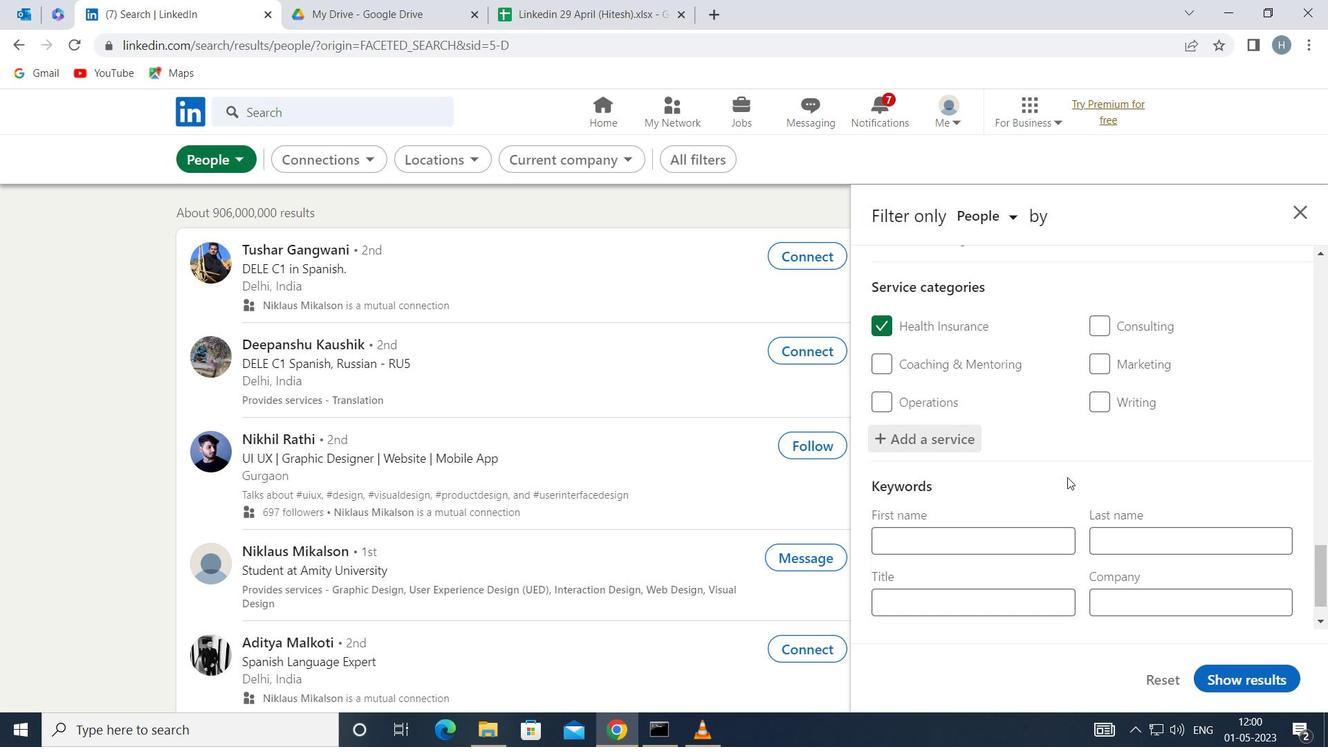 
Action: Mouse scrolled (1059, 476) with delta (0, 0)
Screenshot: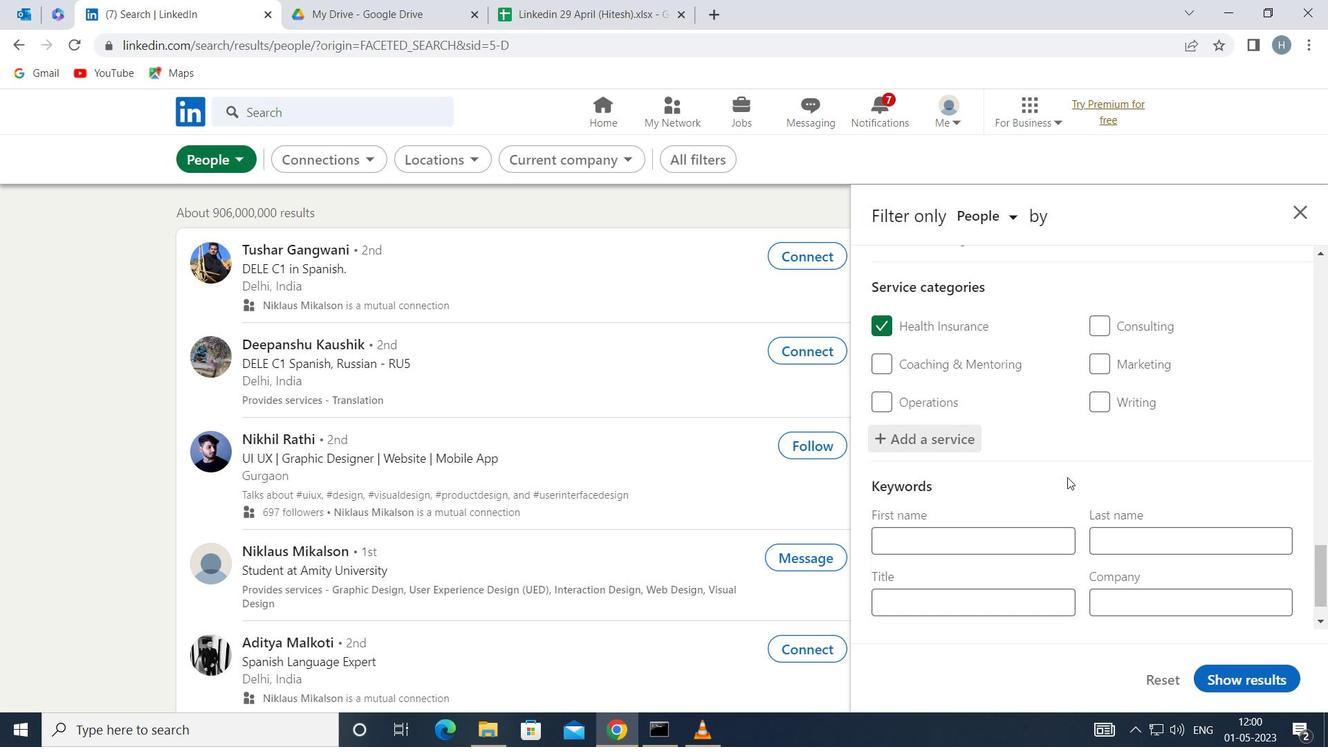 
Action: Mouse moved to (1013, 549)
Screenshot: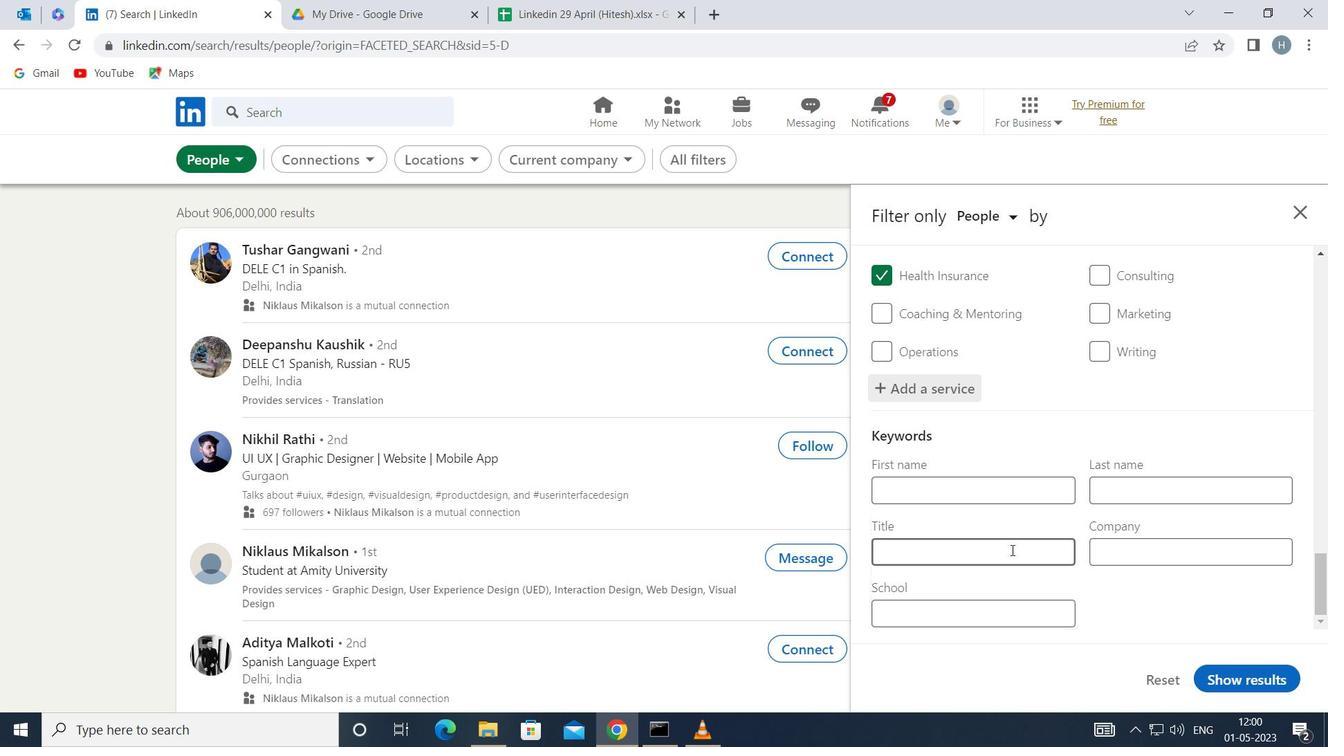 
Action: Mouse pressed left at (1013, 549)
Screenshot: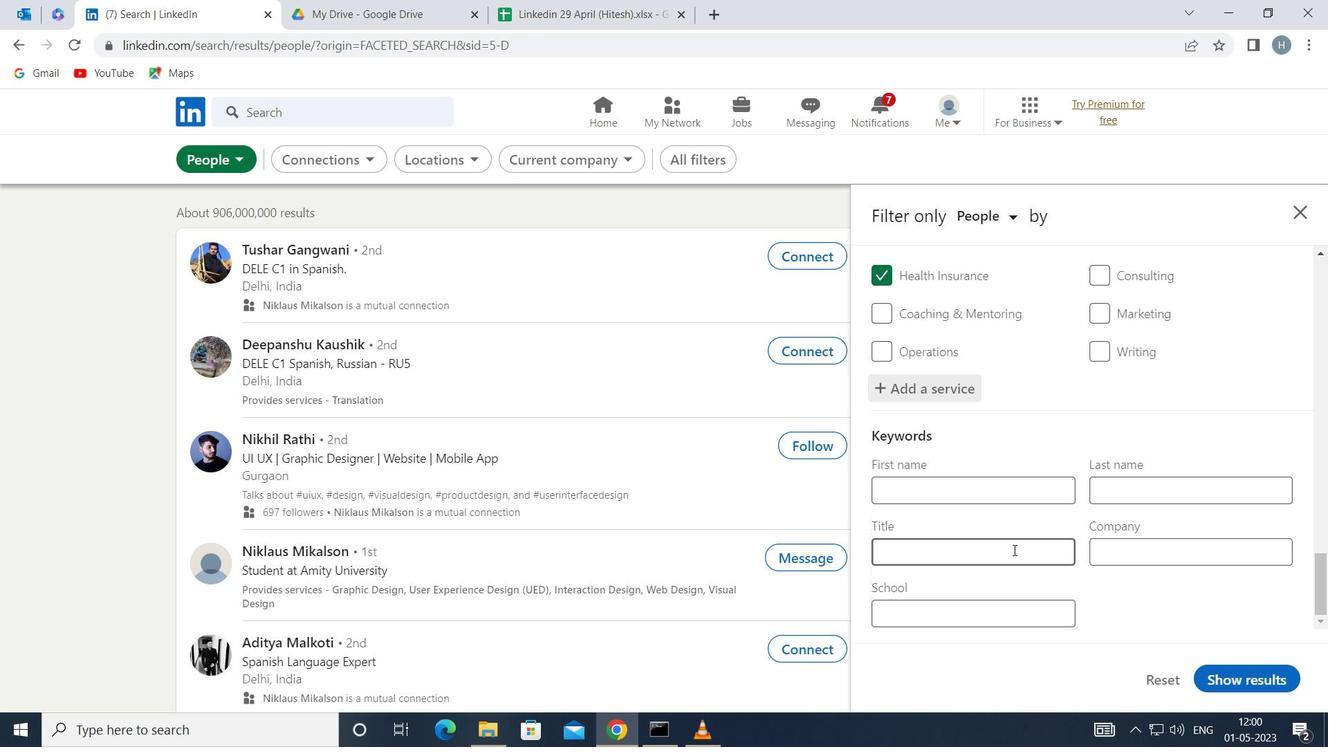 
Action: Mouse moved to (1004, 541)
Screenshot: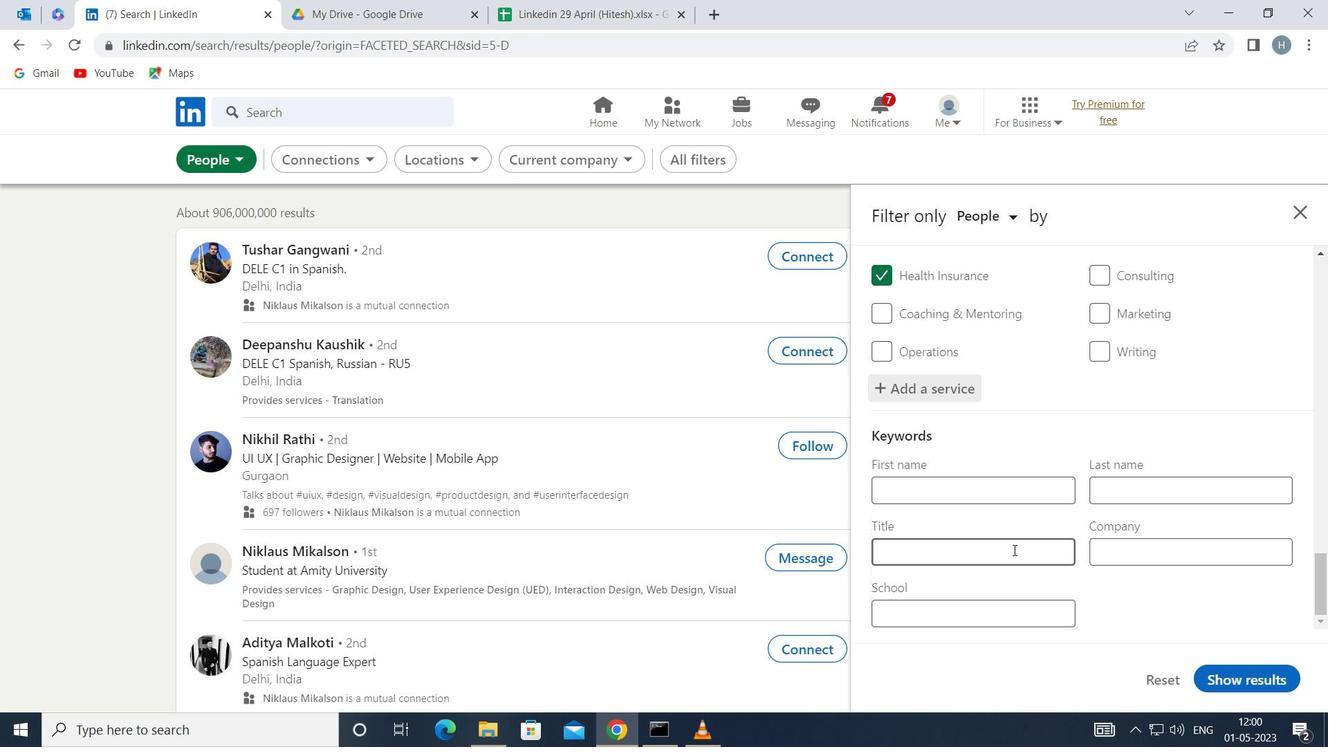 
Action: Key pressed <Key.shift>MANAGEMENT<Key.space><Key.shift>CONSULTANT
Screenshot: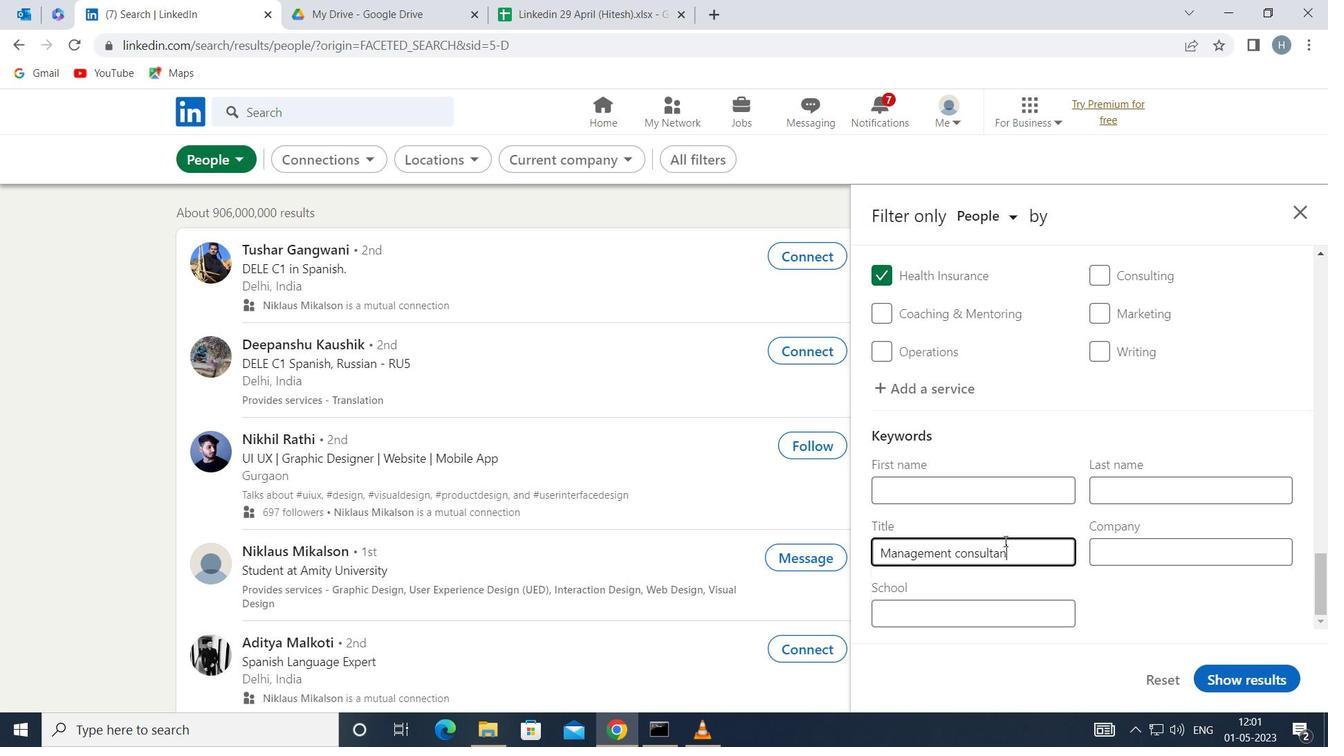 
Action: Mouse moved to (1244, 672)
Screenshot: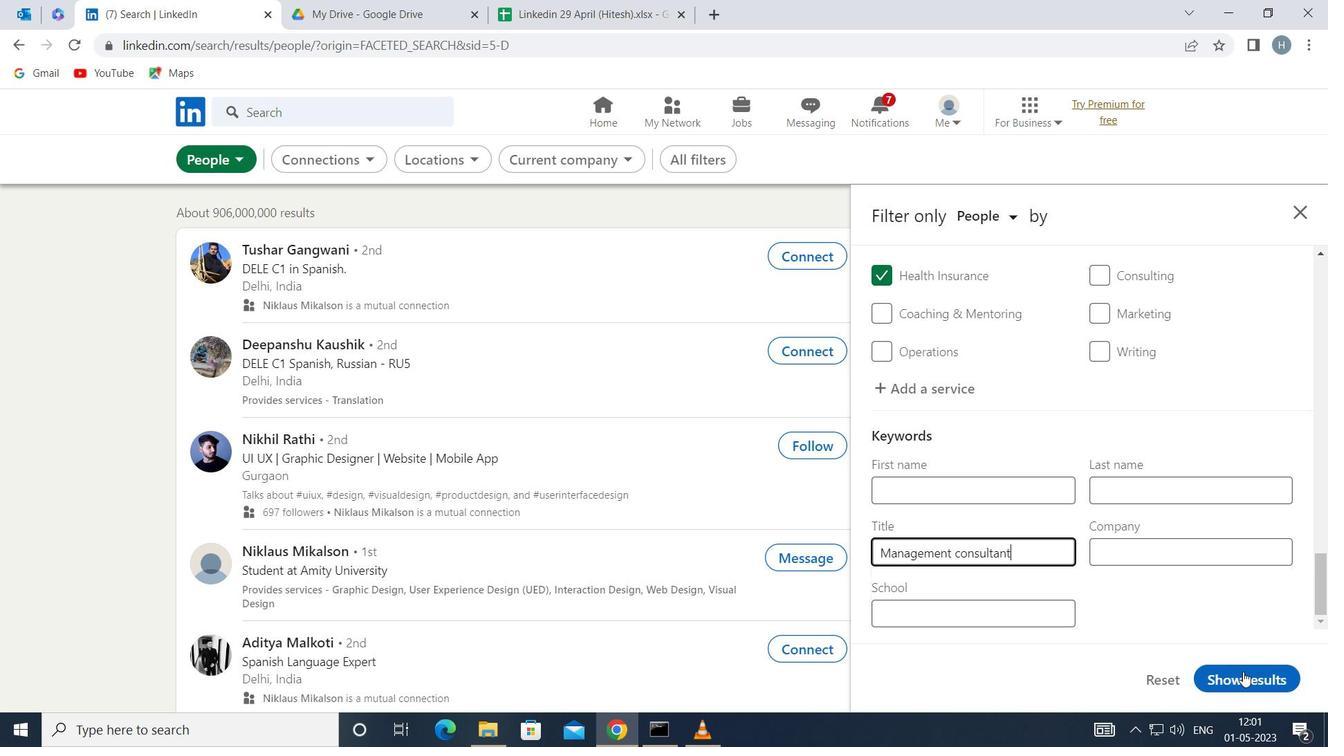 
Action: Mouse pressed left at (1244, 672)
Screenshot: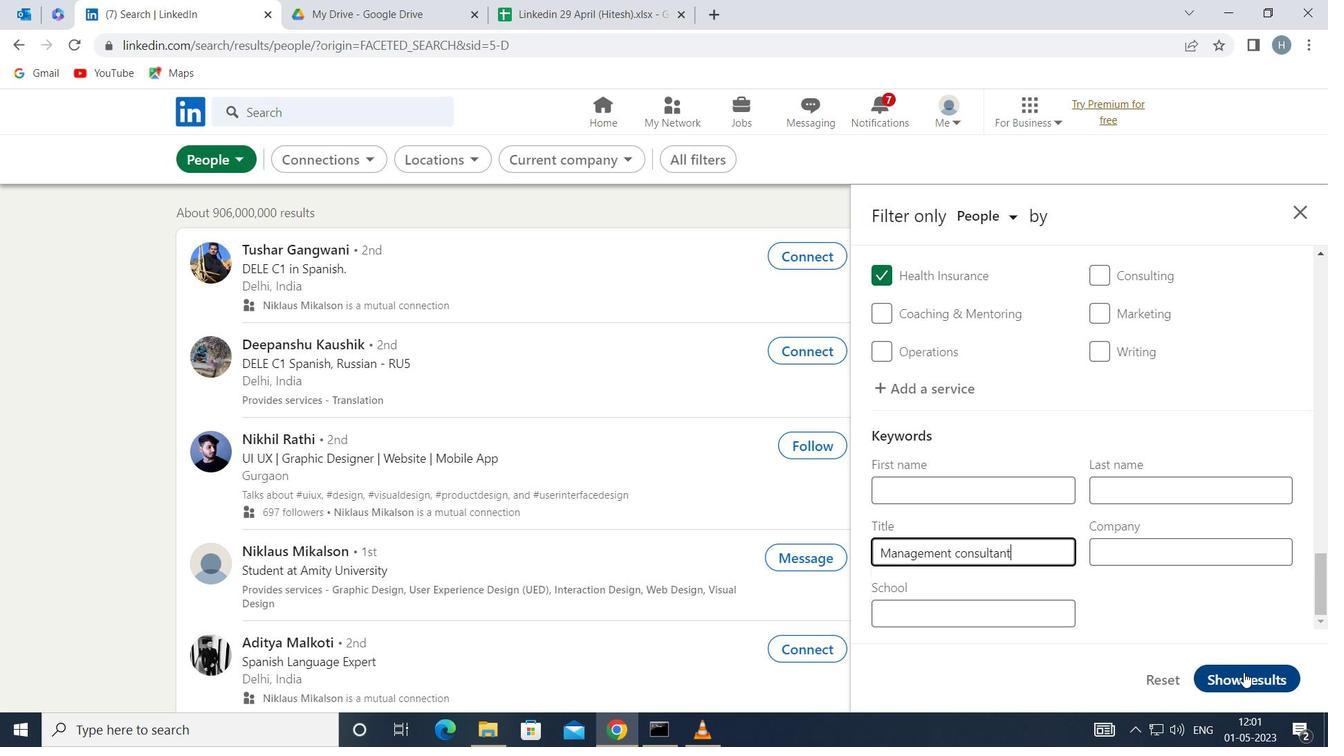
Action: Mouse moved to (753, 420)
Screenshot: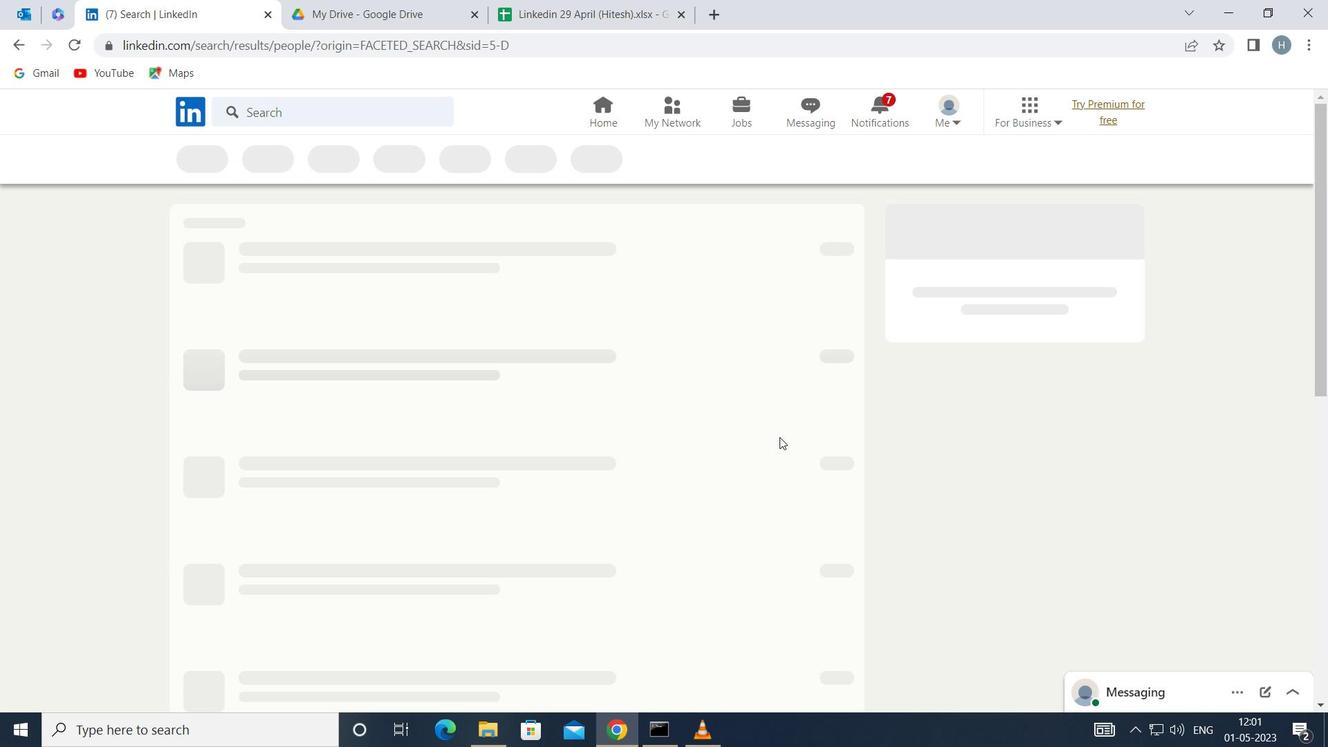 
